 Task: Compose an email with the signature Graham Wilson with the subject Update on a mentorship and the message Can you provide an update on the status of the new software implementation? from softage.8@softage.net to softage.2@softage.net Select the numbered list and change the font typography to strikethroughSelect the numbered list and remove the font typography strikethrough Send the email. Finally, move the email from Sent Items to the label Insurance
Action: Mouse moved to (1063, 64)
Screenshot: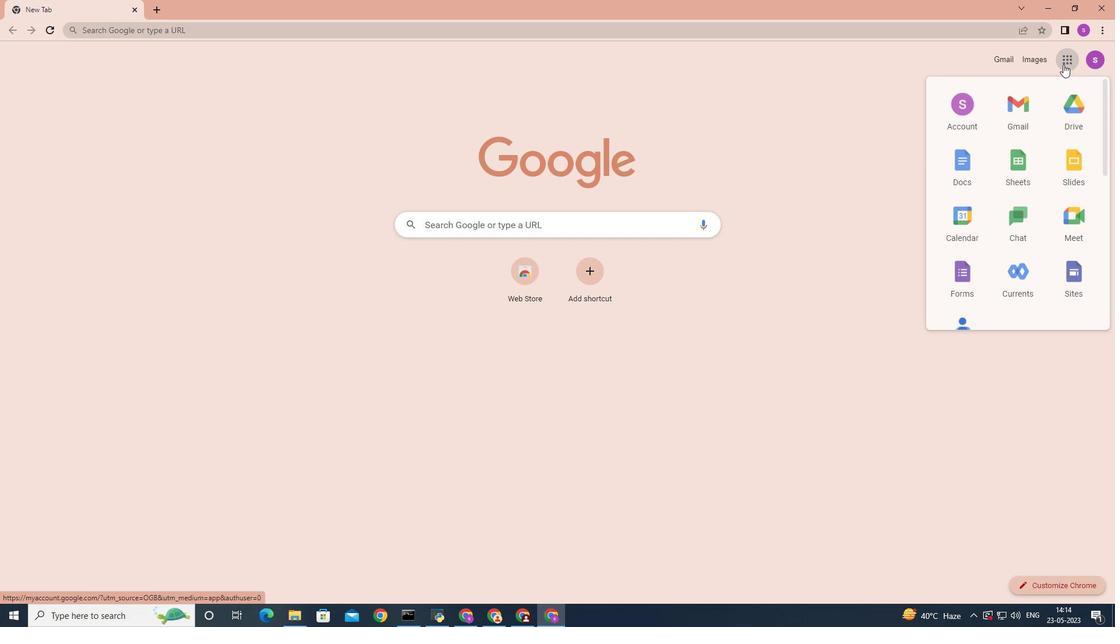
Action: Mouse pressed left at (1063, 64)
Screenshot: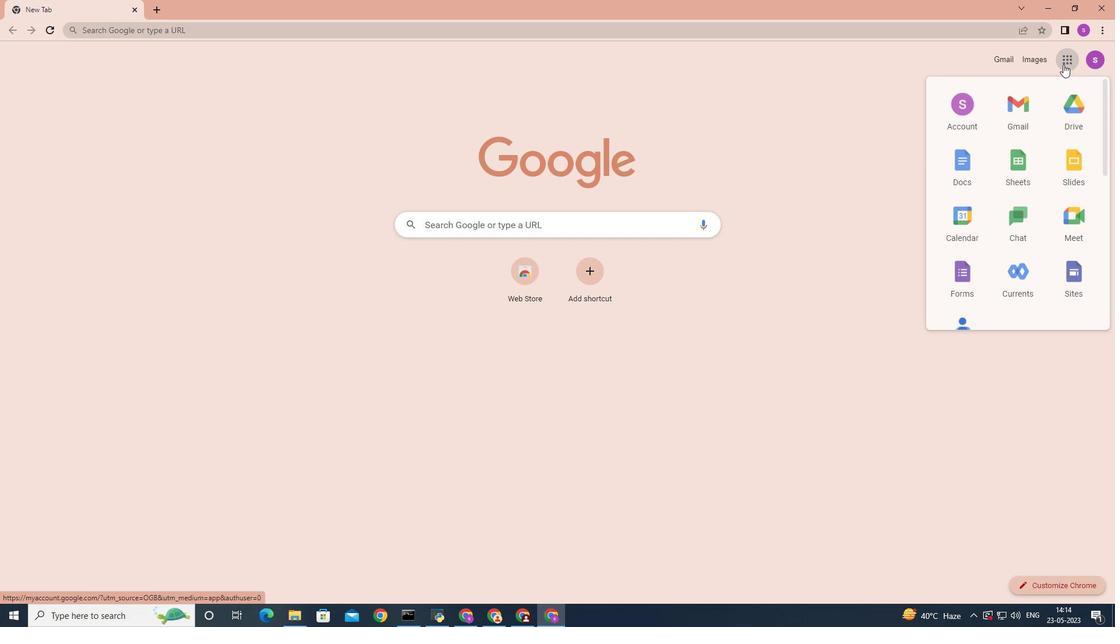 
Action: Mouse moved to (1012, 106)
Screenshot: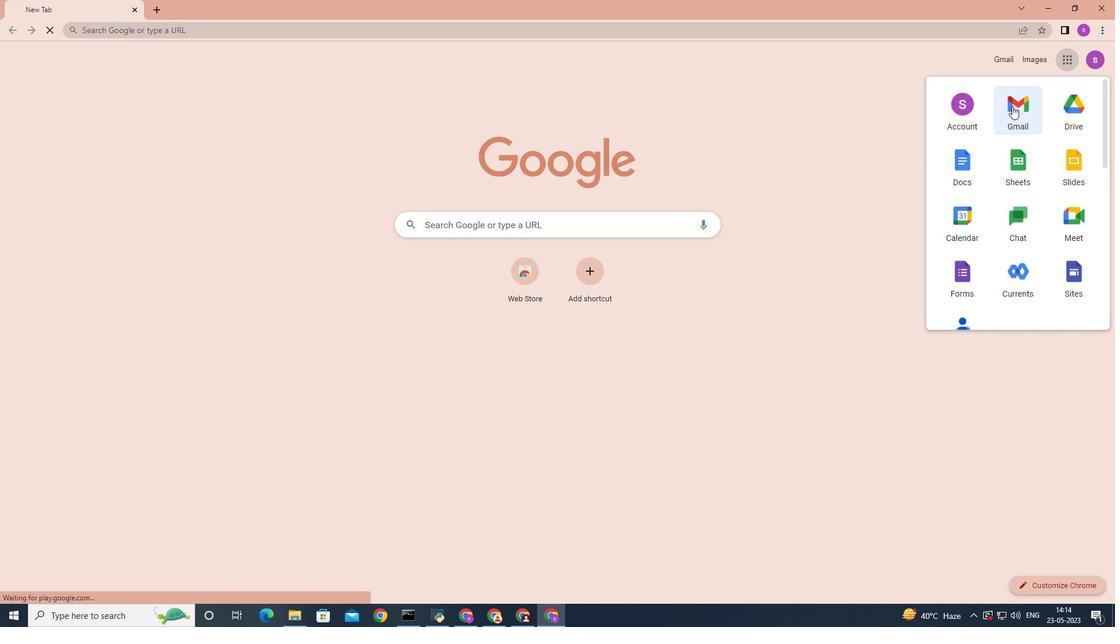 
Action: Mouse pressed left at (1012, 106)
Screenshot: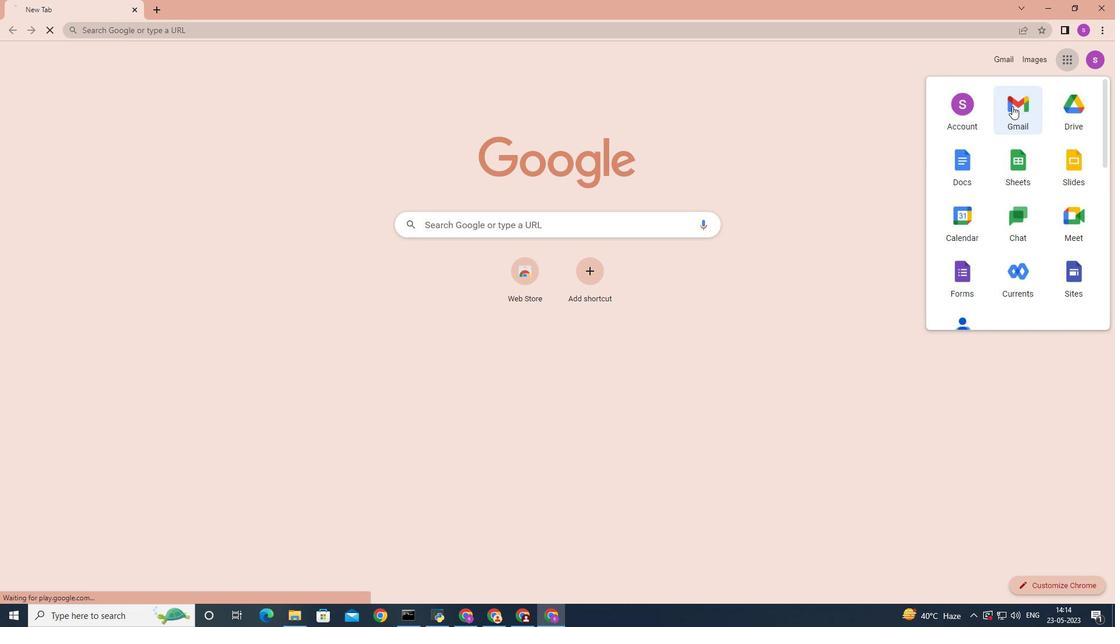 
Action: Mouse moved to (982, 65)
Screenshot: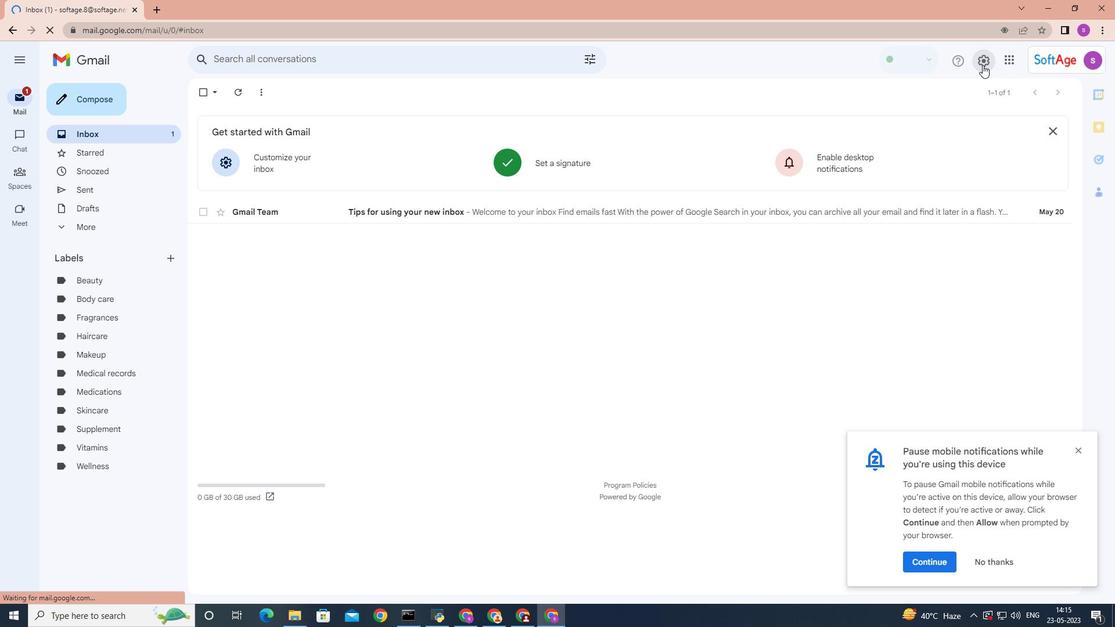 
Action: Mouse pressed left at (982, 65)
Screenshot: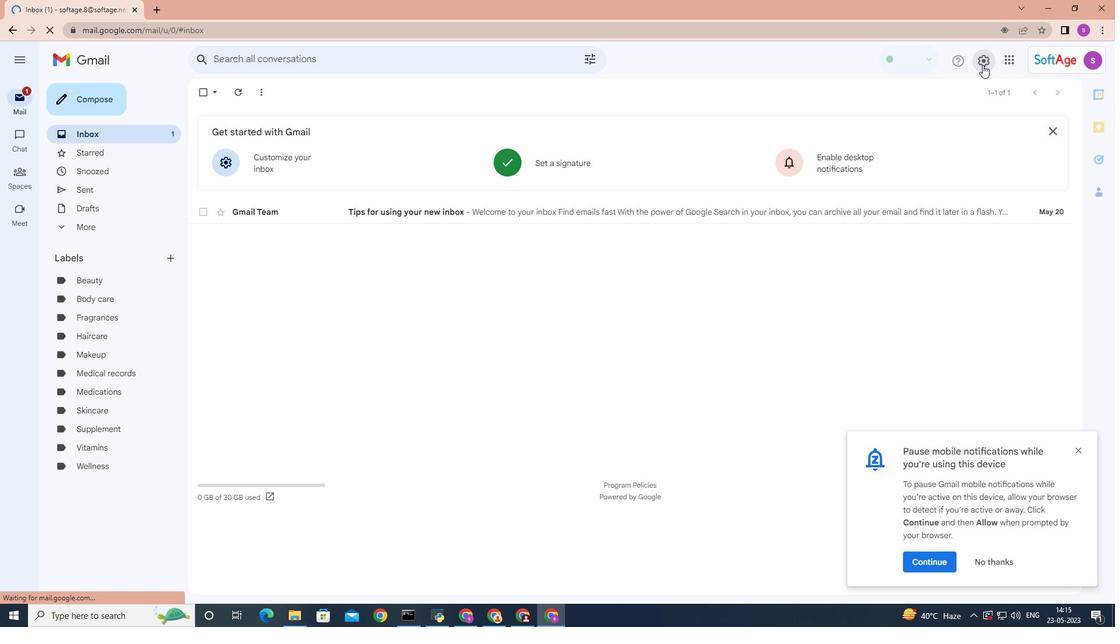 
Action: Mouse moved to (995, 119)
Screenshot: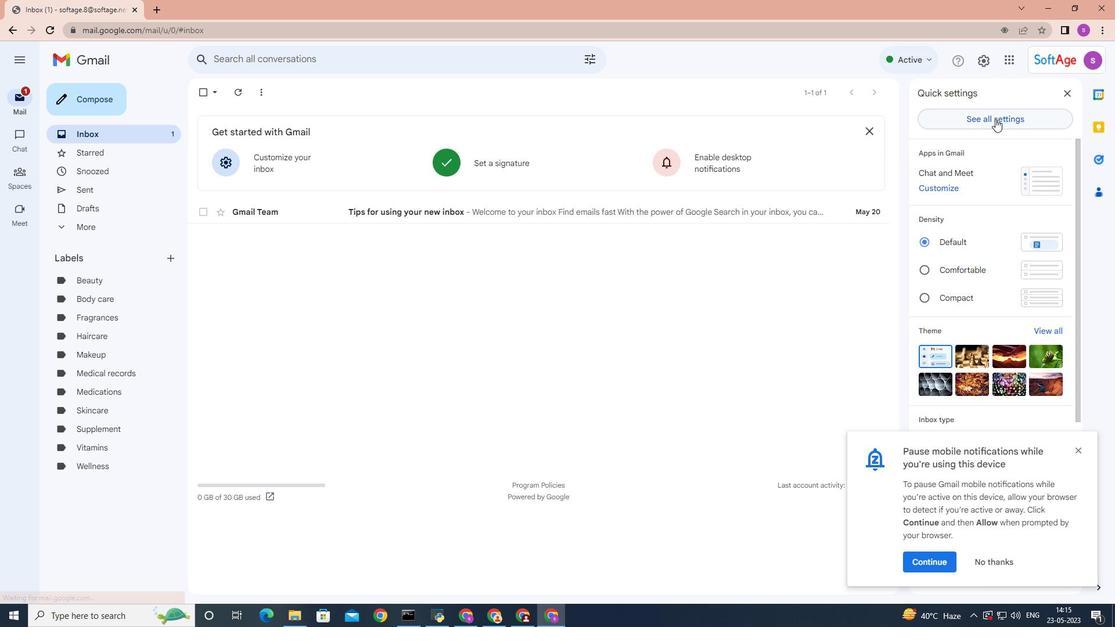 
Action: Mouse pressed left at (995, 119)
Screenshot: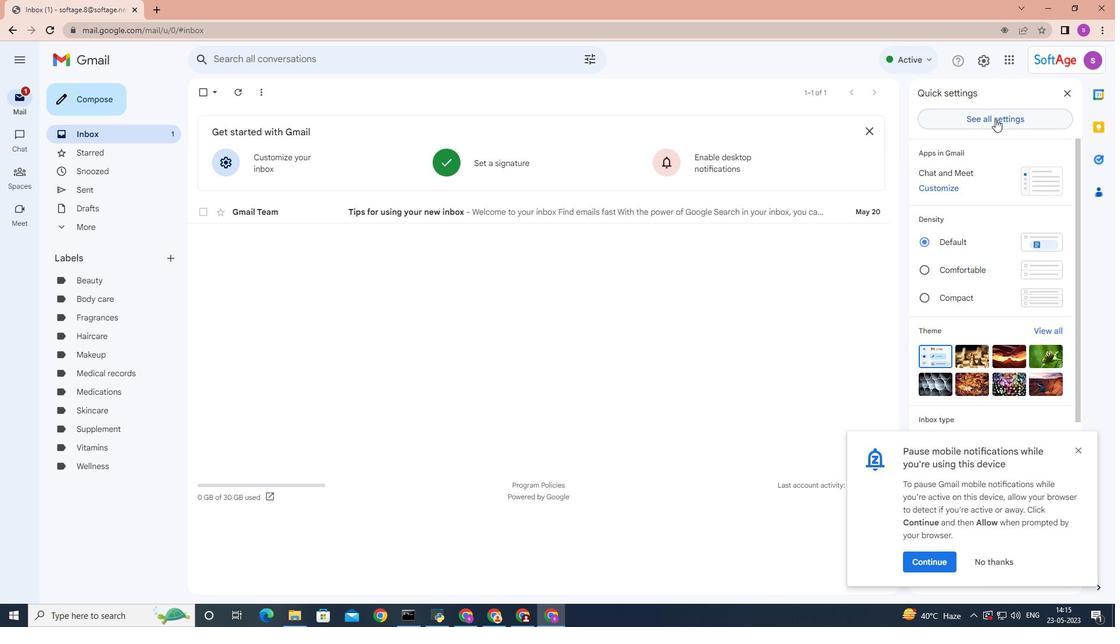 
Action: Mouse moved to (776, 276)
Screenshot: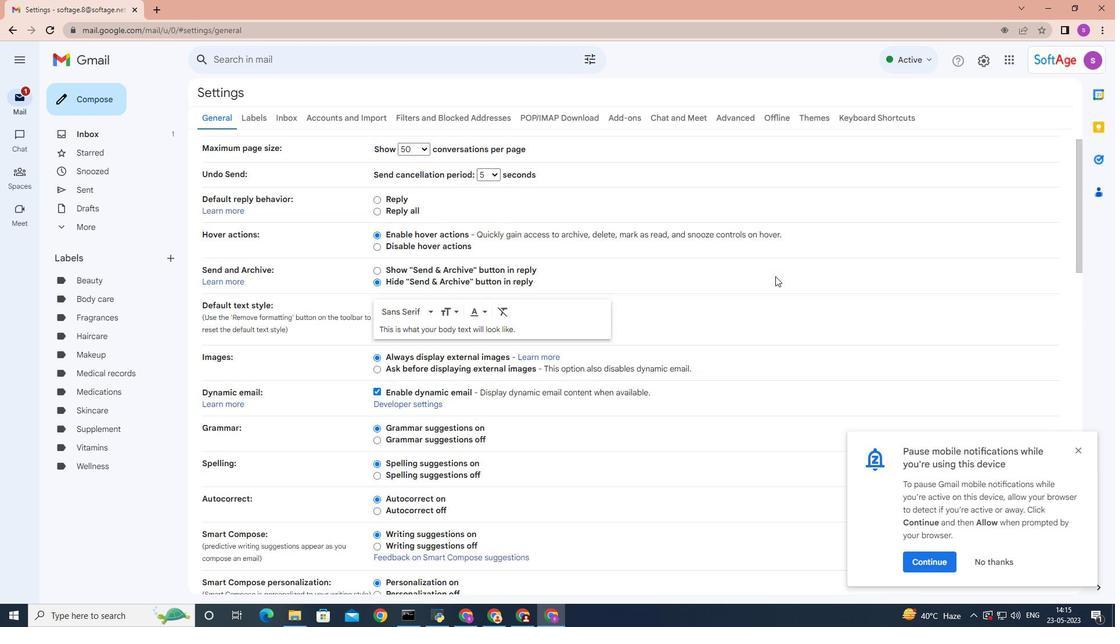 
Action: Mouse scrolled (776, 275) with delta (0, 0)
Screenshot: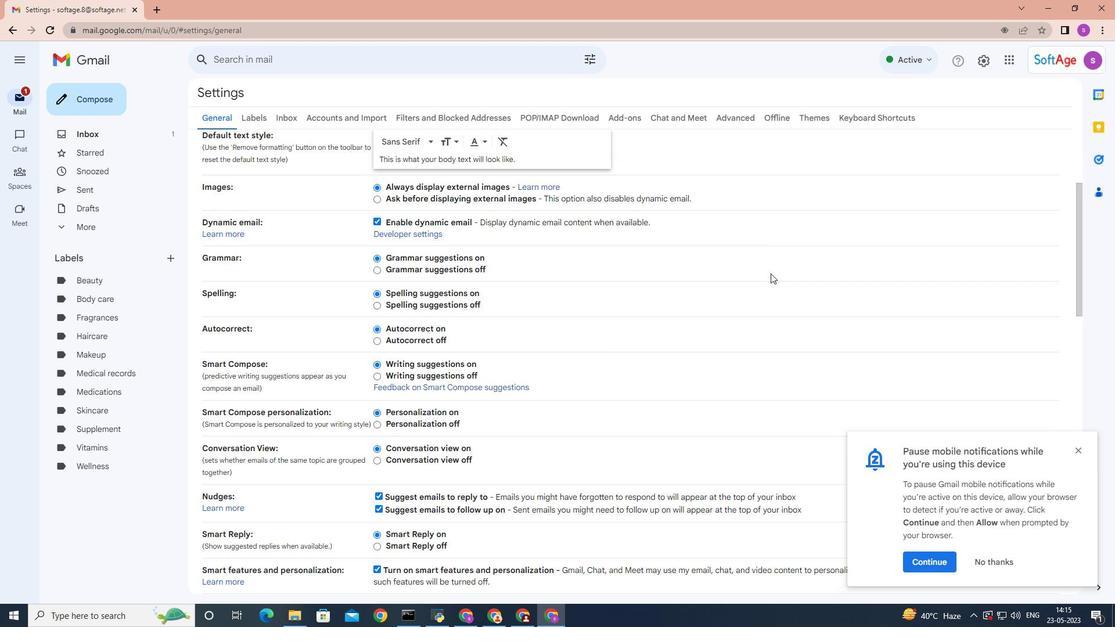 
Action: Mouse scrolled (776, 275) with delta (0, 0)
Screenshot: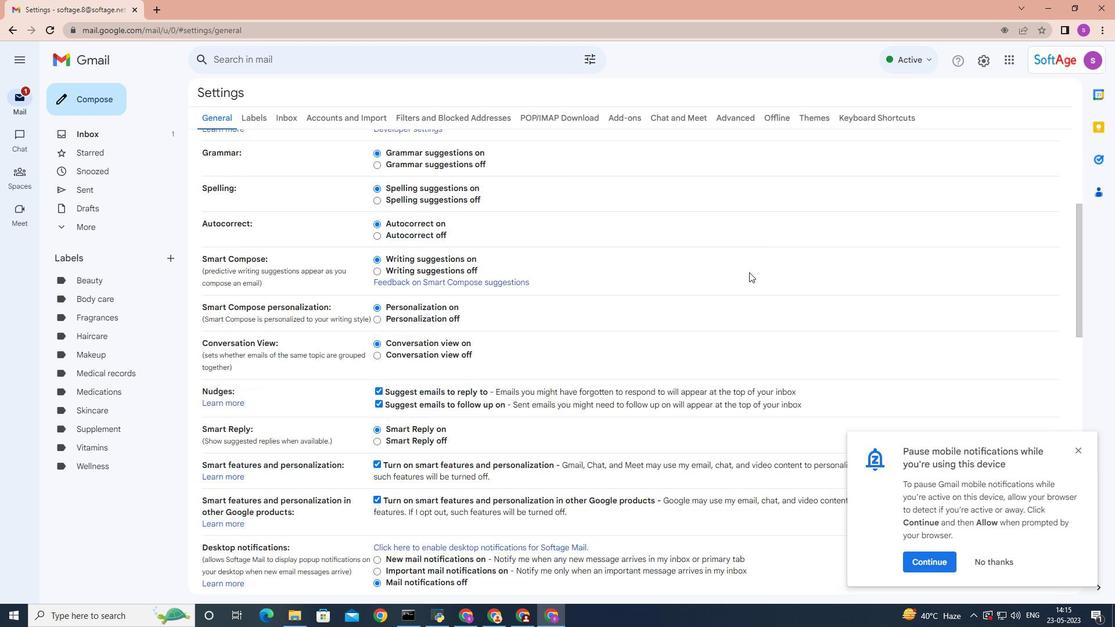 
Action: Mouse scrolled (776, 275) with delta (0, 0)
Screenshot: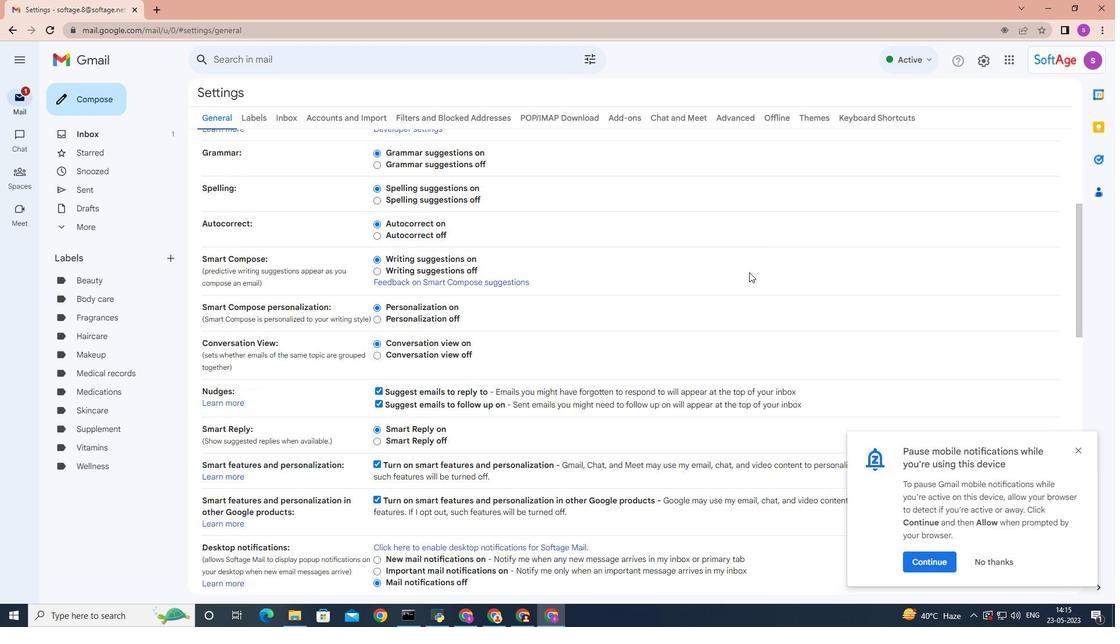 
Action: Mouse scrolled (776, 275) with delta (0, 0)
Screenshot: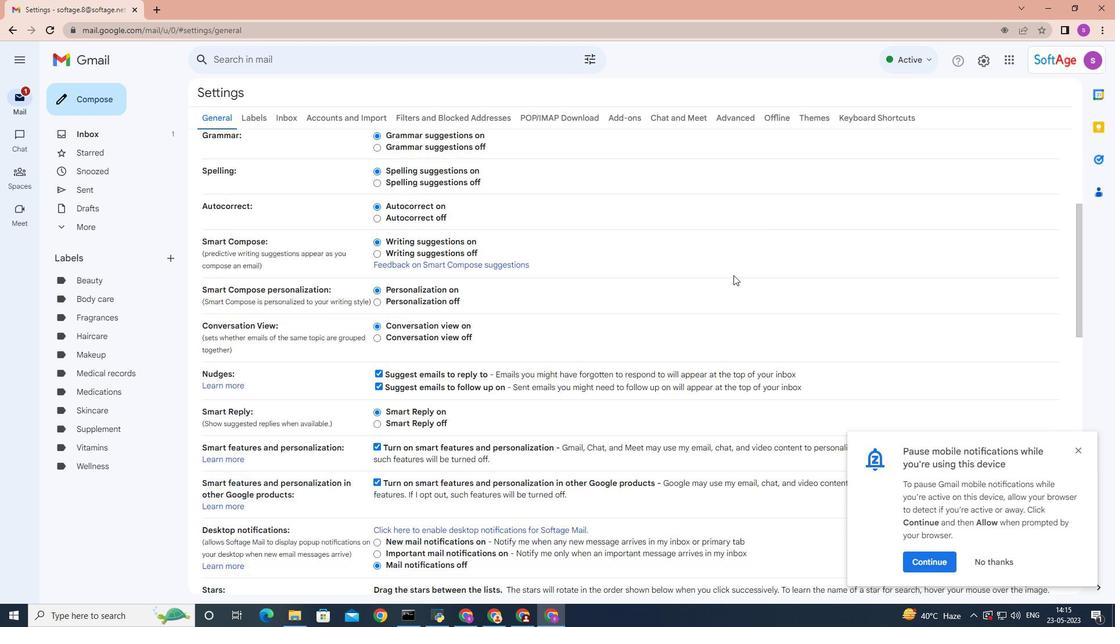 
Action: Mouse scrolled (776, 275) with delta (0, 0)
Screenshot: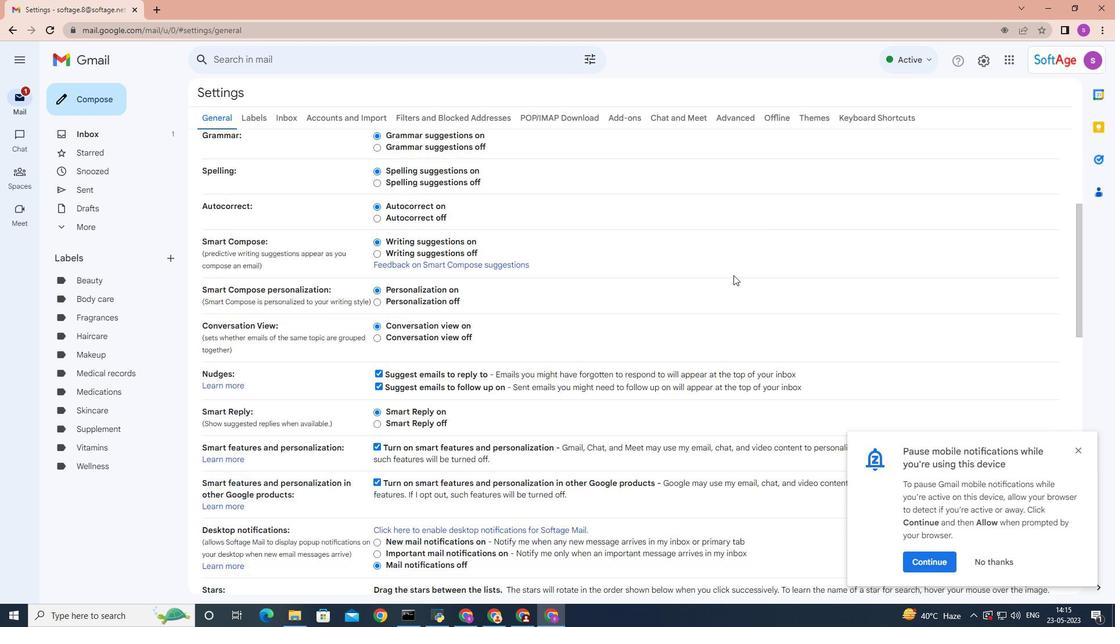 
Action: Mouse moved to (775, 276)
Screenshot: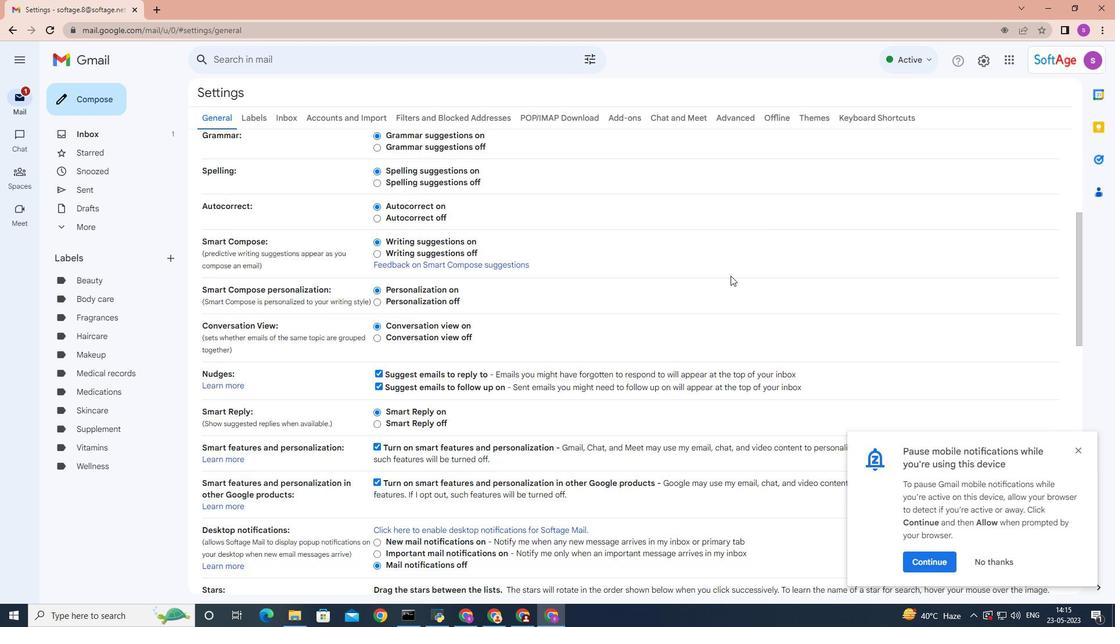 
Action: Mouse scrolled (775, 275) with delta (0, 0)
Screenshot: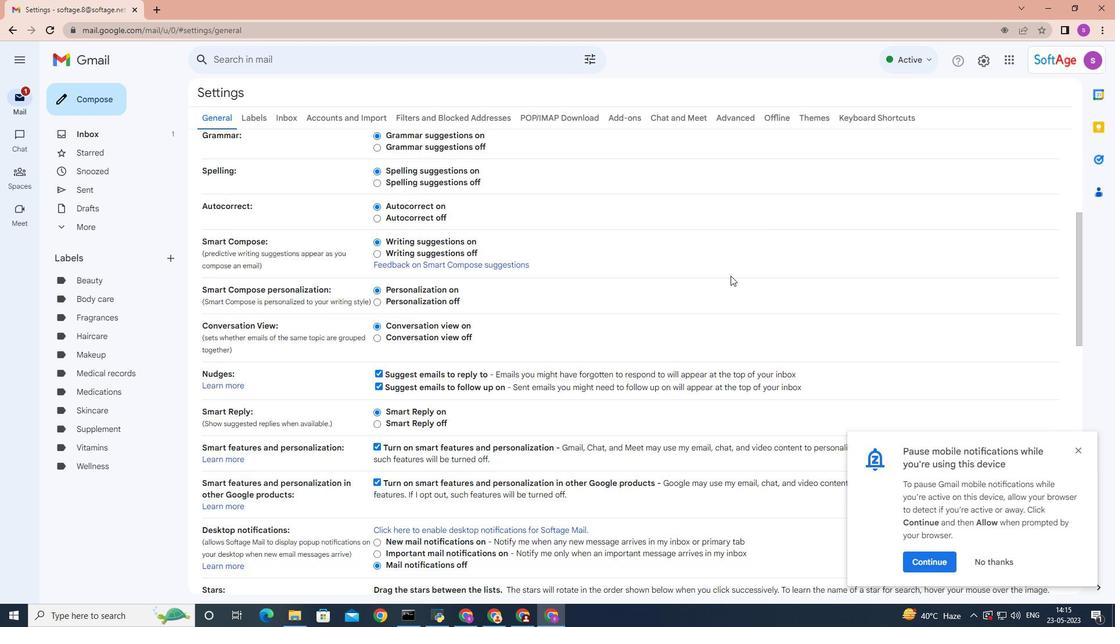 
Action: Mouse moved to (697, 283)
Screenshot: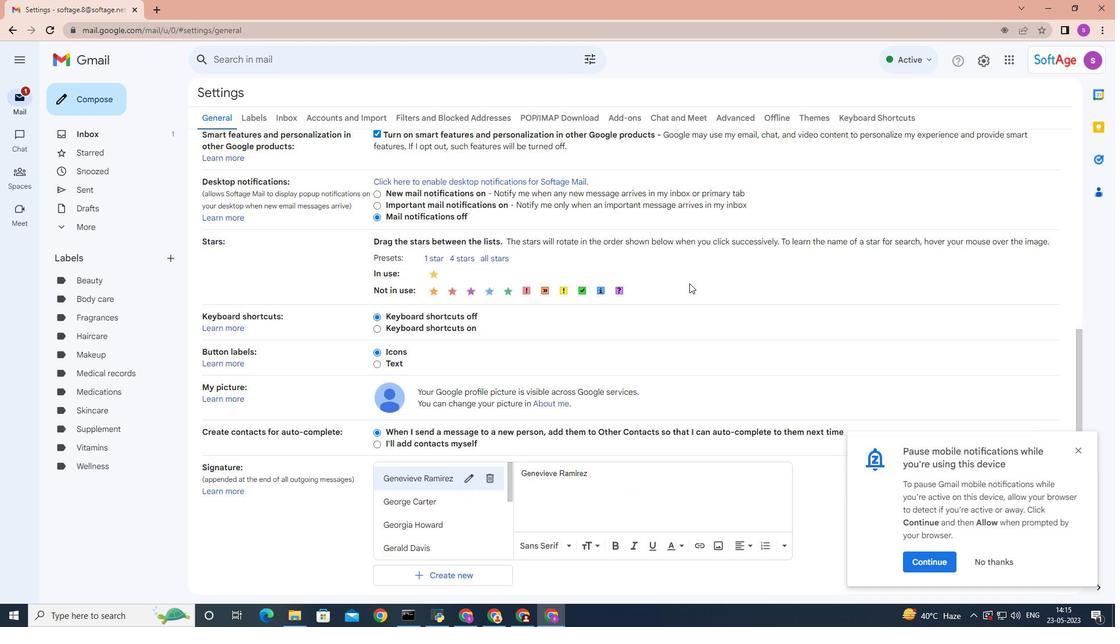 
Action: Mouse scrolled (699, 282) with delta (0, 0)
Screenshot: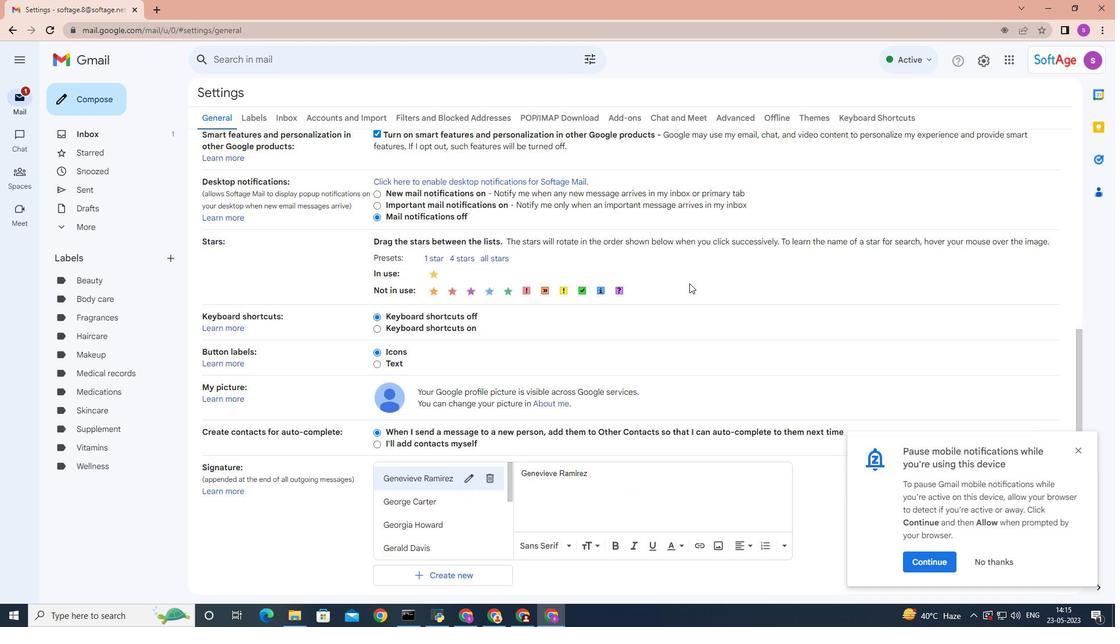
Action: Mouse scrolled (697, 282) with delta (0, 0)
Screenshot: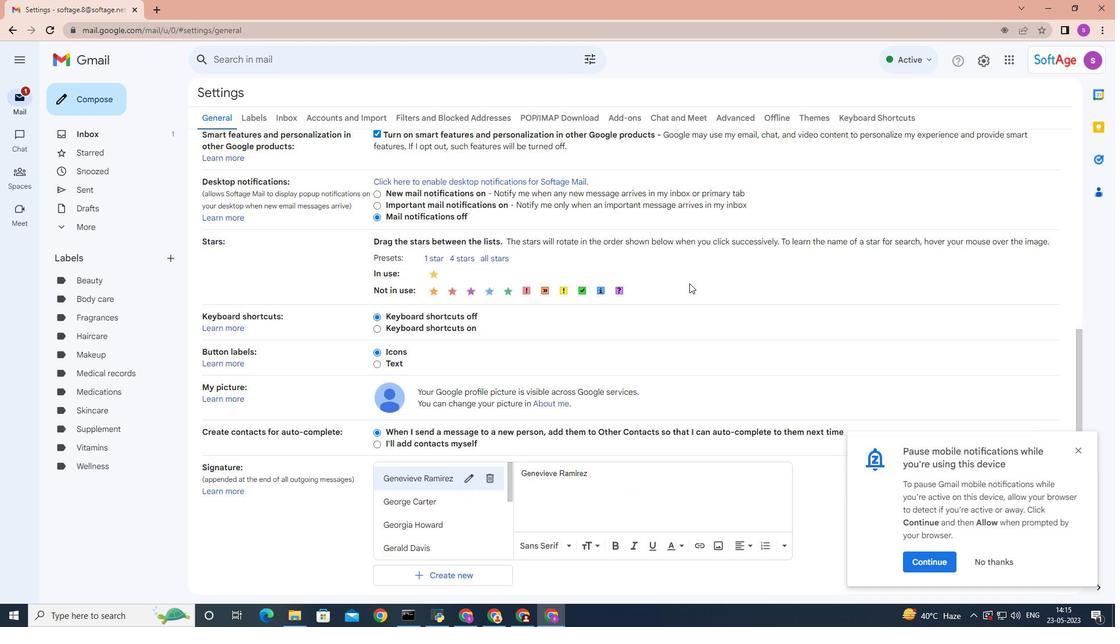 
Action: Mouse moved to (696, 283)
Screenshot: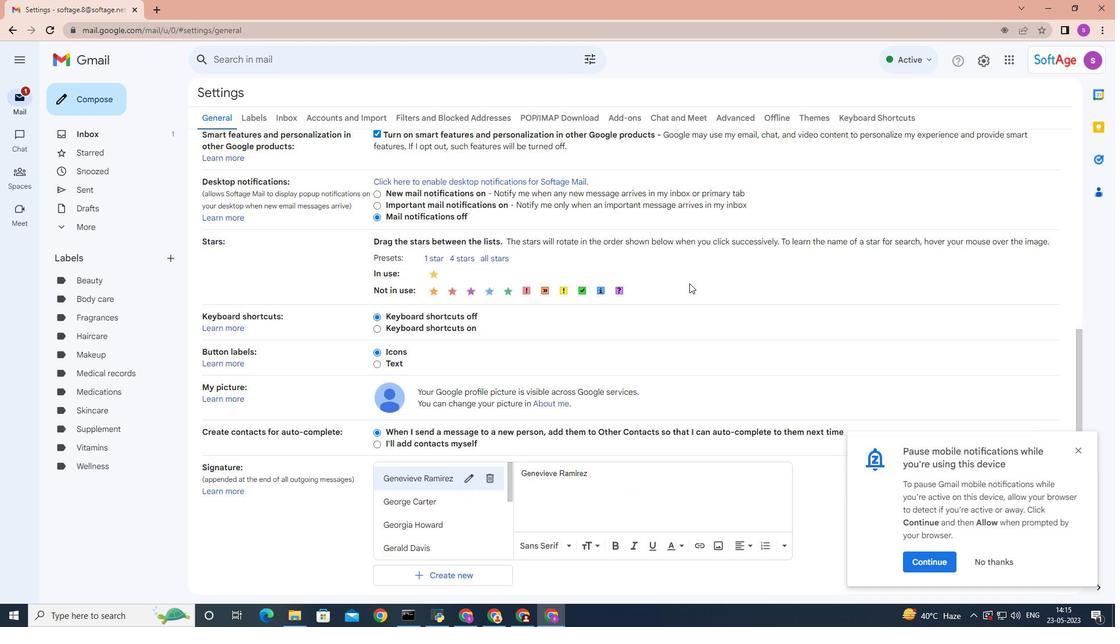 
Action: Mouse scrolled (697, 282) with delta (0, 0)
Screenshot: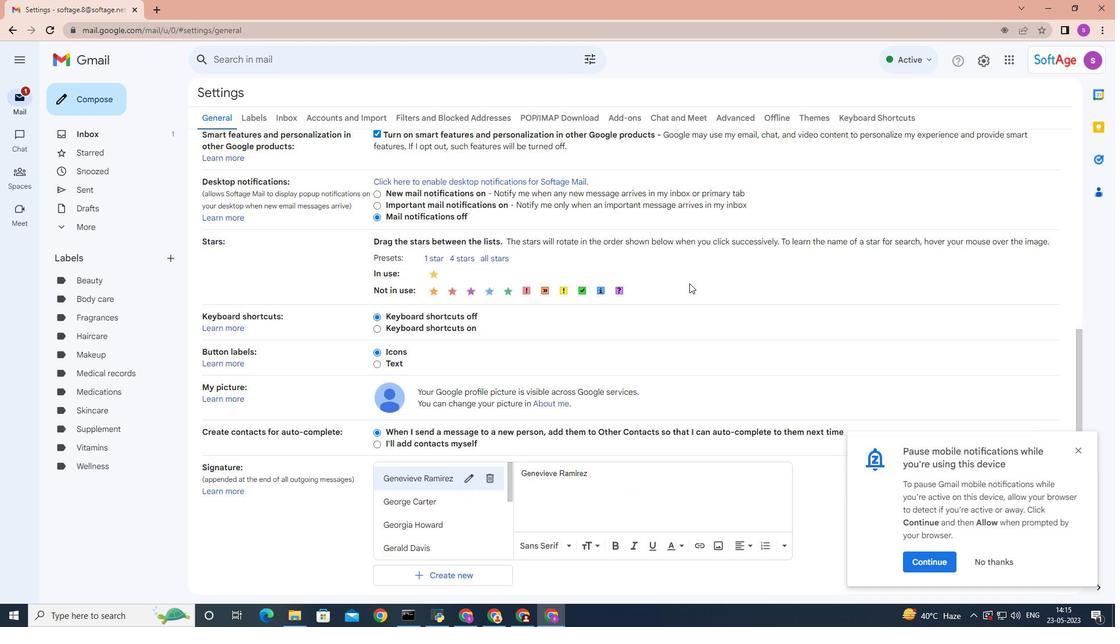 
Action: Mouse scrolled (697, 282) with delta (0, 0)
Screenshot: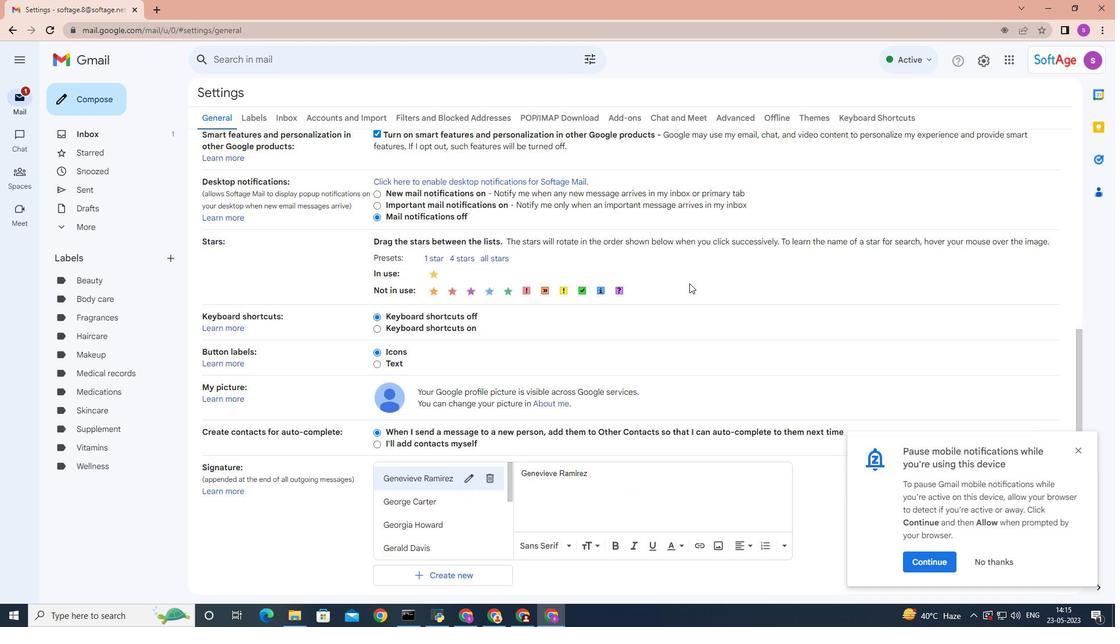 
Action: Mouse moved to (695, 283)
Screenshot: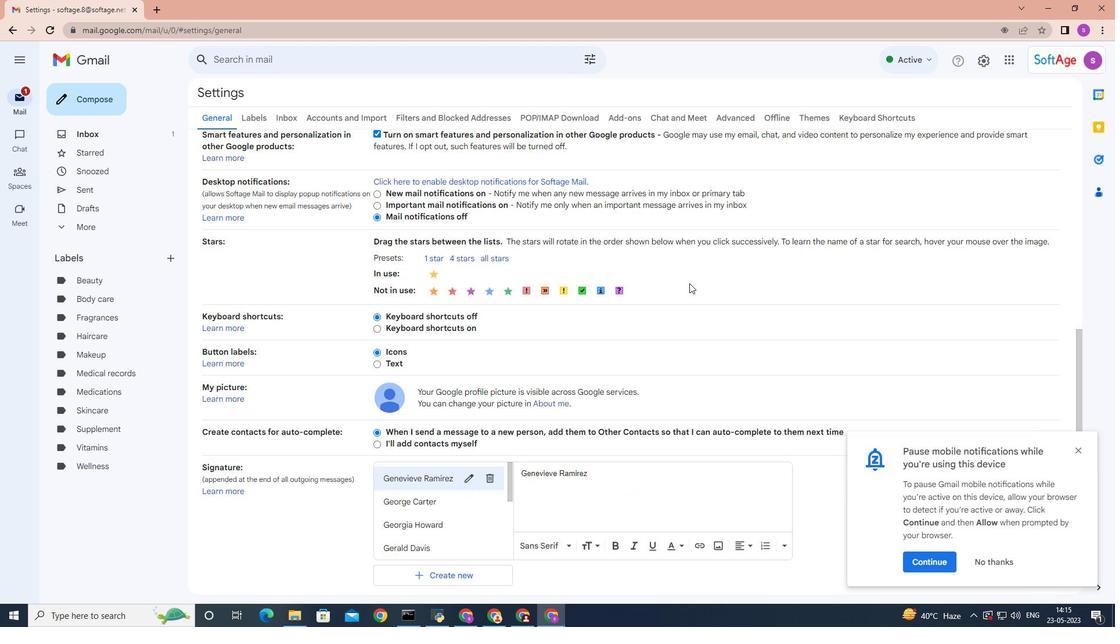 
Action: Mouse scrolled (697, 282) with delta (0, 0)
Screenshot: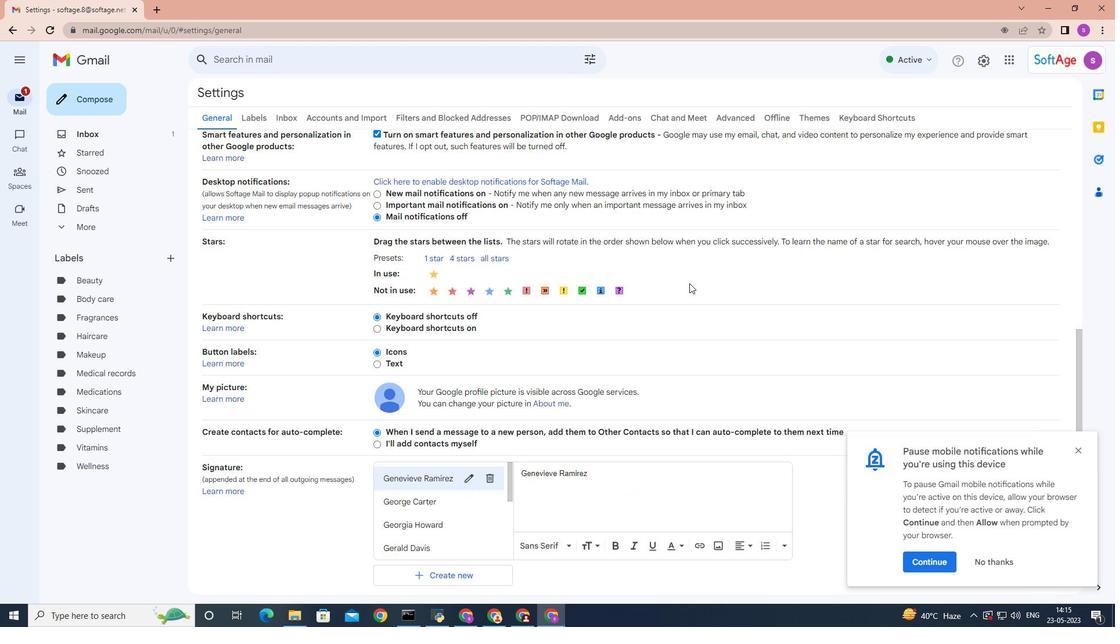 
Action: Mouse moved to (694, 283)
Screenshot: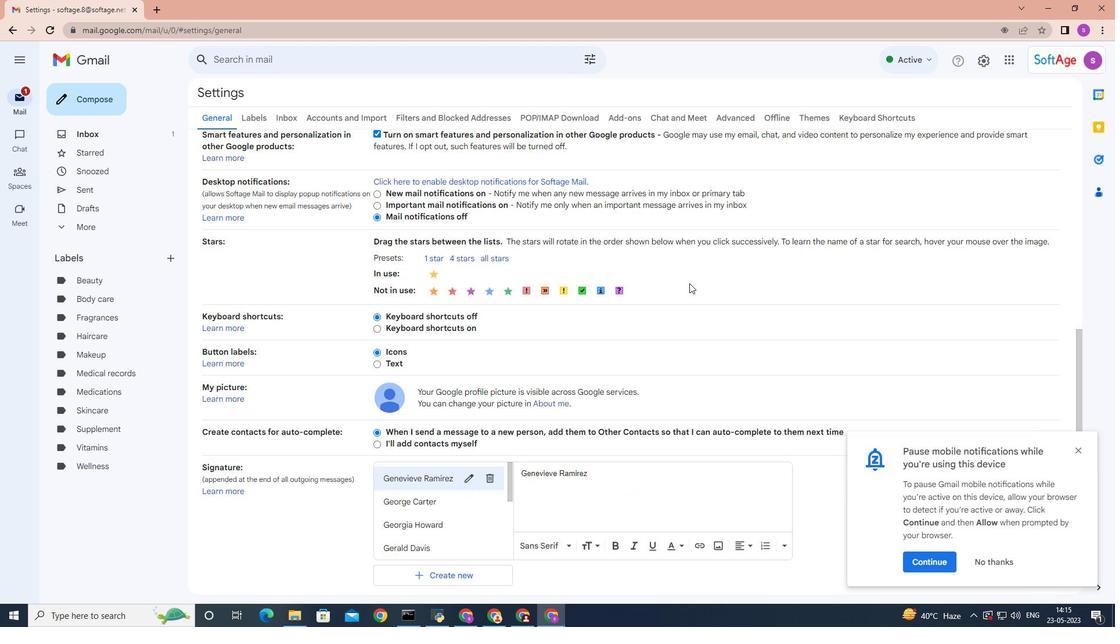 
Action: Mouse scrolled (695, 282) with delta (0, 0)
Screenshot: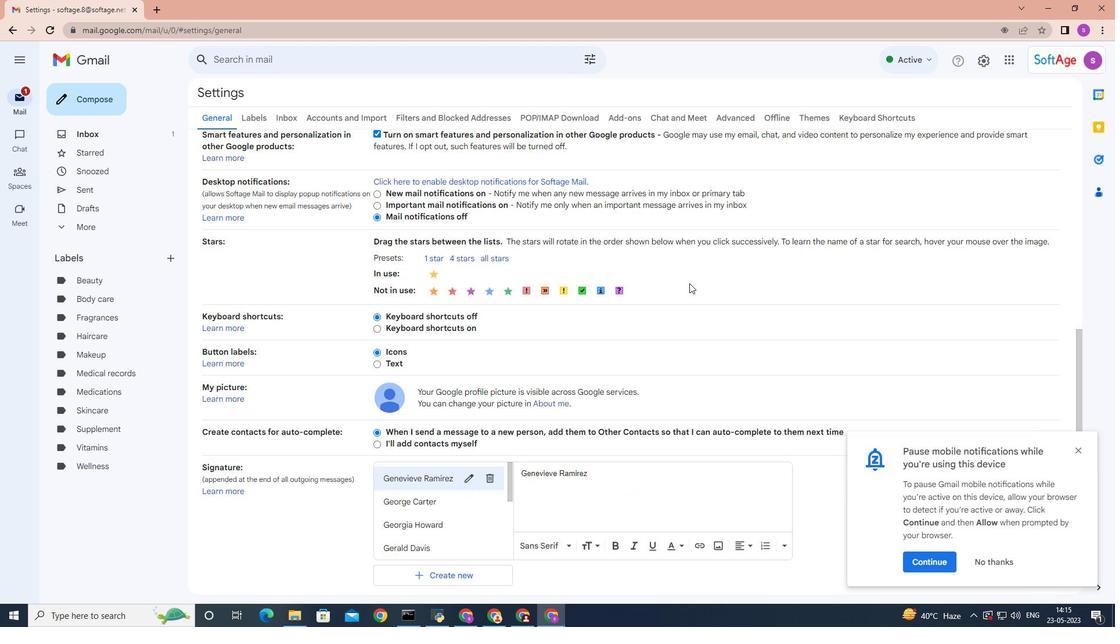 
Action: Mouse moved to (689, 283)
Screenshot: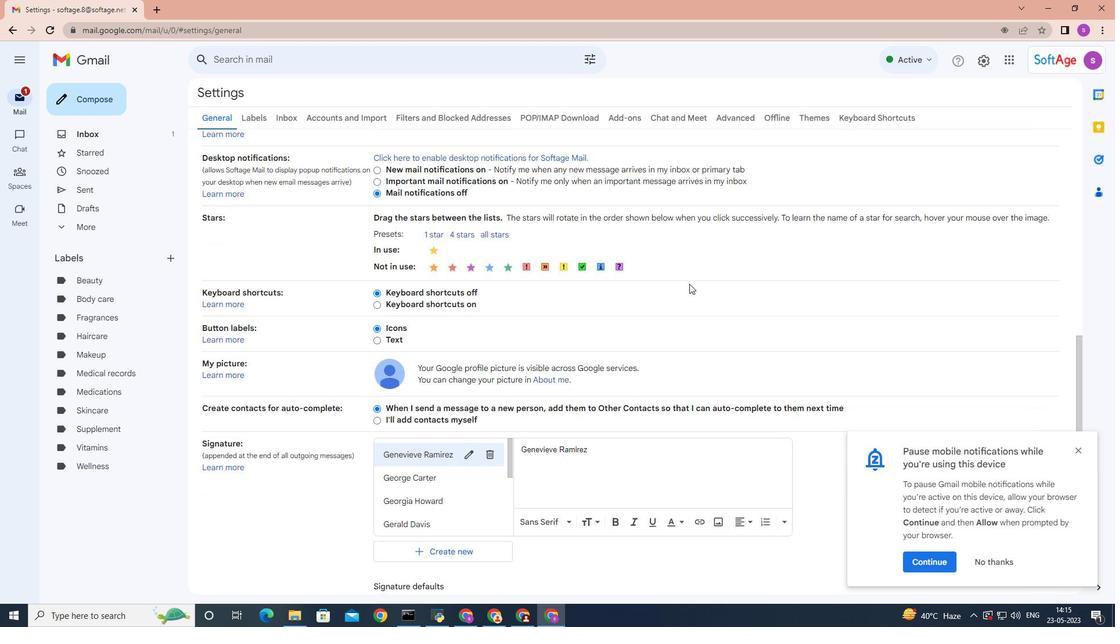 
Action: Mouse scrolled (689, 282) with delta (0, 0)
Screenshot: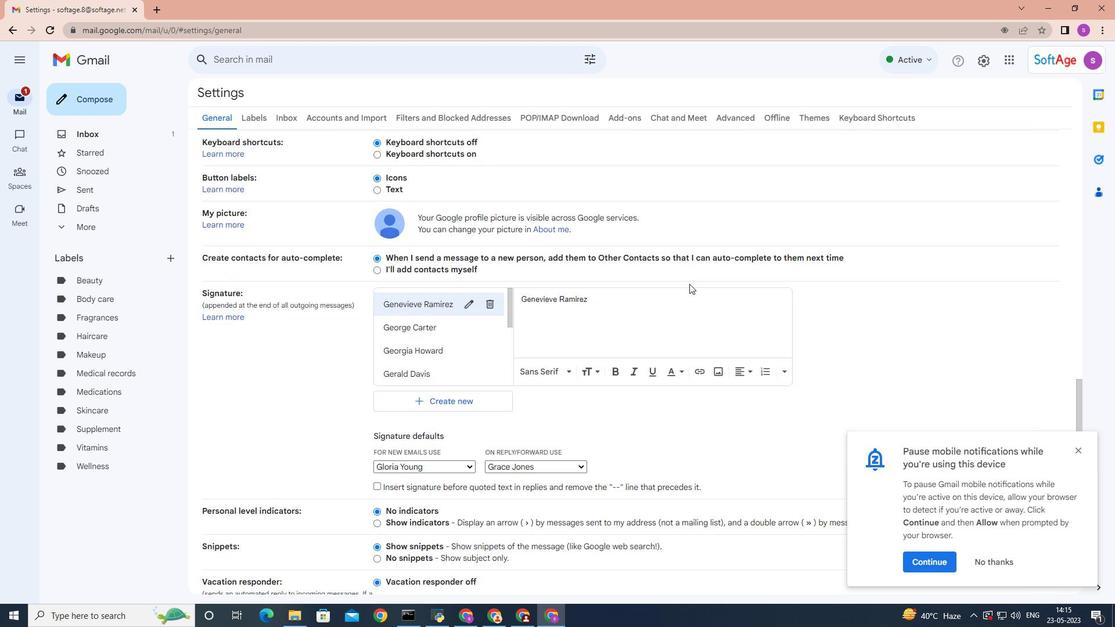
Action: Mouse scrolled (689, 282) with delta (0, 0)
Screenshot: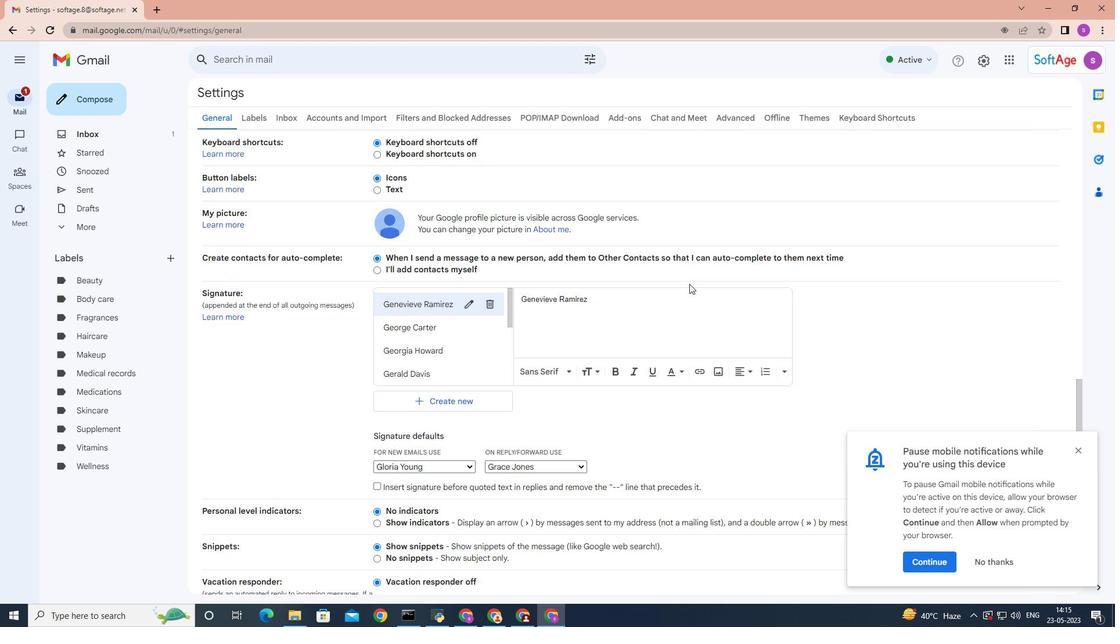 
Action: Mouse moved to (689, 284)
Screenshot: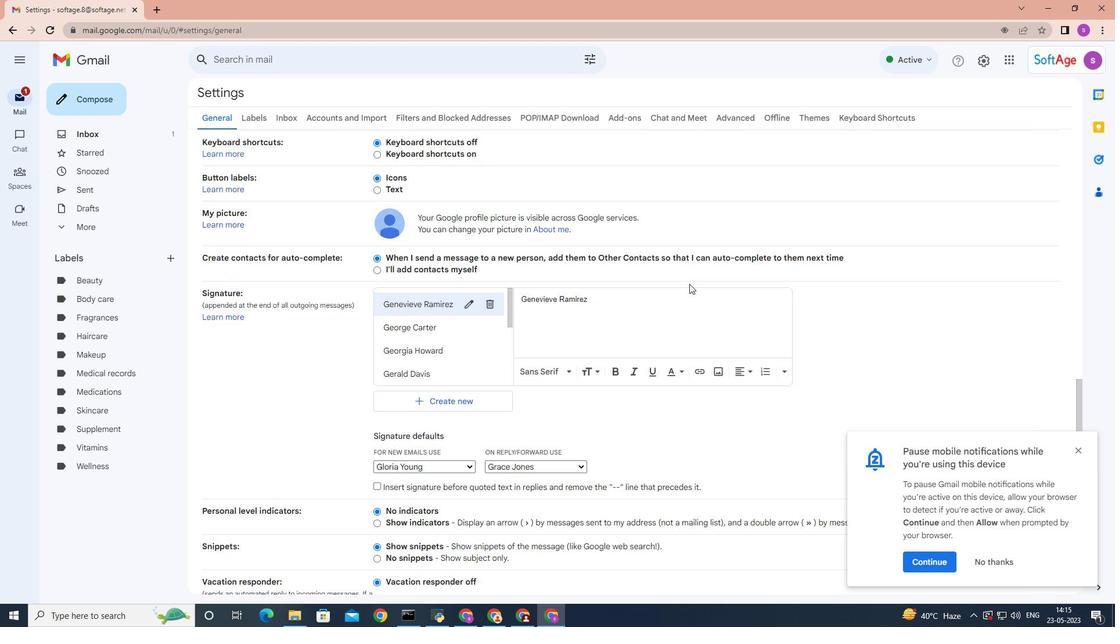 
Action: Mouse scrolled (689, 283) with delta (0, 0)
Screenshot: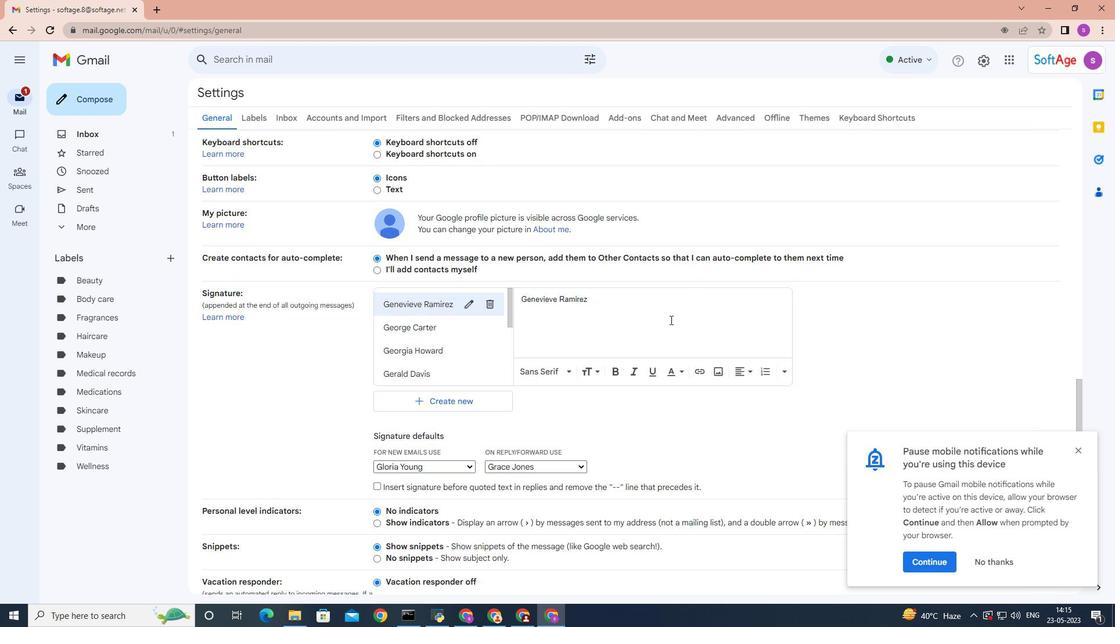 
Action: Mouse moved to (467, 402)
Screenshot: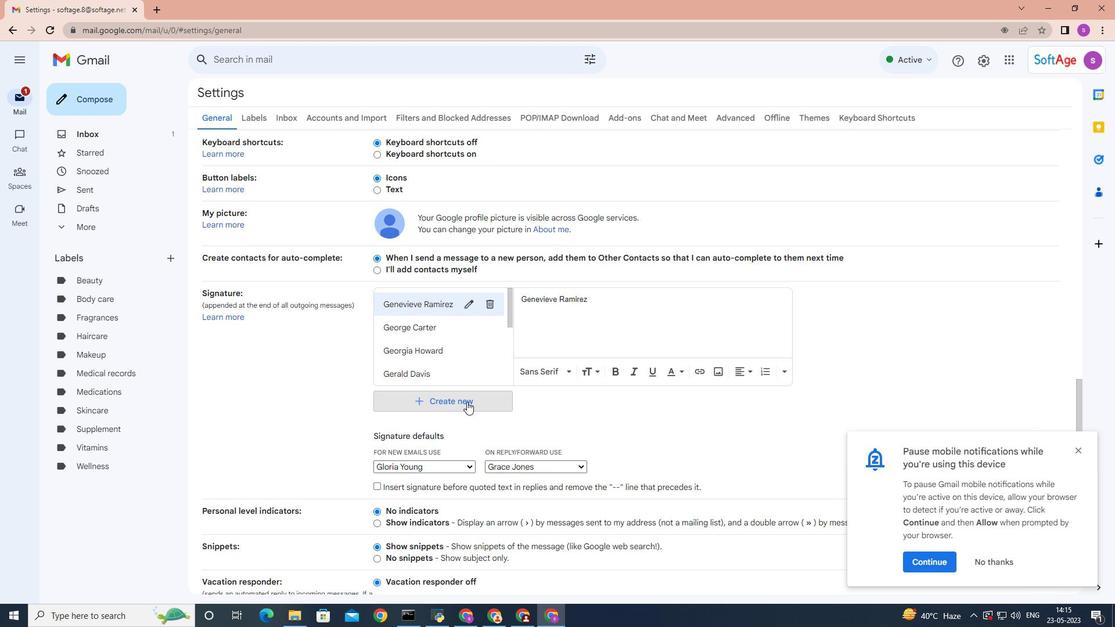 
Action: Mouse pressed left at (467, 402)
Screenshot: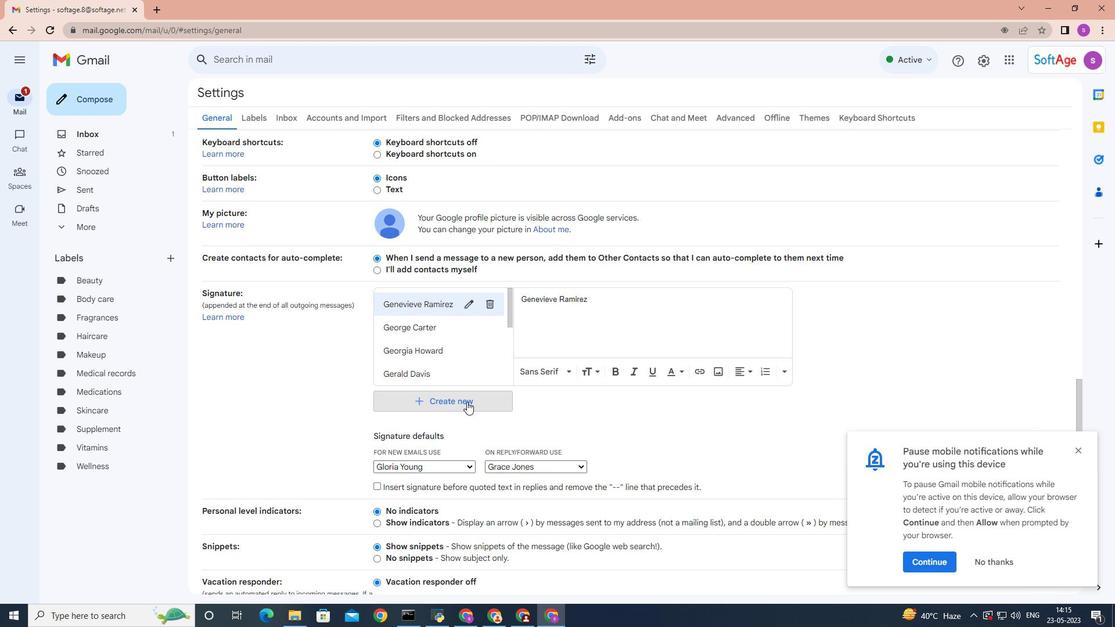 
Action: Mouse moved to (522, 316)
Screenshot: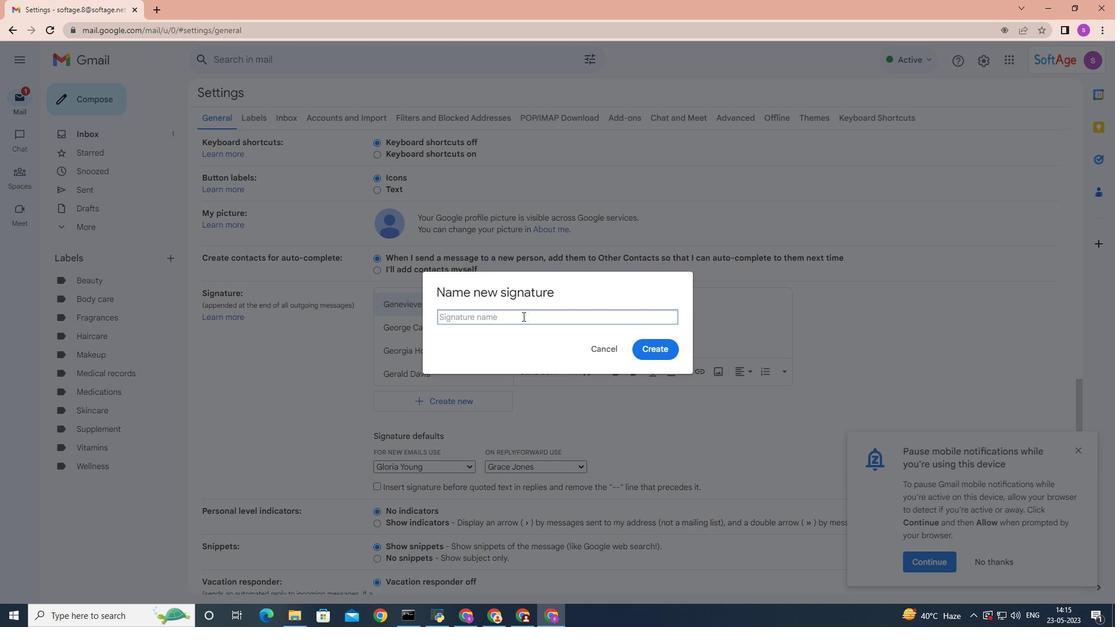 
Action: Key pressed <Key.shift>Gra,<Key.backspace>mham<Key.space><Key.backspace><Key.backspace><Key.backspace><Key.backspace><Key.backspace>ham<Key.space><Key.shift><Key.shift><Key.shift>Wilson<Key.space>
Screenshot: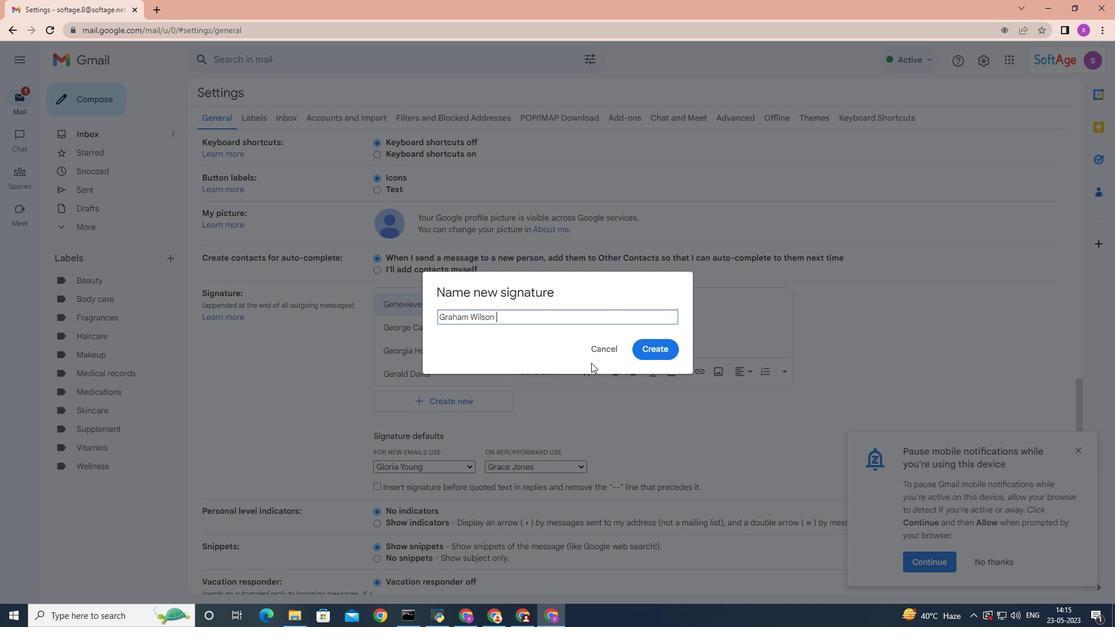 
Action: Mouse moved to (668, 347)
Screenshot: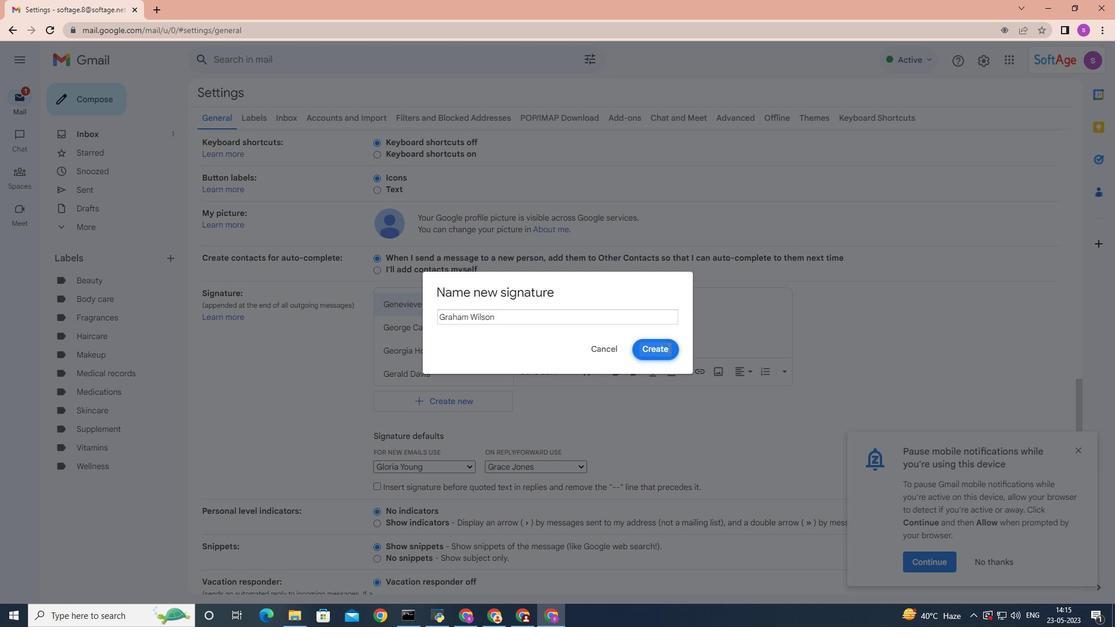 
Action: Mouse pressed left at (668, 347)
Screenshot: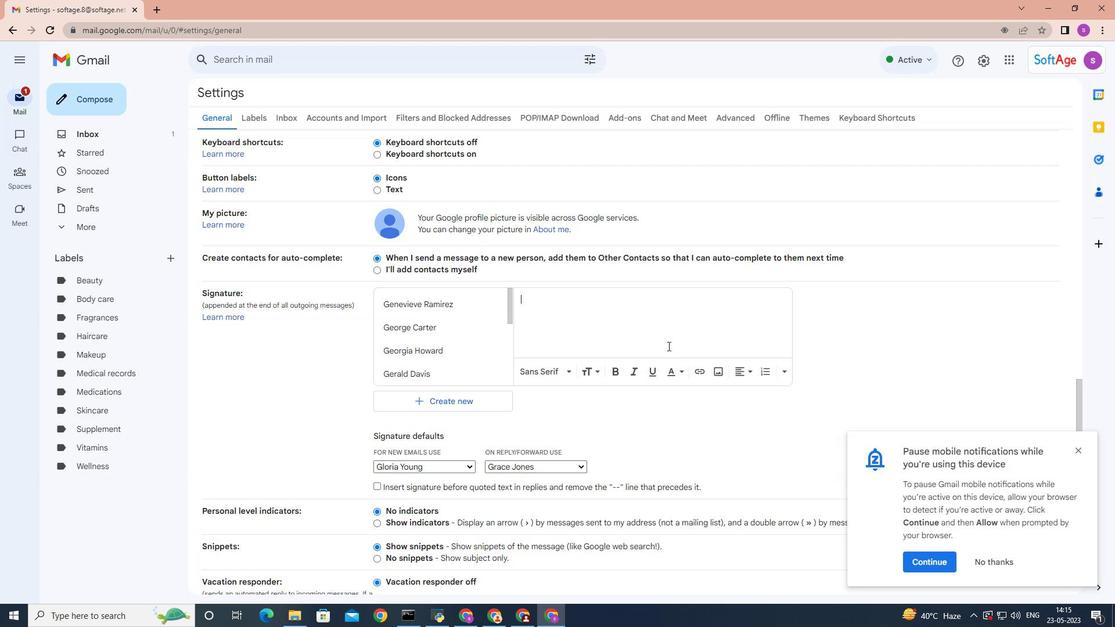 
Action: Mouse moved to (628, 311)
Screenshot: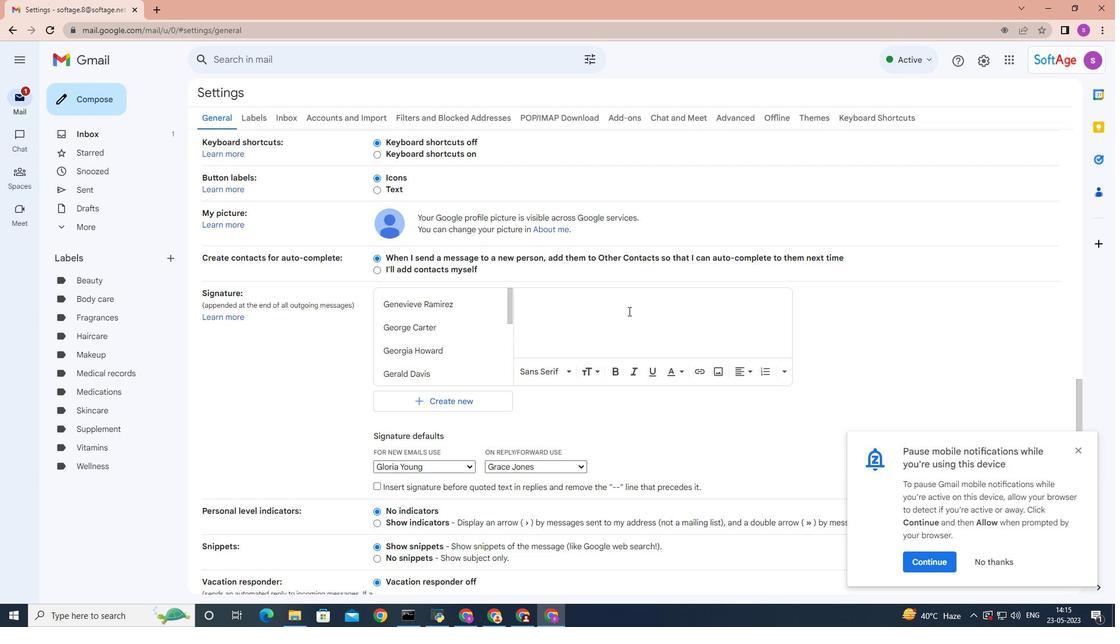 
Action: Key pressed <Key.shift><Key.shift><Key.shift><Key.shift><Key.shift><Key.shift><Key.shift><Key.shift><Key.shift><Key.shift><Key.shift><Key.shift><Key.shift><Key.shift><Key.shift><Key.shift><Key.shift><Key.shift><Key.shift><Key.shift><Key.shift><Key.shift><Key.shift><Key.shift><Key.shift><Key.shift><Key.shift><Key.shift><Key.shift><Key.shift><Key.shift><Key.shift><Key.shift><Key.shift><Key.shift><Key.shift><Key.shift><Key.shift><Key.shift><Key.shift><Key.shift><Key.shift><Key.shift><Key.shift><Key.shift><Key.shift><Key.shift><Key.shift><Key.shift><Key.shift><Key.shift><Key.shift><Key.shift><Key.shift><Key.shift><Key.shift><Key.shift><Key.shift><Key.shift><Key.shift><Key.shift><Key.shift>g<Key.backspace><Key.shift>Gr
Screenshot: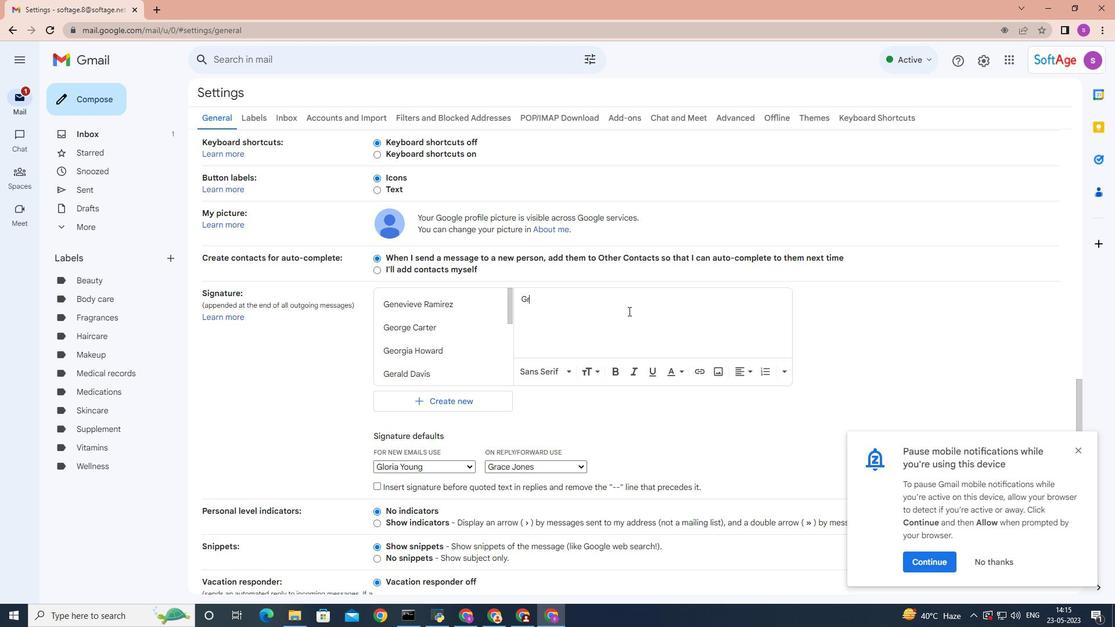 
Action: Mouse moved to (633, 313)
Screenshot: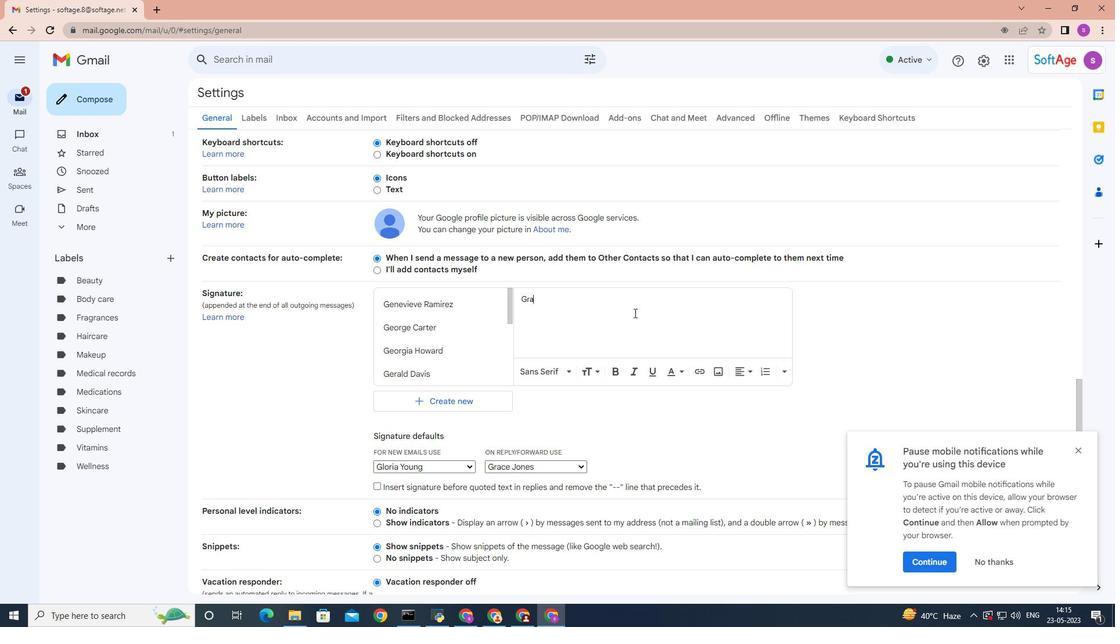 
Action: Key pressed a
Screenshot: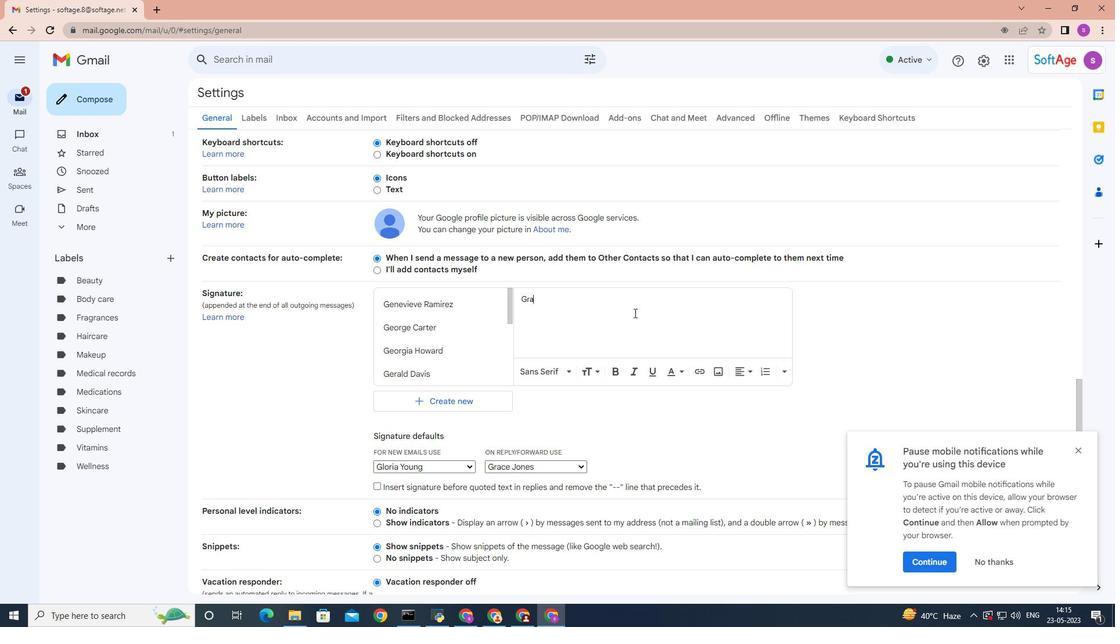 
Action: Mouse moved to (634, 313)
Screenshot: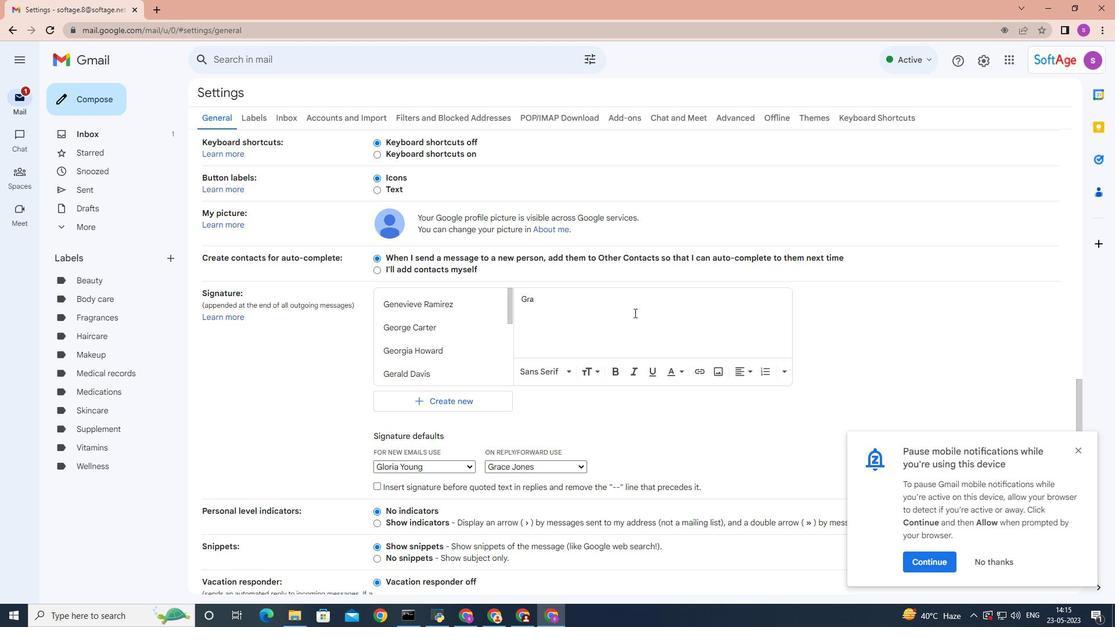 
Action: Key pressed ham<Key.space><Key.shift>w<Key.backspace><Key.shift>Wilson
Screenshot: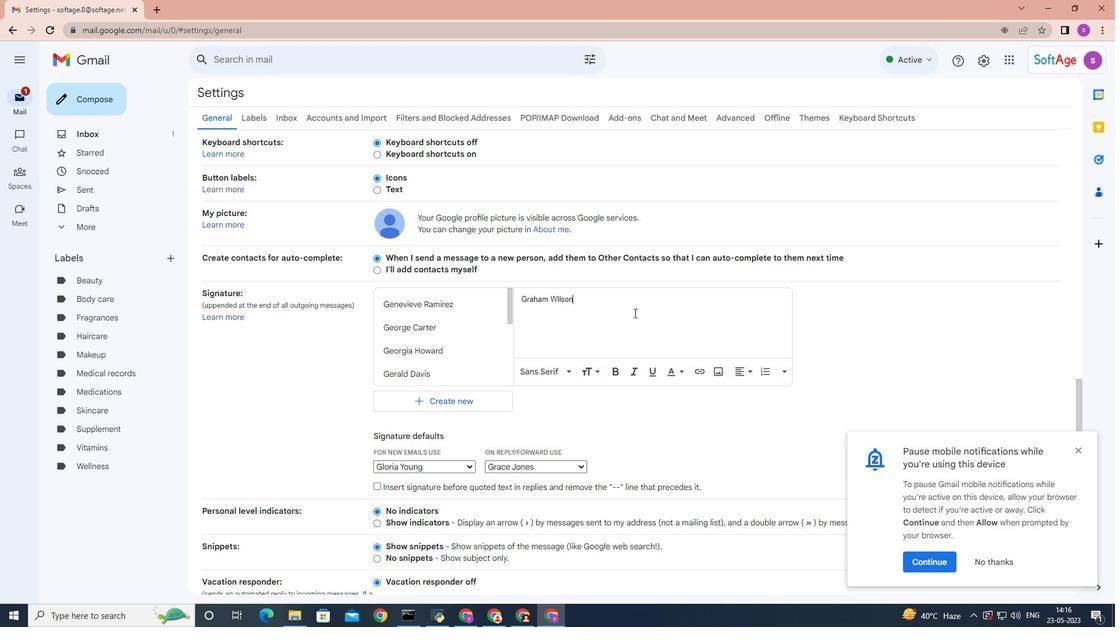
Action: Mouse moved to (634, 313)
Screenshot: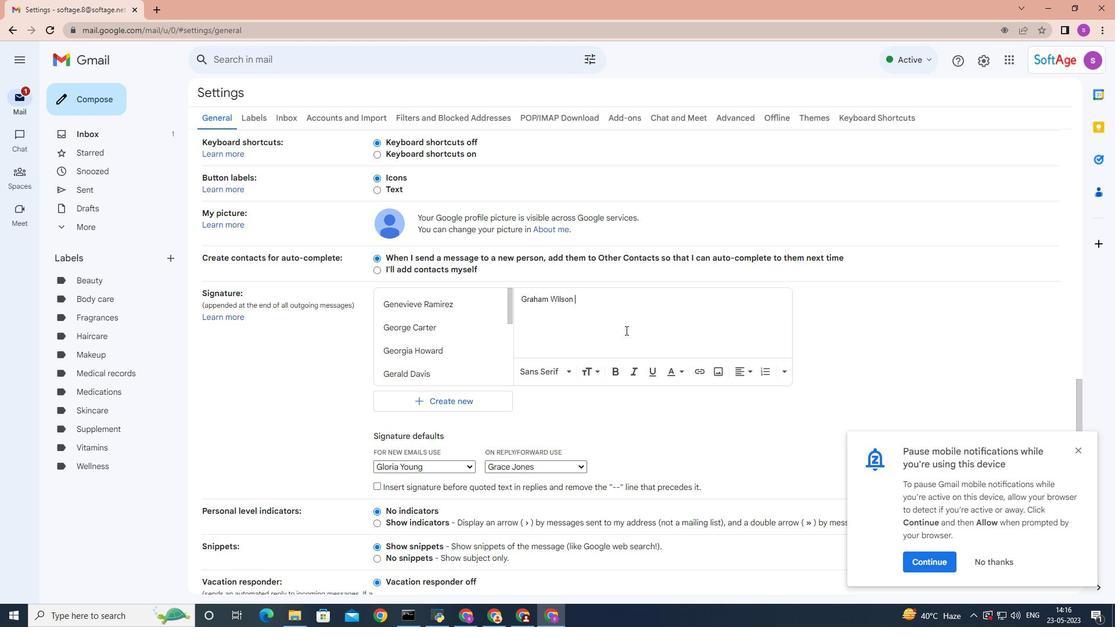 
Action: Key pressed <Key.space>
Screenshot: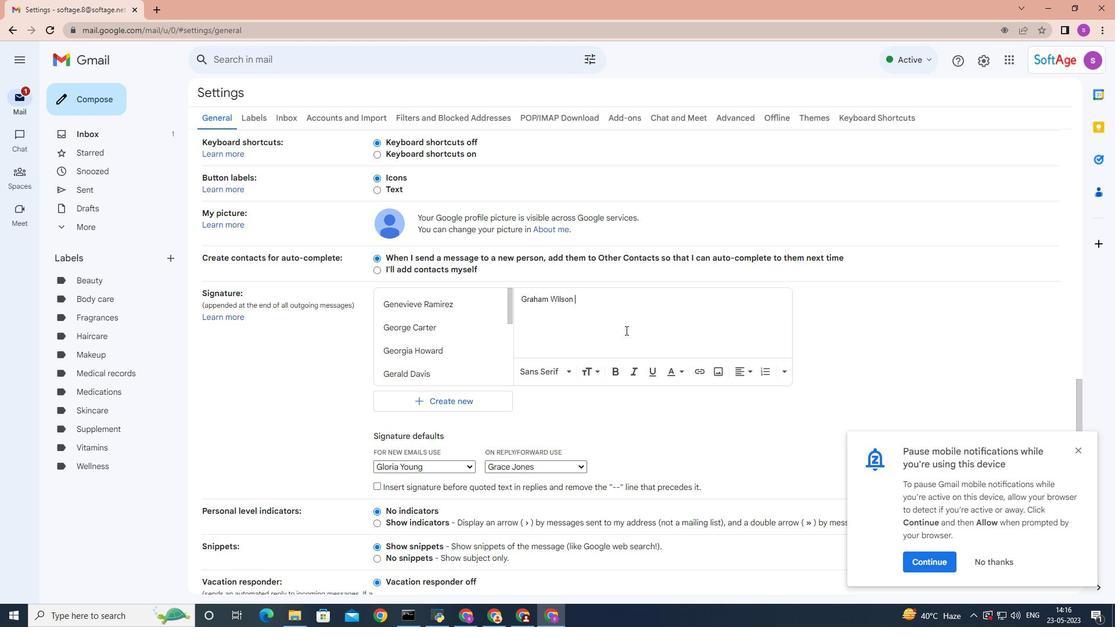 
Action: Mouse moved to (469, 465)
Screenshot: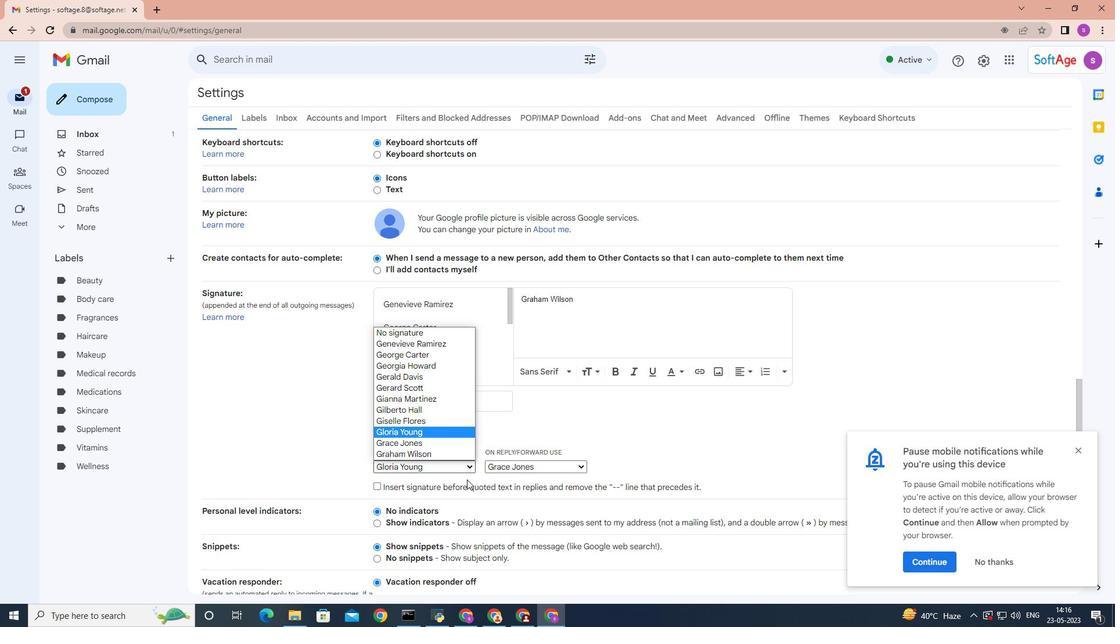 
Action: Mouse pressed left at (469, 465)
Screenshot: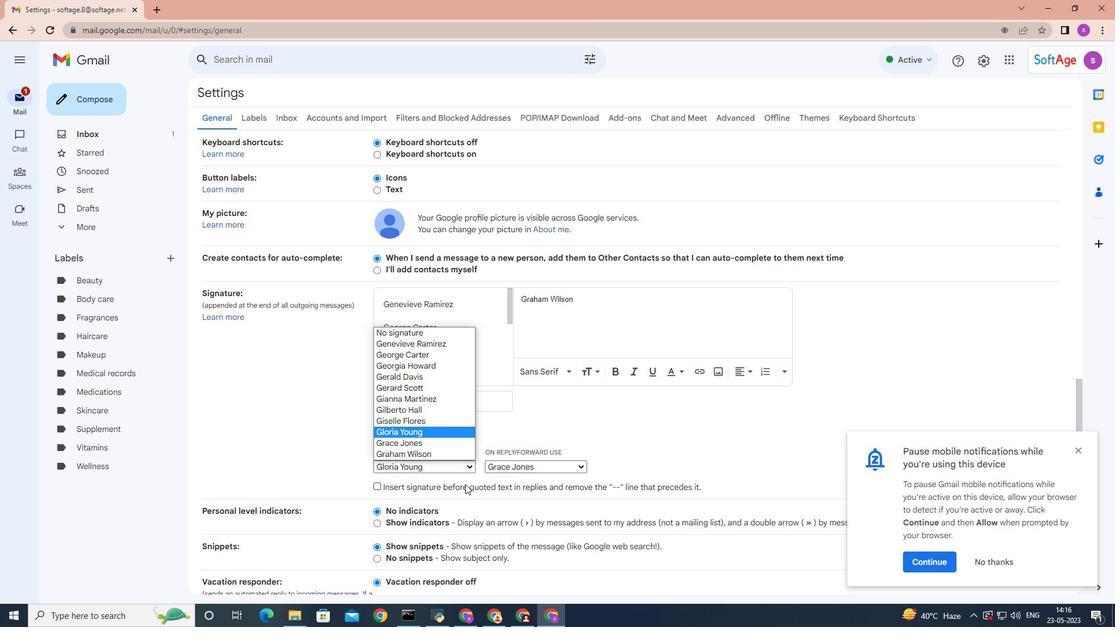 
Action: Mouse moved to (447, 453)
Screenshot: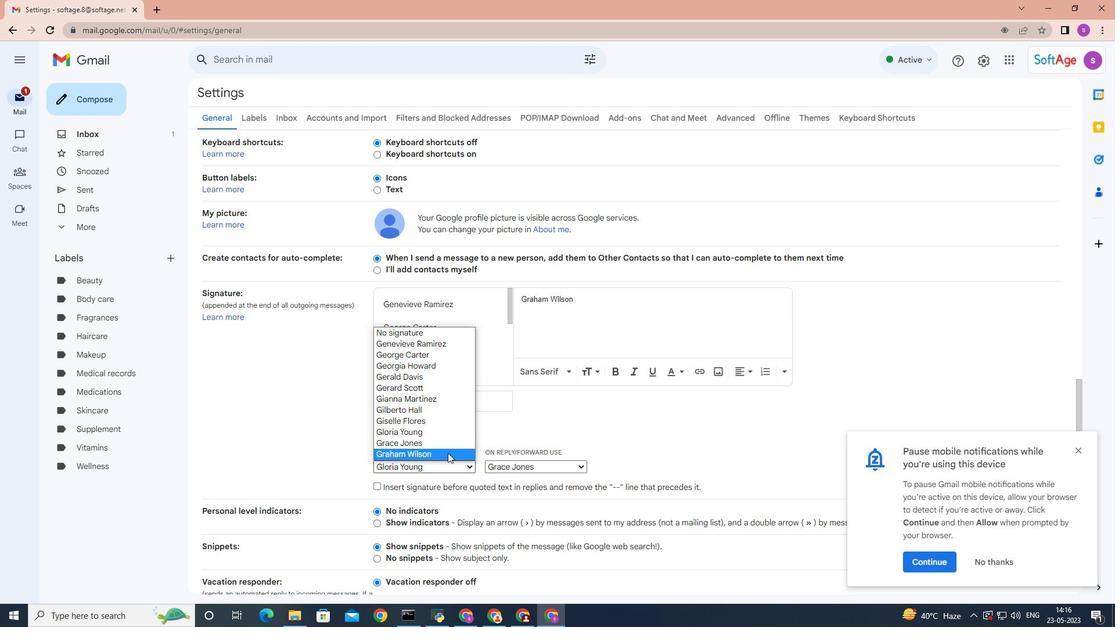 
Action: Mouse pressed left at (447, 453)
Screenshot: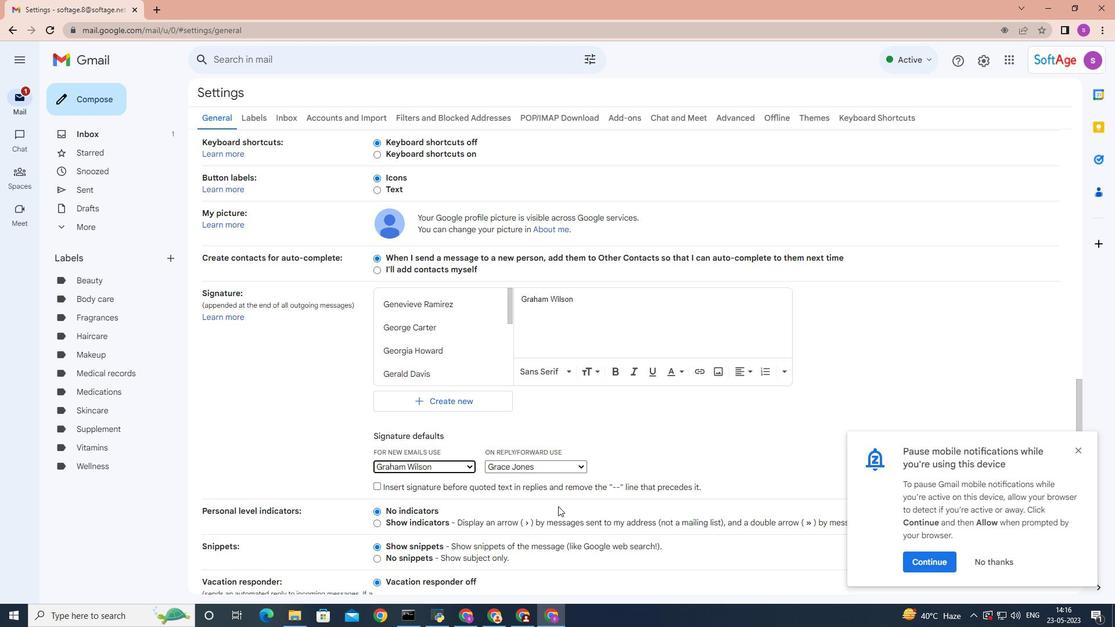 
Action: Mouse moved to (576, 465)
Screenshot: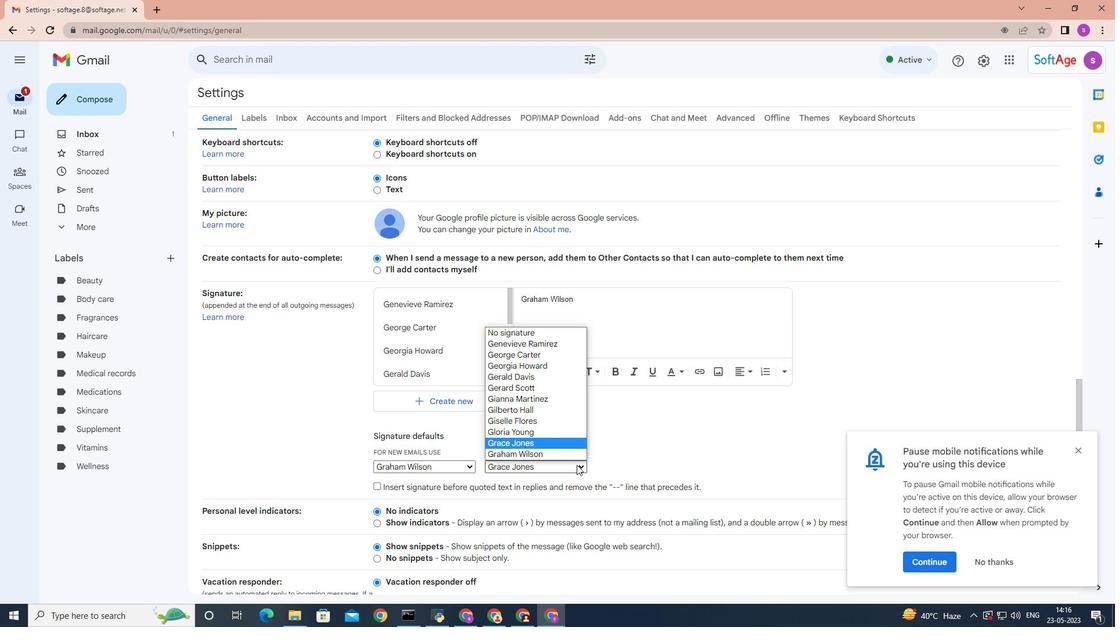 
Action: Mouse pressed left at (576, 465)
Screenshot: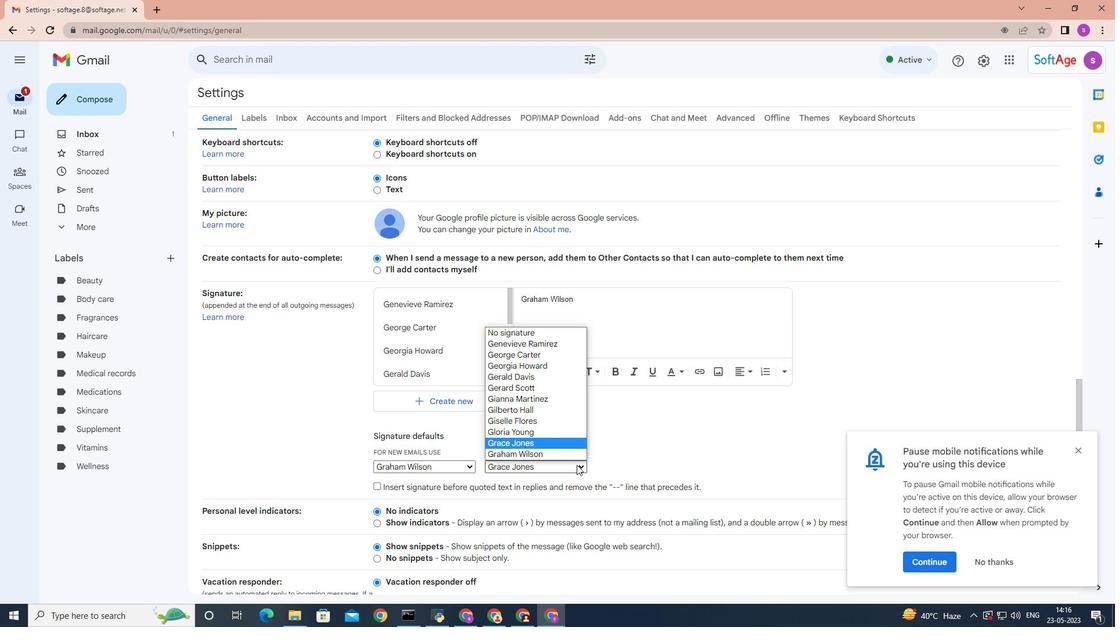
Action: Mouse moved to (556, 457)
Screenshot: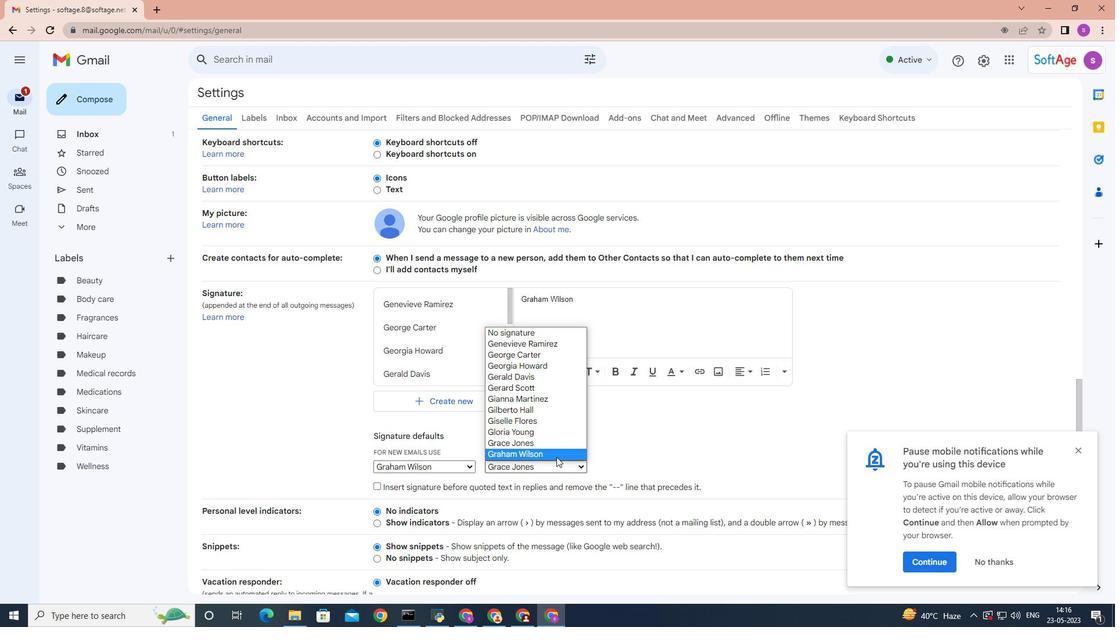 
Action: Mouse pressed left at (556, 457)
Screenshot: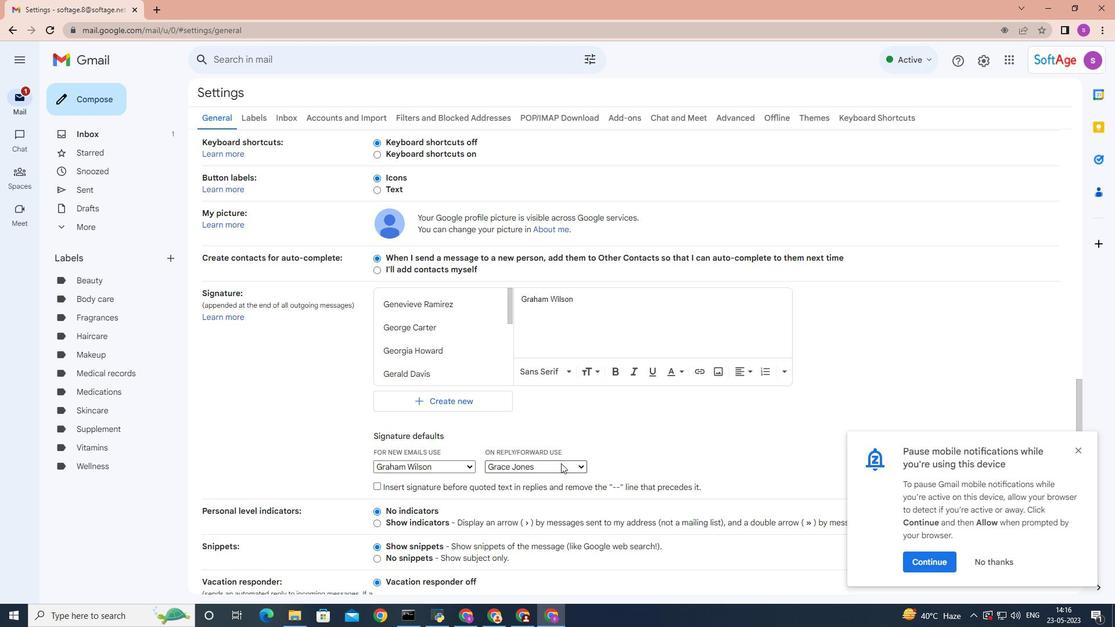 
Action: Mouse moved to (686, 461)
Screenshot: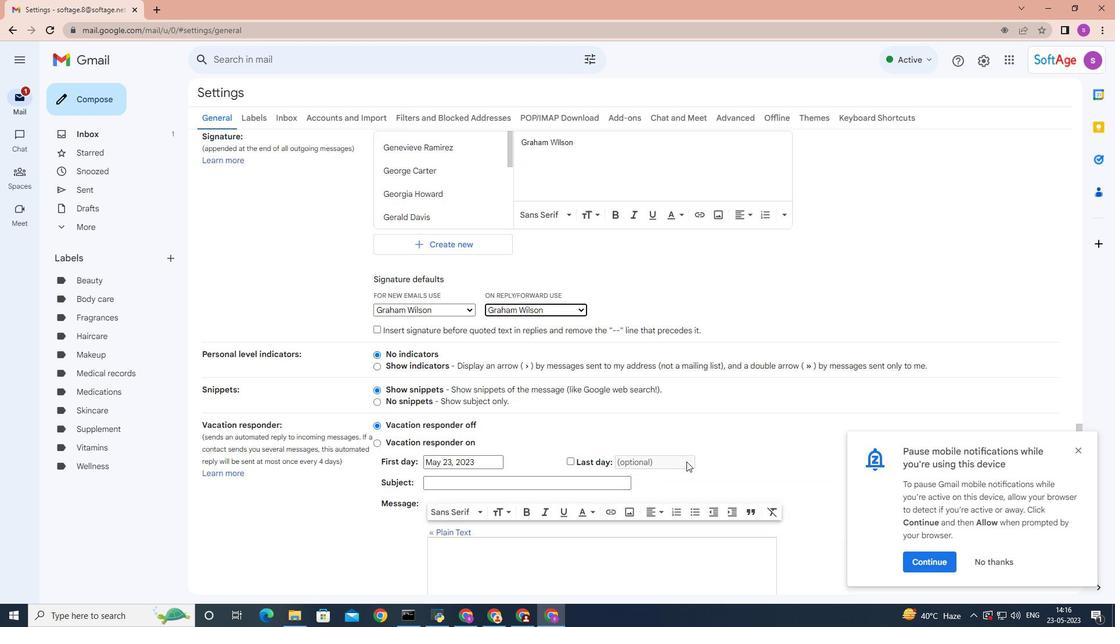 
Action: Mouse scrolled (686, 461) with delta (0, 0)
Screenshot: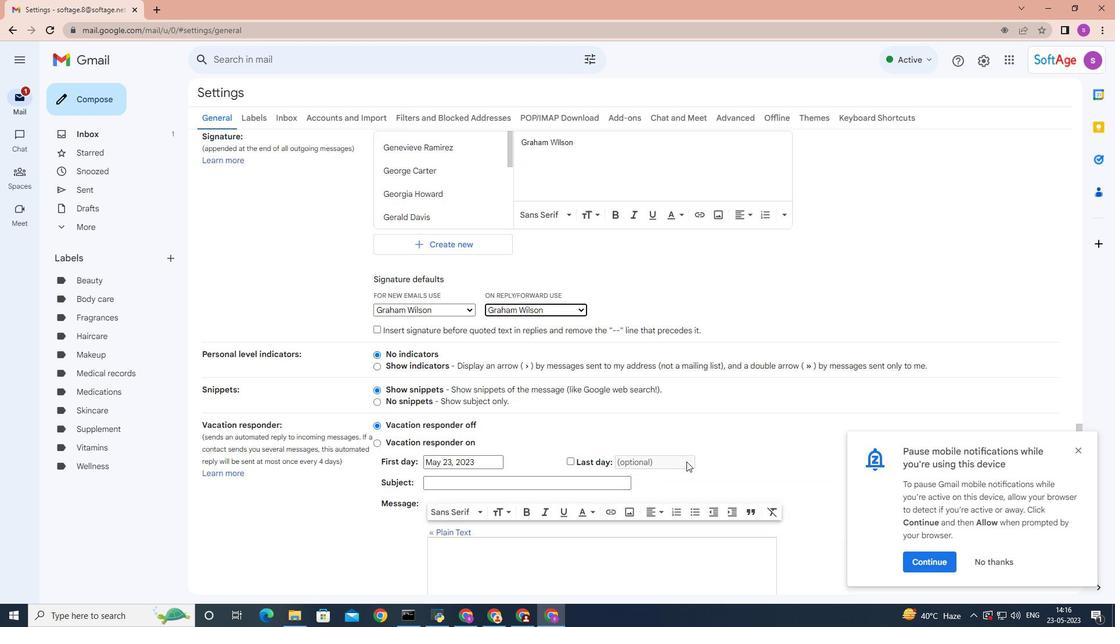 
Action: Mouse scrolled (686, 461) with delta (0, 0)
Screenshot: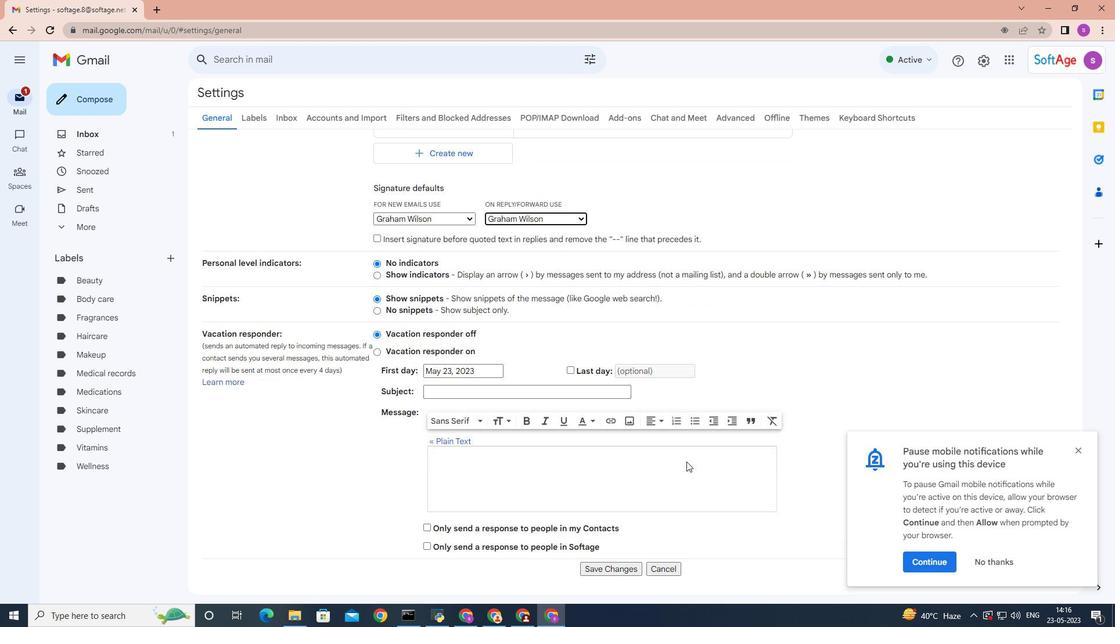 
Action: Mouse moved to (686, 461)
Screenshot: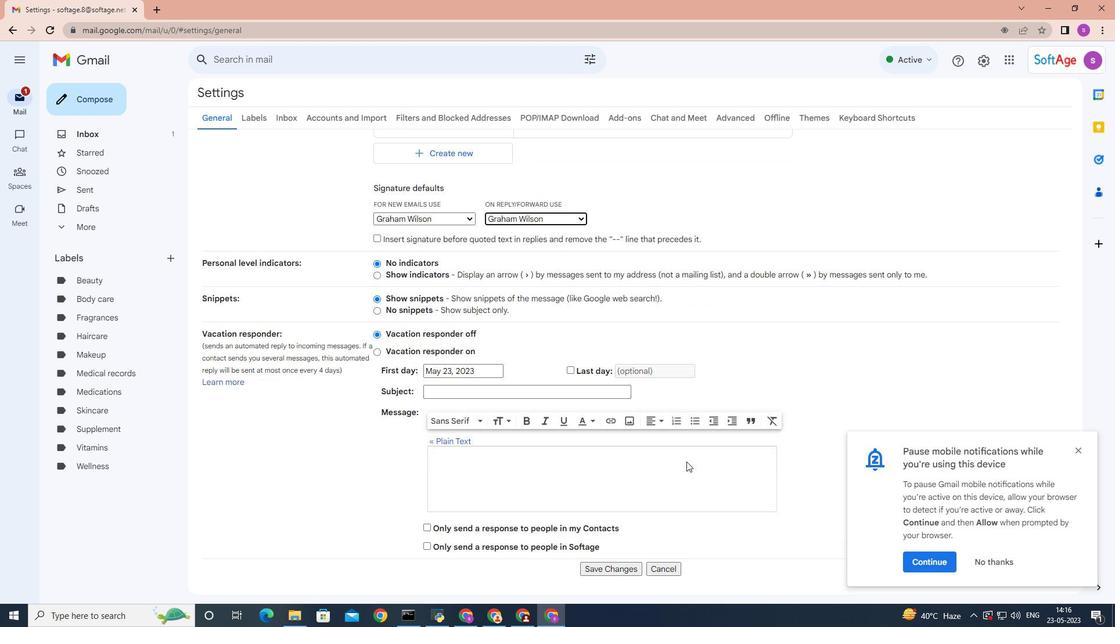 
Action: Mouse scrolled (686, 461) with delta (0, 0)
Screenshot: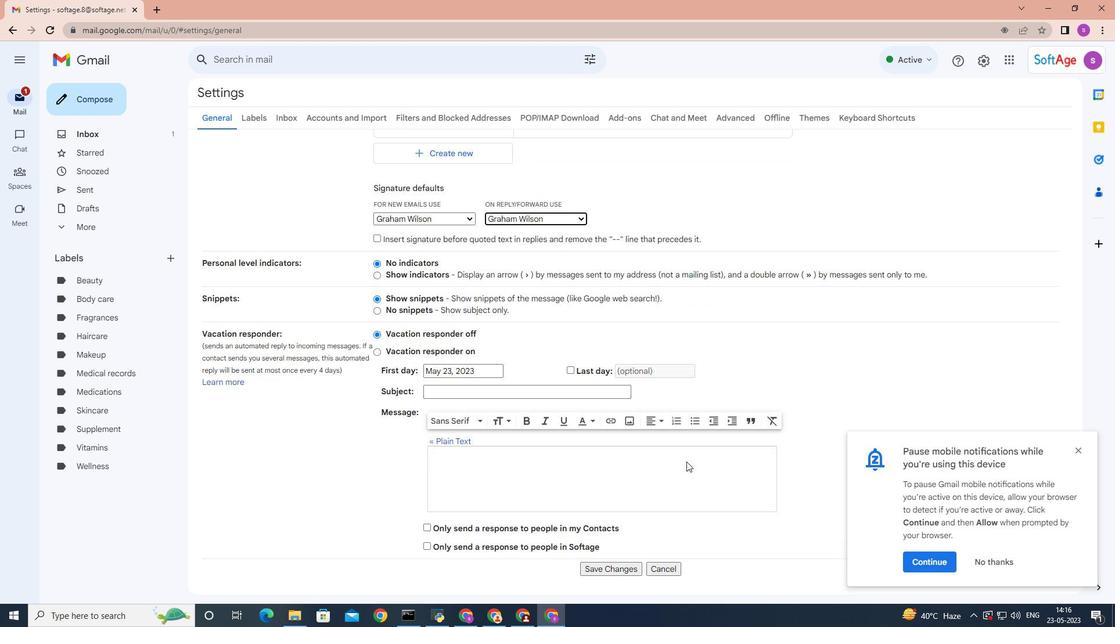 
Action: Mouse scrolled (686, 461) with delta (0, 0)
Screenshot: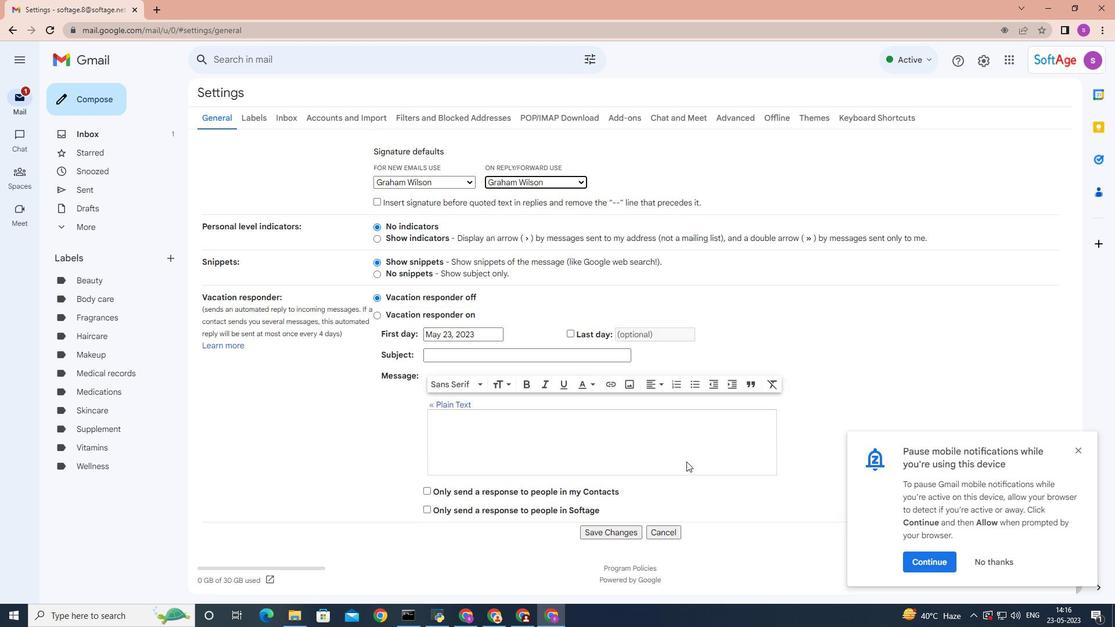 
Action: Mouse scrolled (686, 461) with delta (0, 0)
Screenshot: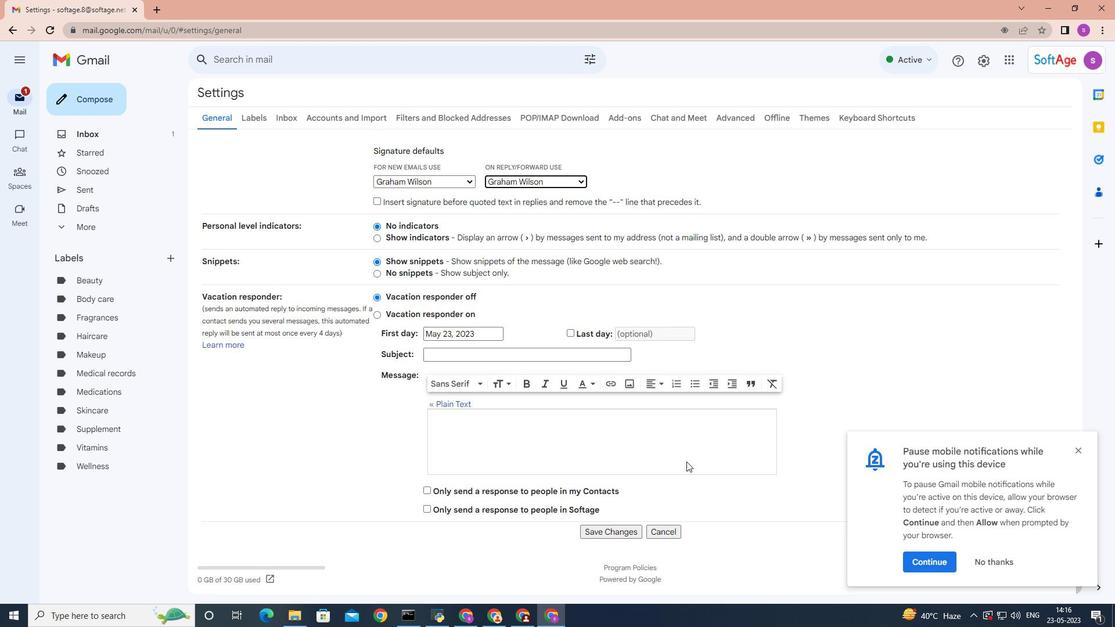 
Action: Mouse scrolled (686, 461) with delta (0, 0)
Screenshot: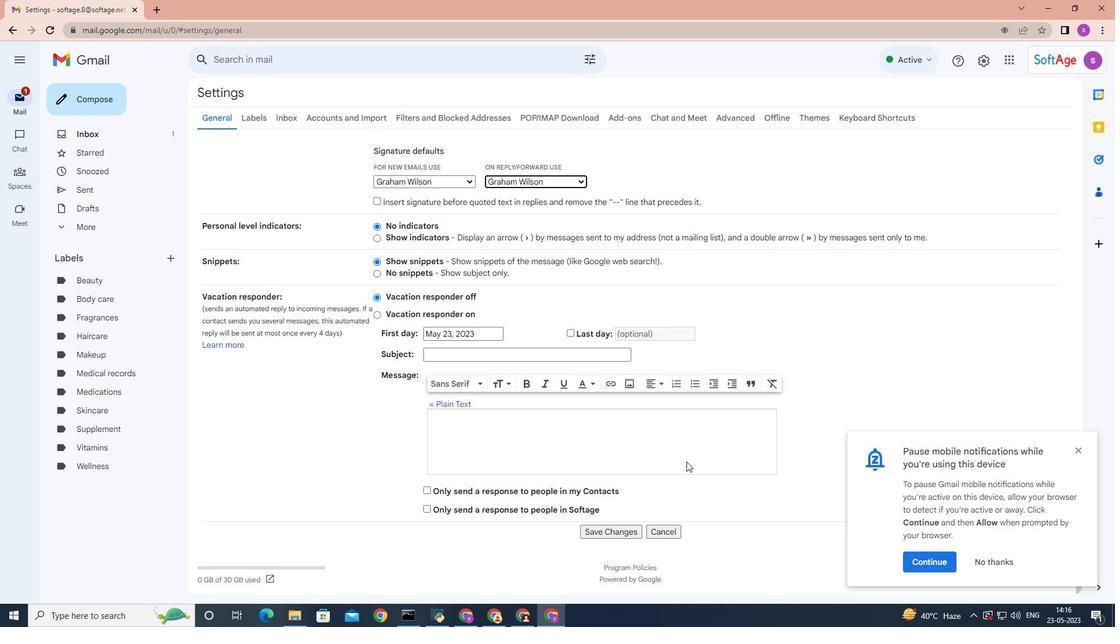 
Action: Mouse moved to (686, 461)
Screenshot: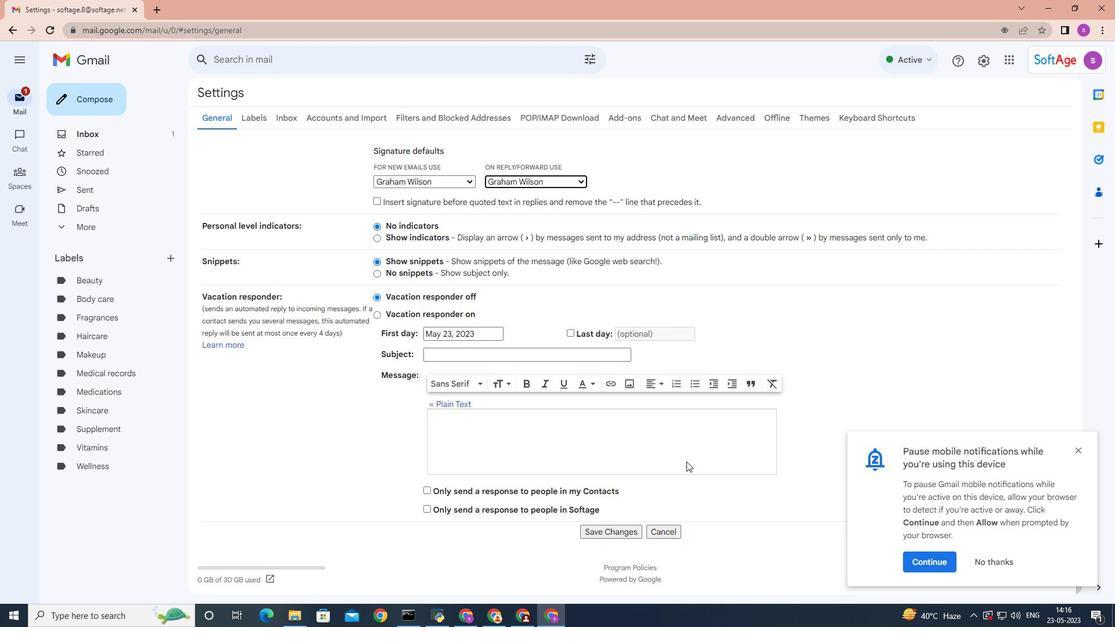 
Action: Mouse scrolled (686, 461) with delta (0, 0)
Screenshot: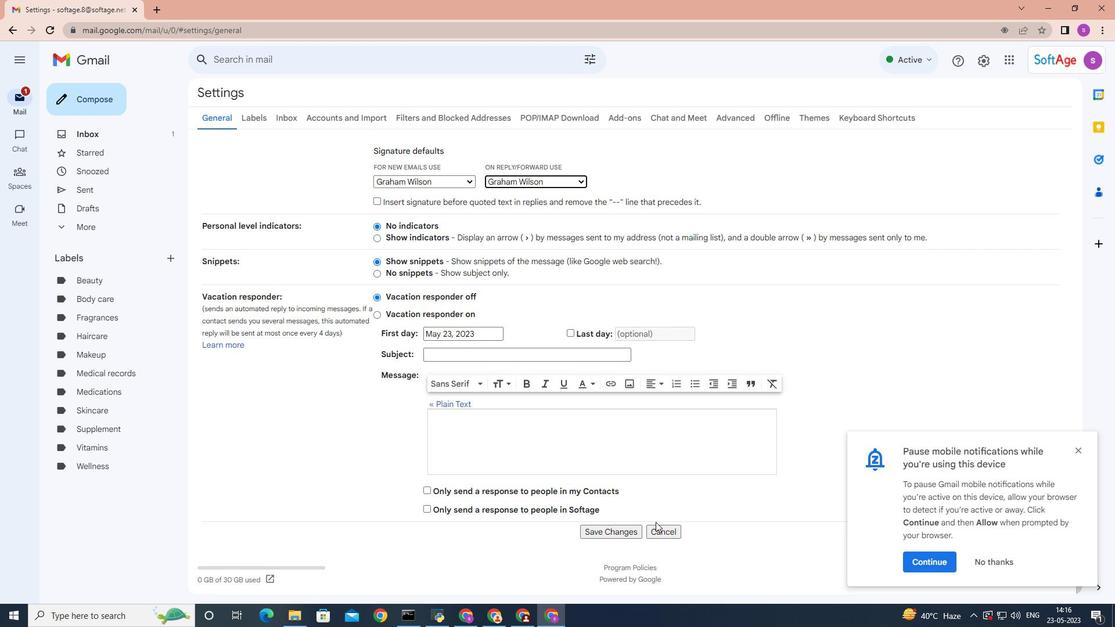 
Action: Mouse scrolled (686, 461) with delta (0, 0)
Screenshot: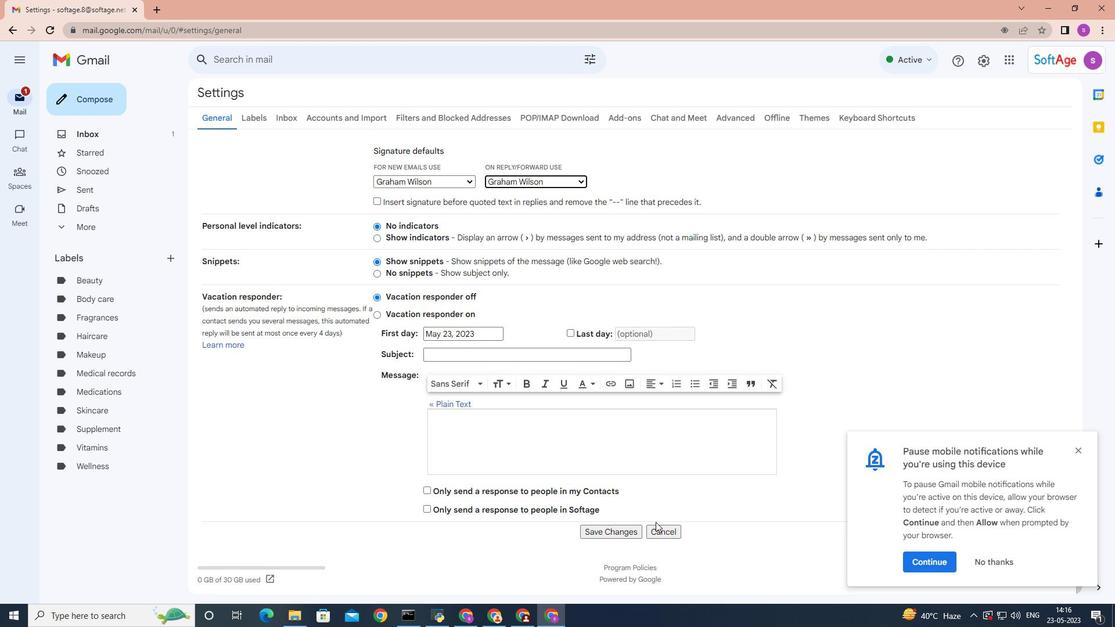 
Action: Mouse moved to (622, 531)
Screenshot: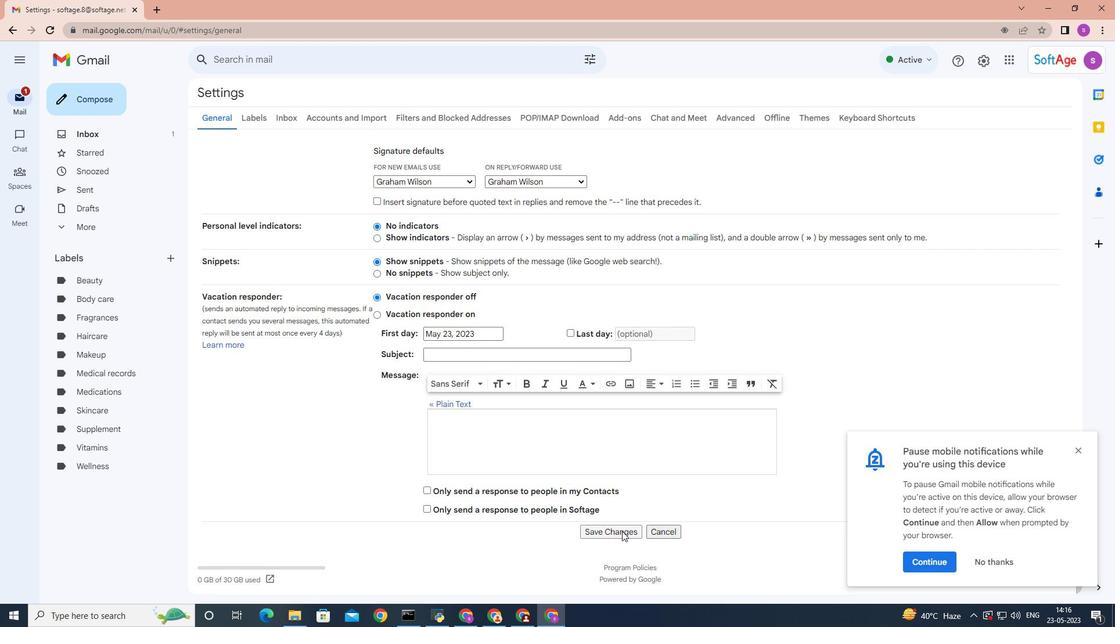 
Action: Mouse pressed left at (622, 531)
Screenshot: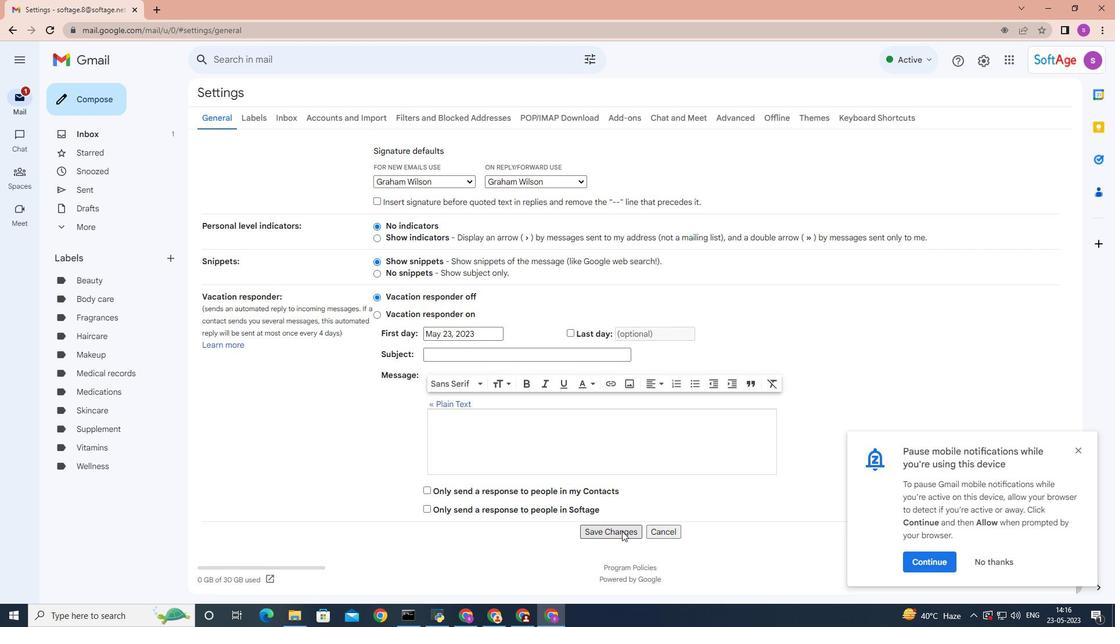 
Action: Mouse moved to (1075, 451)
Screenshot: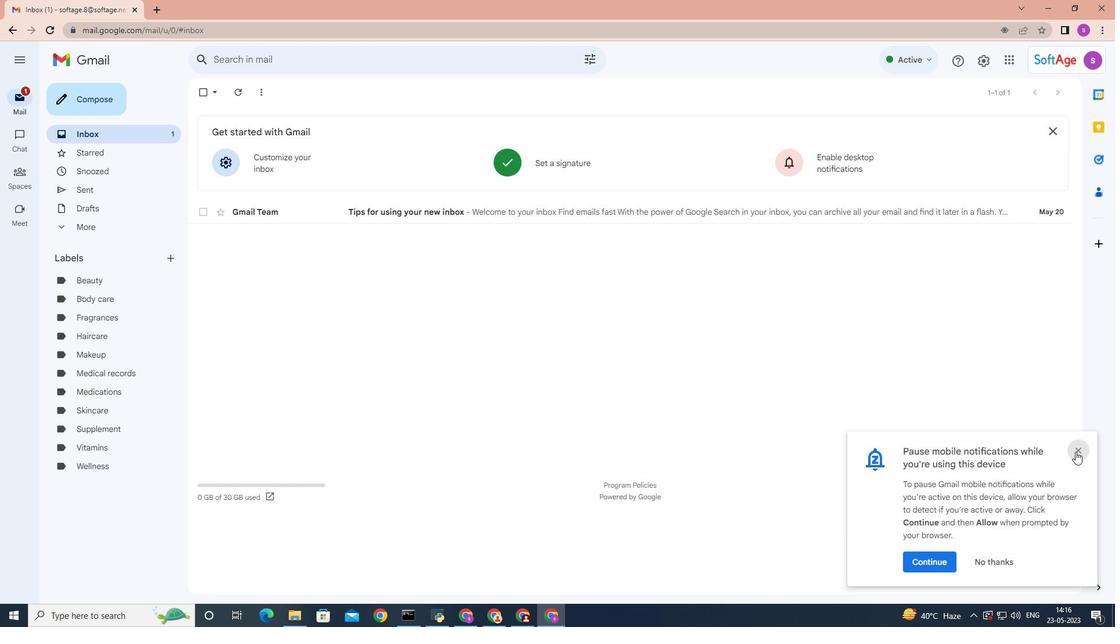 
Action: Mouse pressed left at (1075, 451)
Screenshot: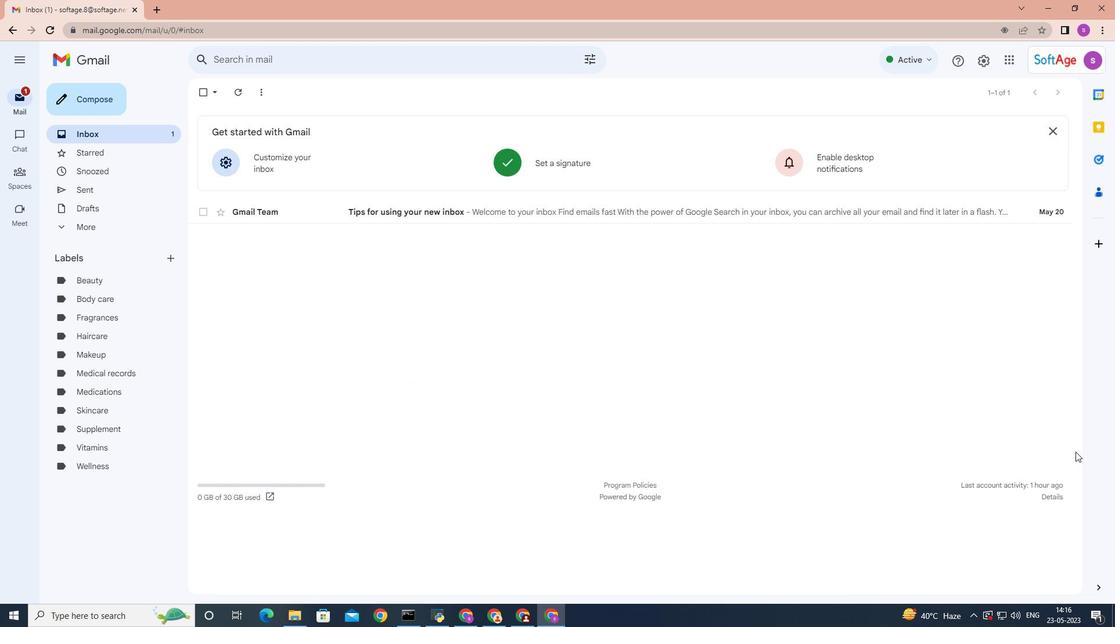 
Action: Mouse moved to (101, 99)
Screenshot: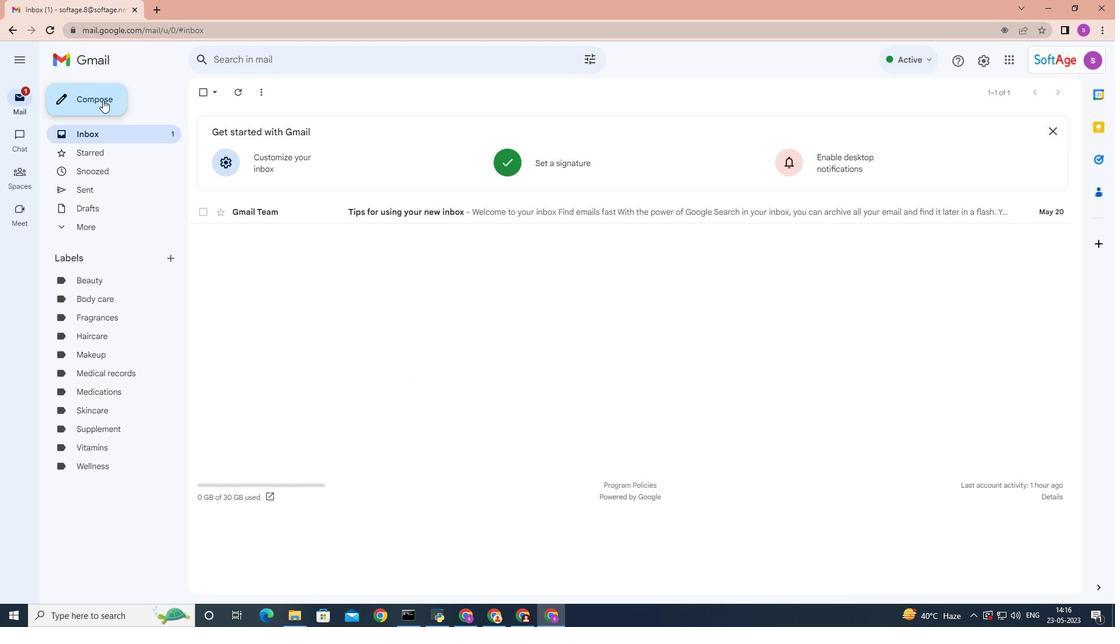 
Action: Mouse pressed left at (101, 99)
Screenshot: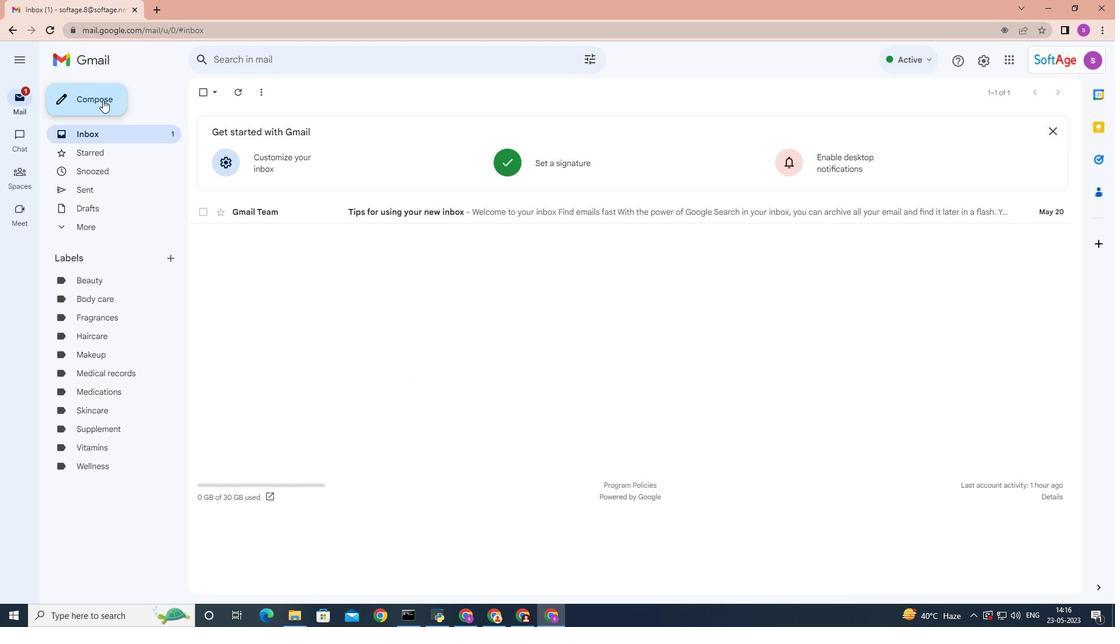 
Action: Mouse moved to (780, 303)
Screenshot: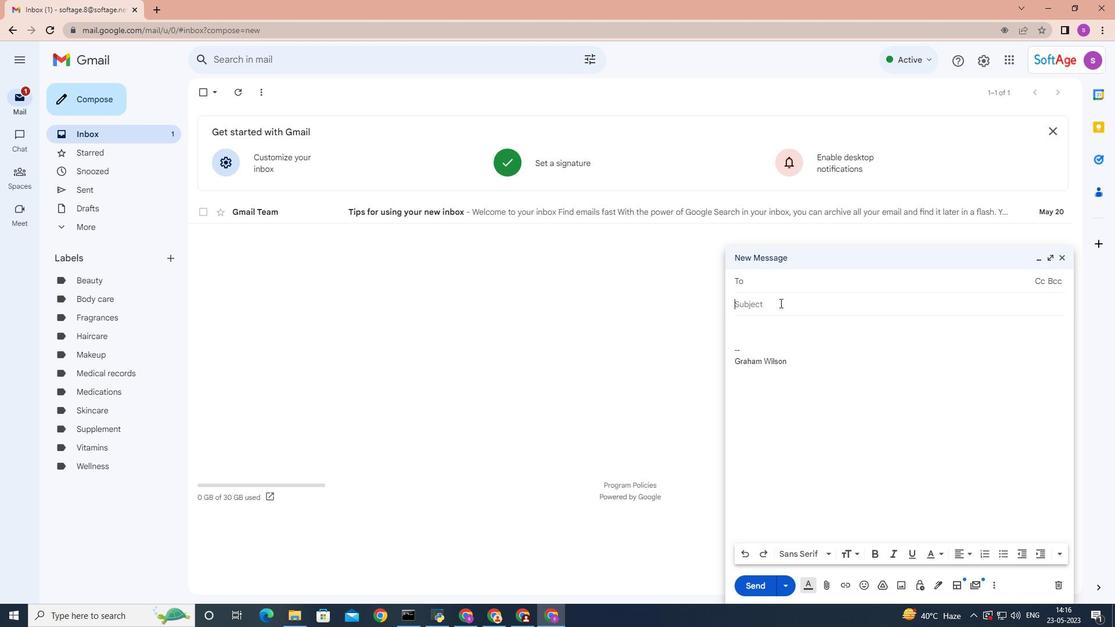 
Action: Mouse pressed left at (780, 303)
Screenshot: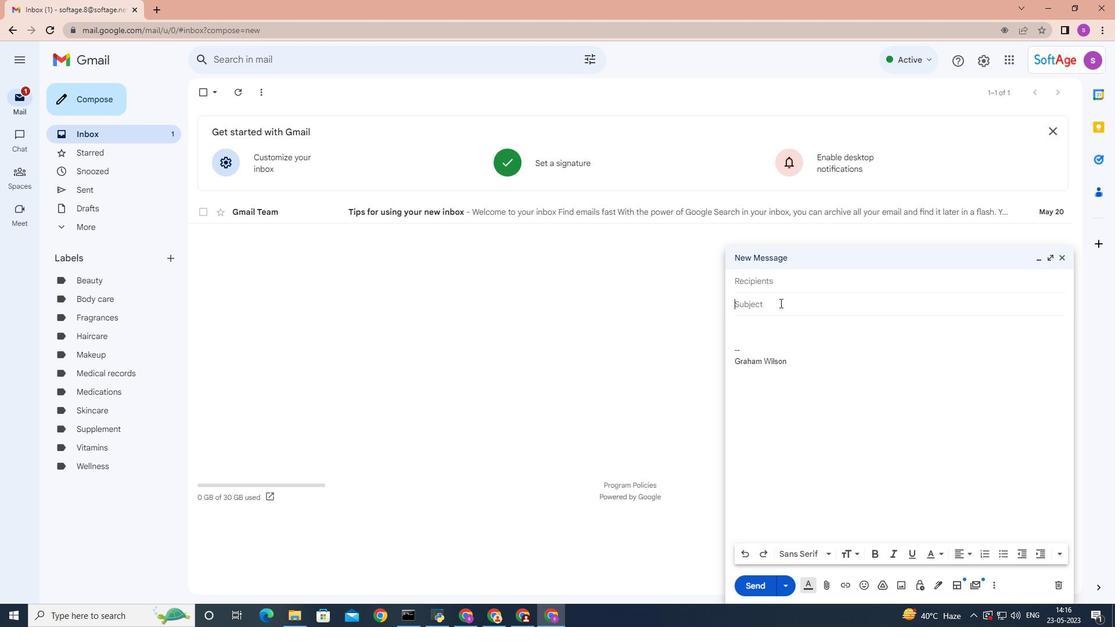 
Action: Key pressed <Key.shift><Key.shift><Key.shift><Key.shift>Update<Key.space>i<Key.backspace>on<Key.space>a<Key.space>men
Screenshot: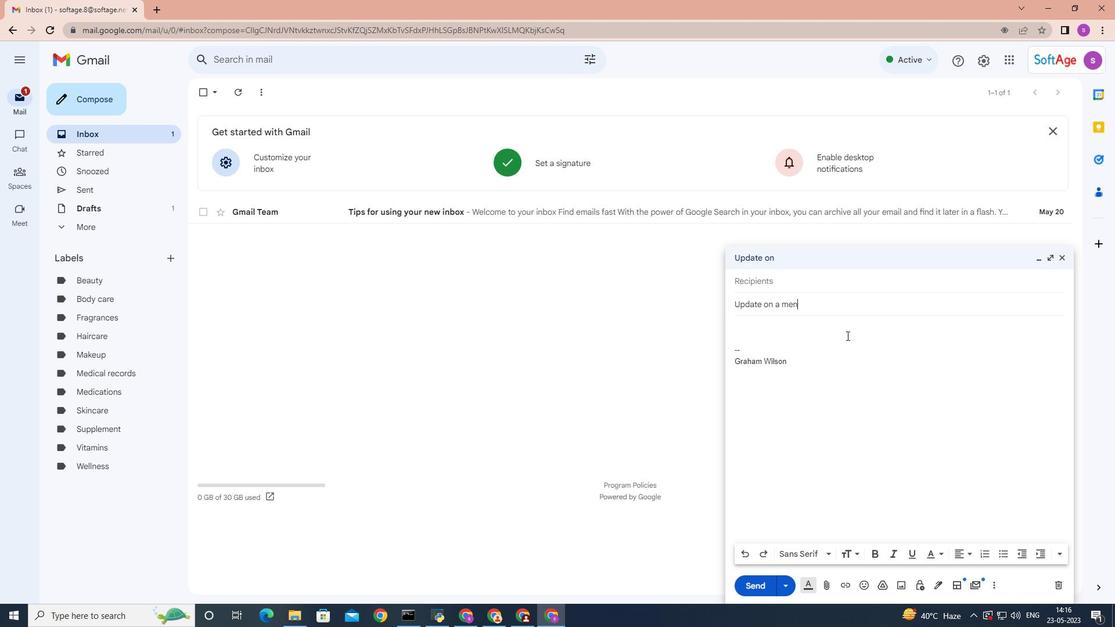 
Action: Mouse moved to (847, 336)
Screenshot: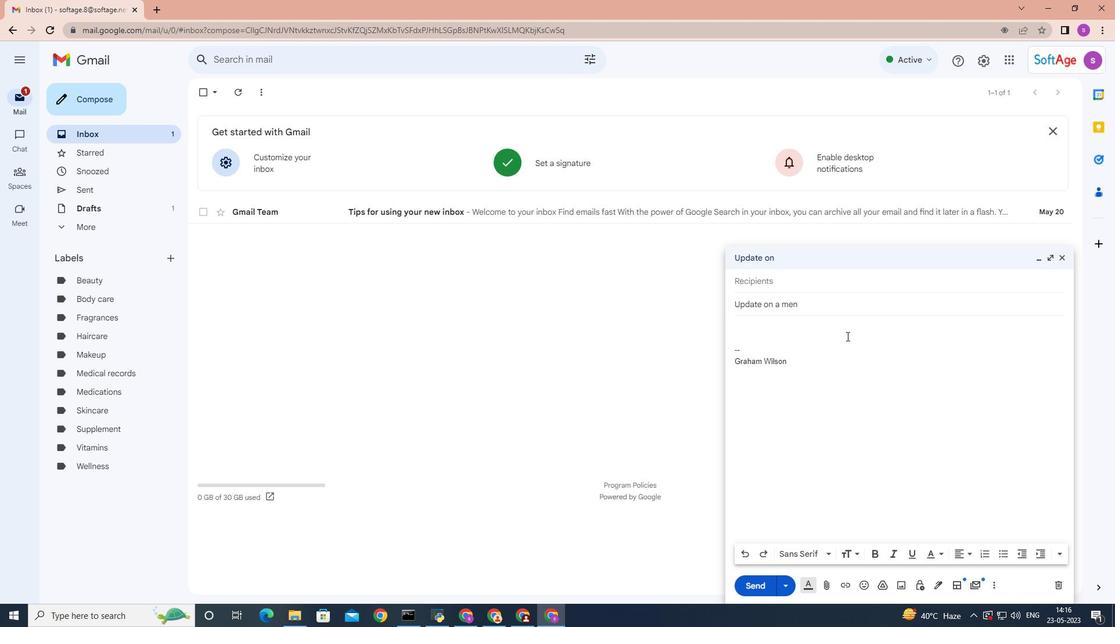 
Action: Key pressed torship<Key.space>n
Screenshot: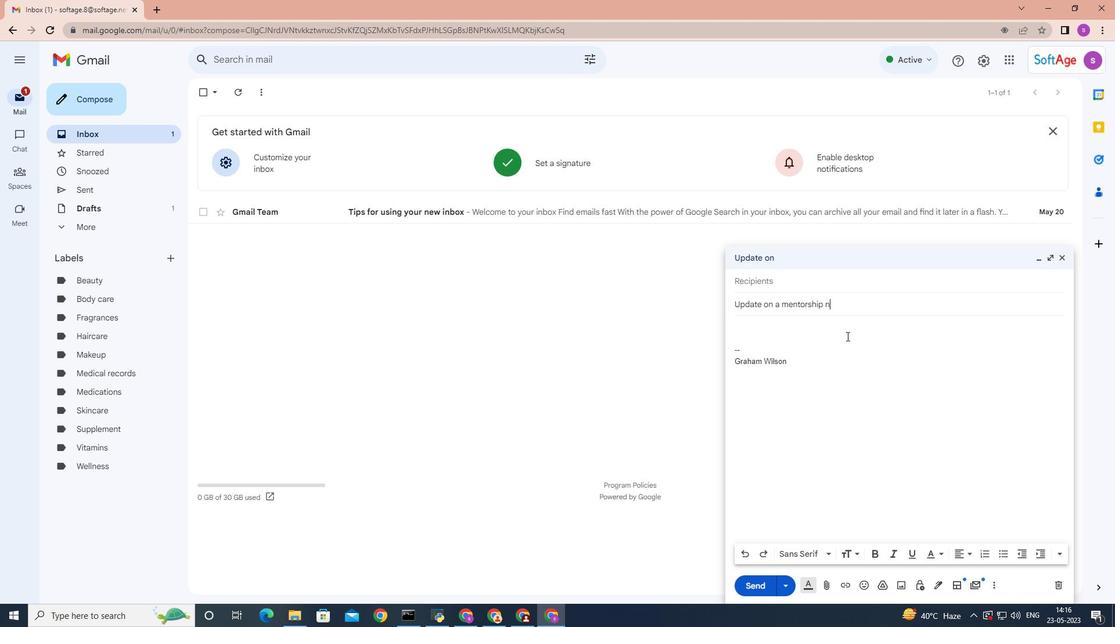 
Action: Mouse moved to (826, 343)
Screenshot: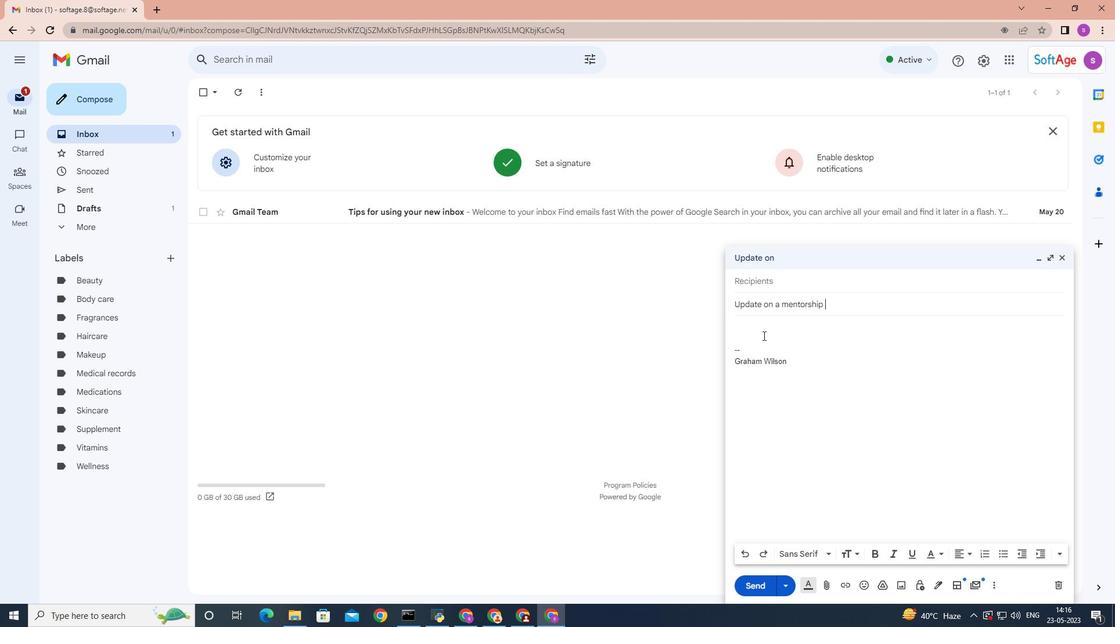 
Action: Key pressed <Key.backspace>
Screenshot: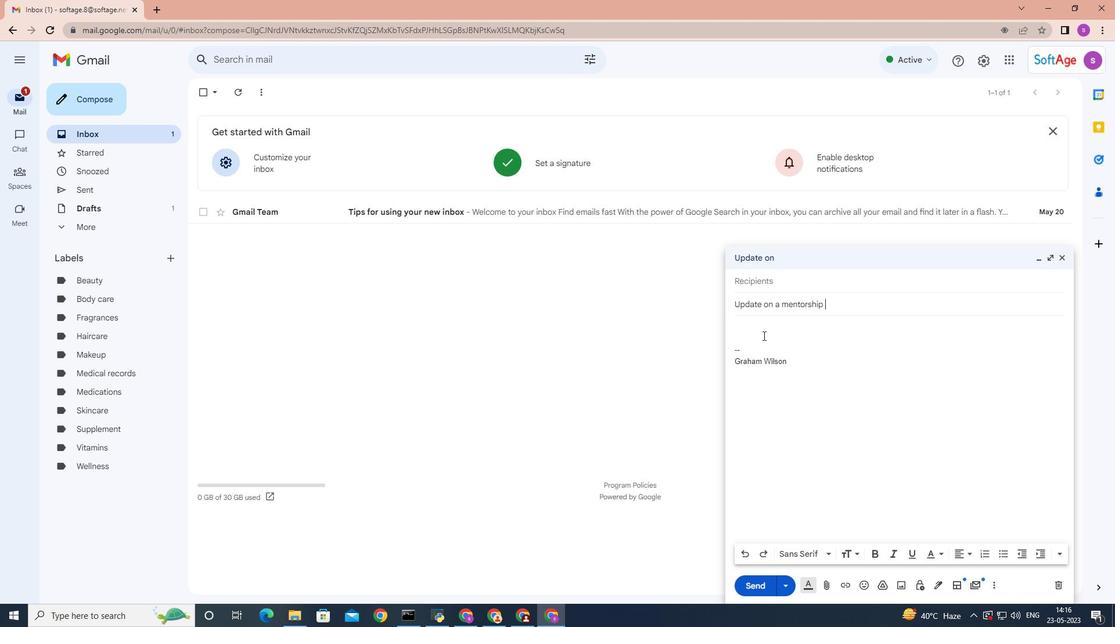
Action: Mouse moved to (752, 323)
Screenshot: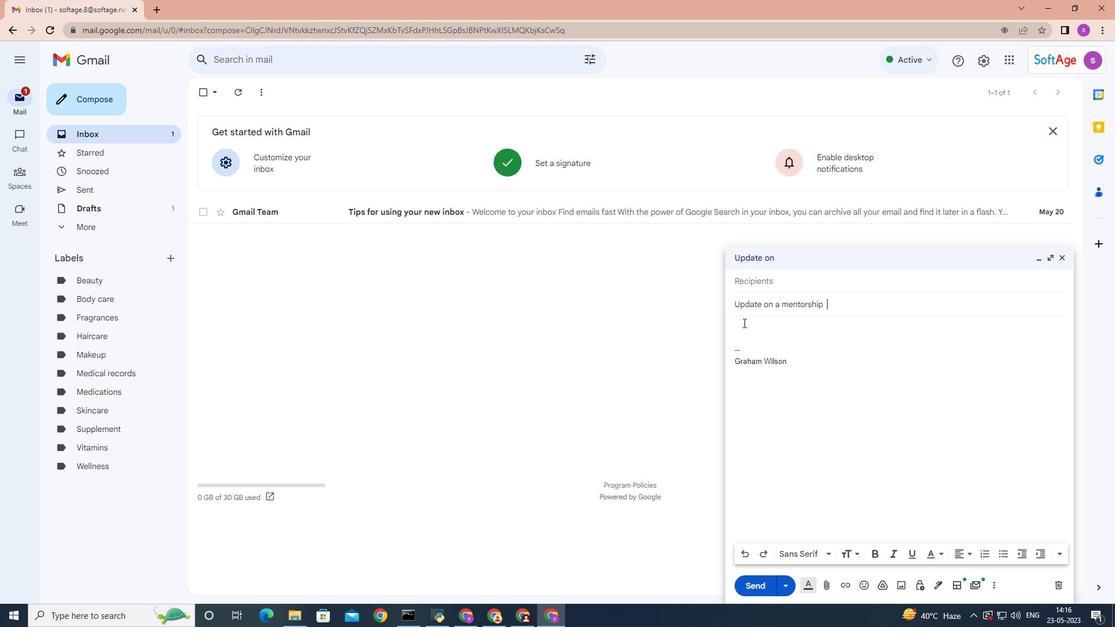 
Action: Key pressed <Key.space>
Screenshot: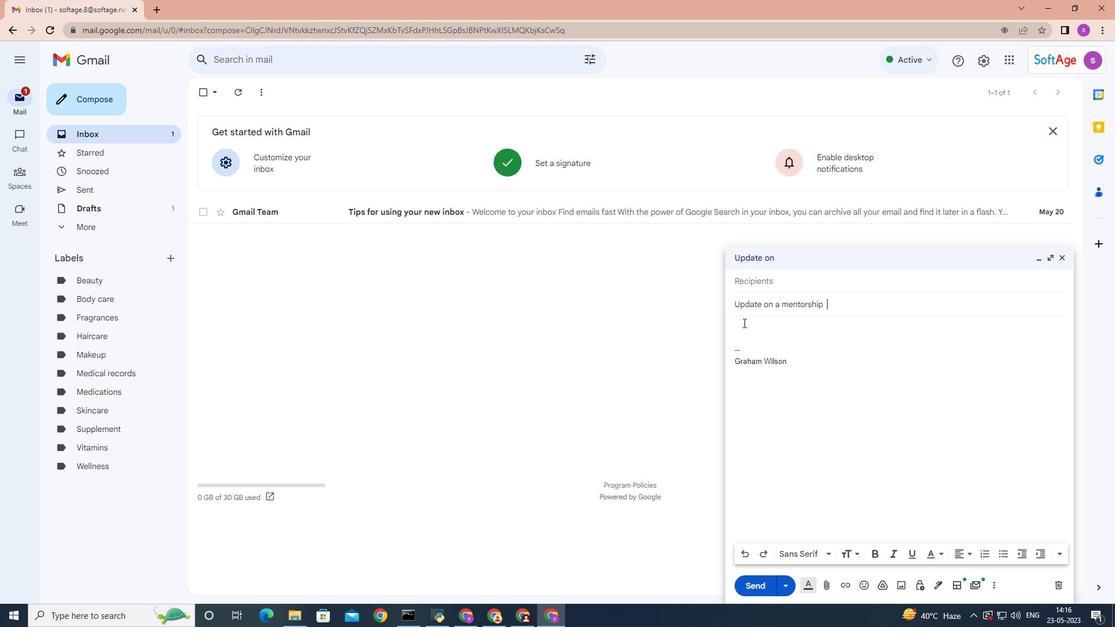 
Action: Mouse moved to (742, 322)
Screenshot: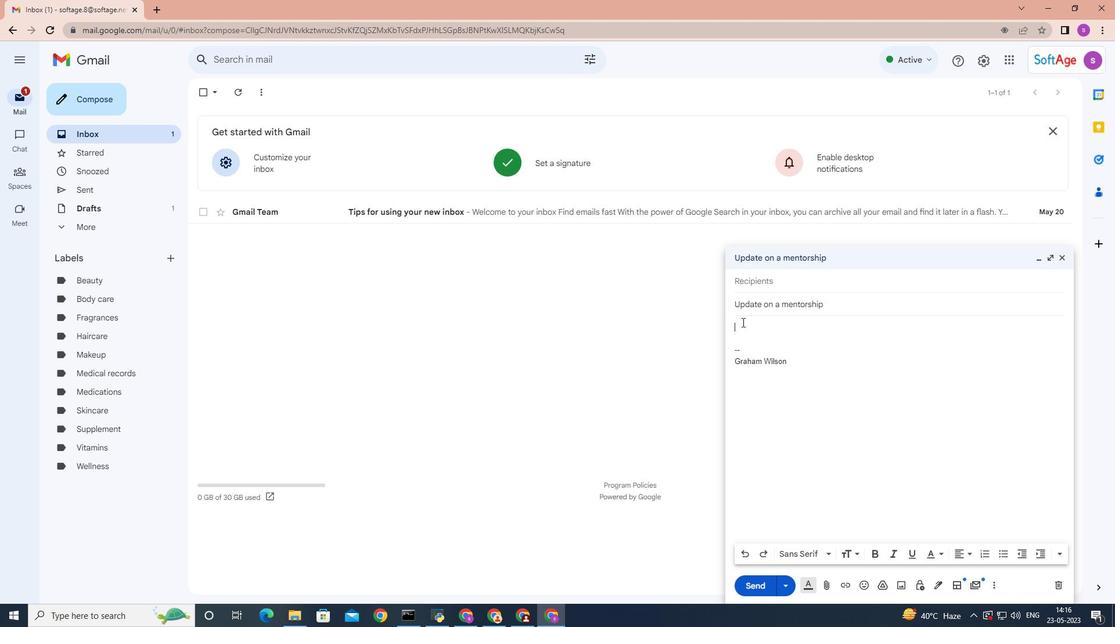 
Action: Mouse pressed left at (742, 322)
Screenshot: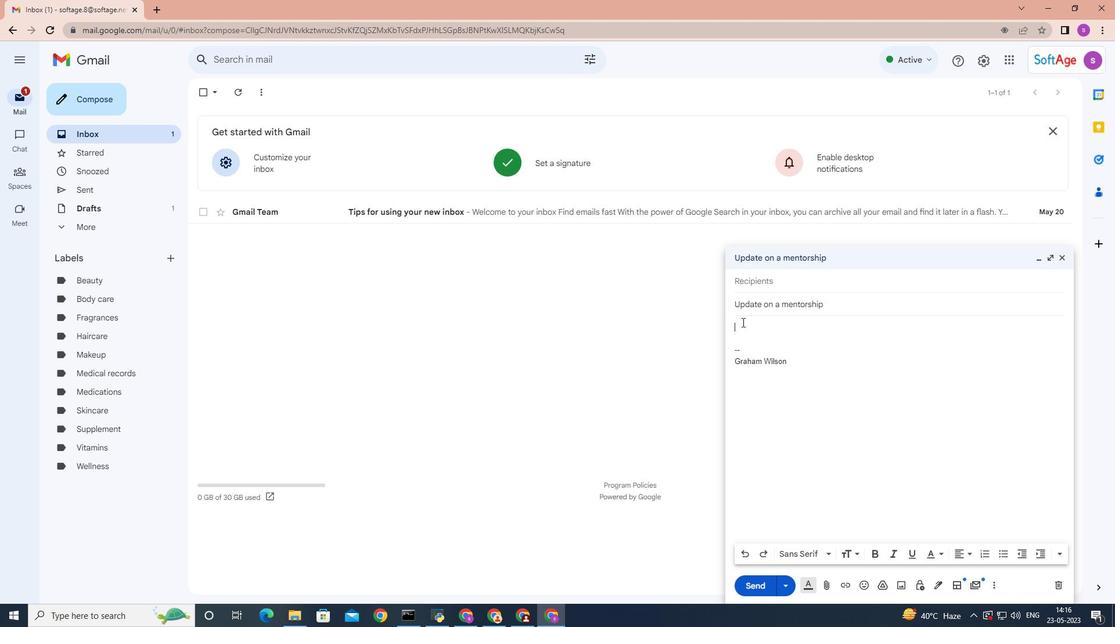 
Action: Mouse moved to (742, 322)
Screenshot: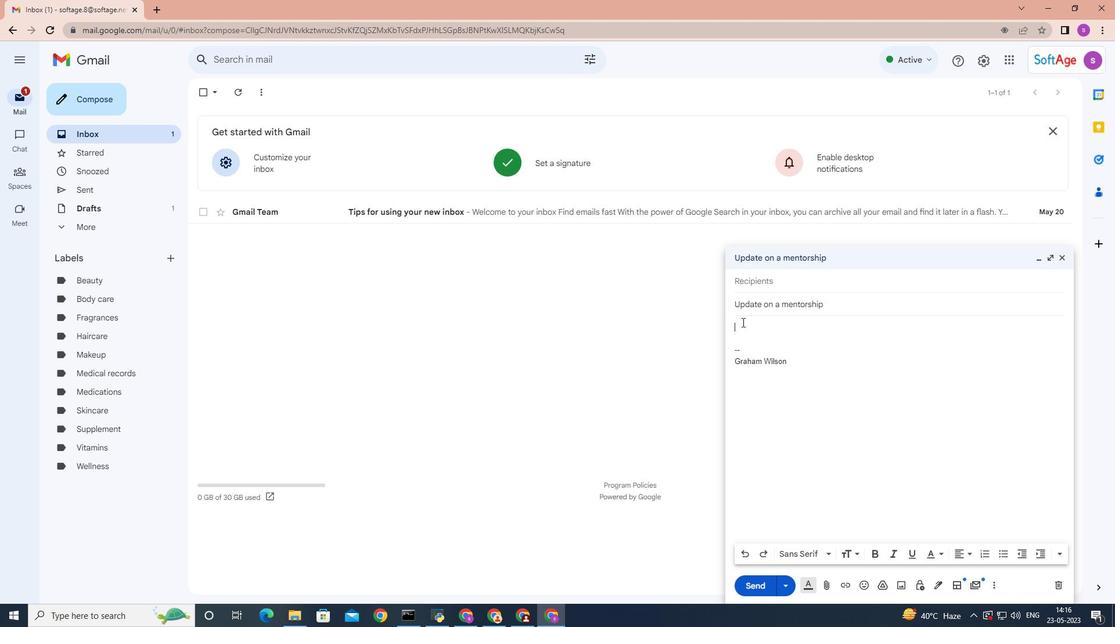 
Action: Key pressed <Key.shift>Can<Key.space>you<Key.space>provide<Key.space>an<Key.space>update<Key.space>on<Key.space>the<Key.space>status<Key.space>of<Key.space>the<Key.space>new<Key.space>software<Key.space>implementatipon<Key.space>
Screenshot: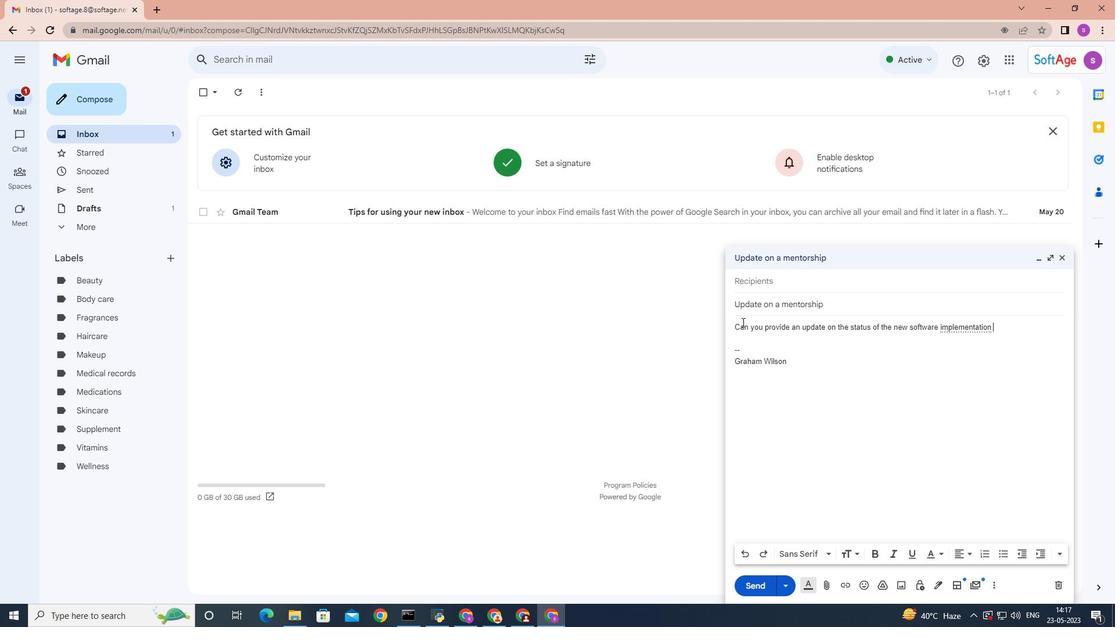 
Action: Mouse moved to (782, 280)
Screenshot: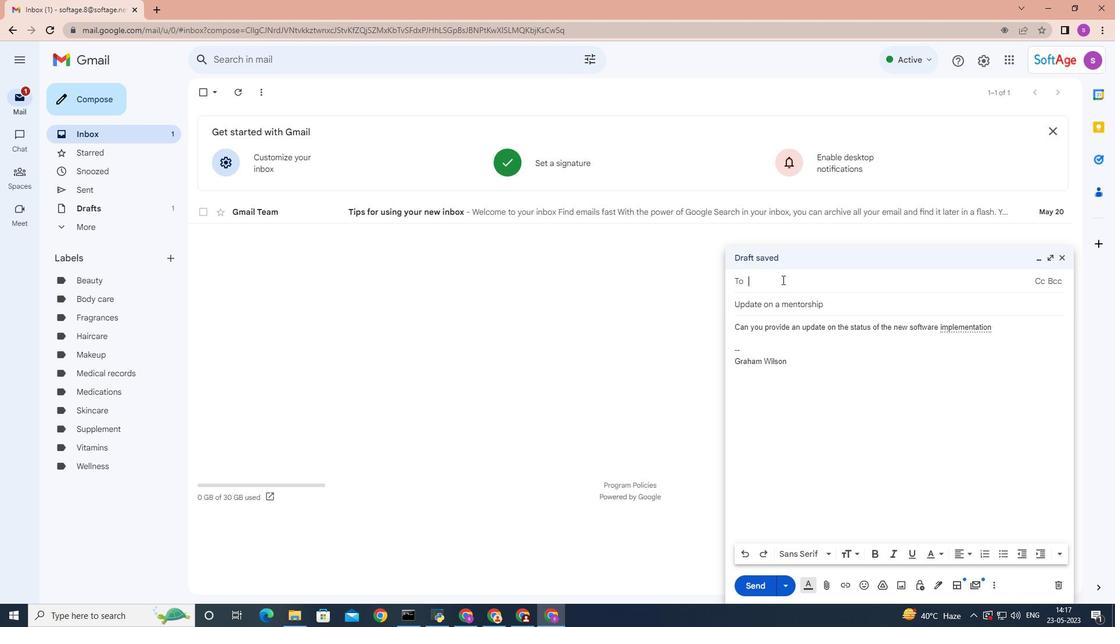
Action: Mouse pressed left at (782, 280)
Screenshot: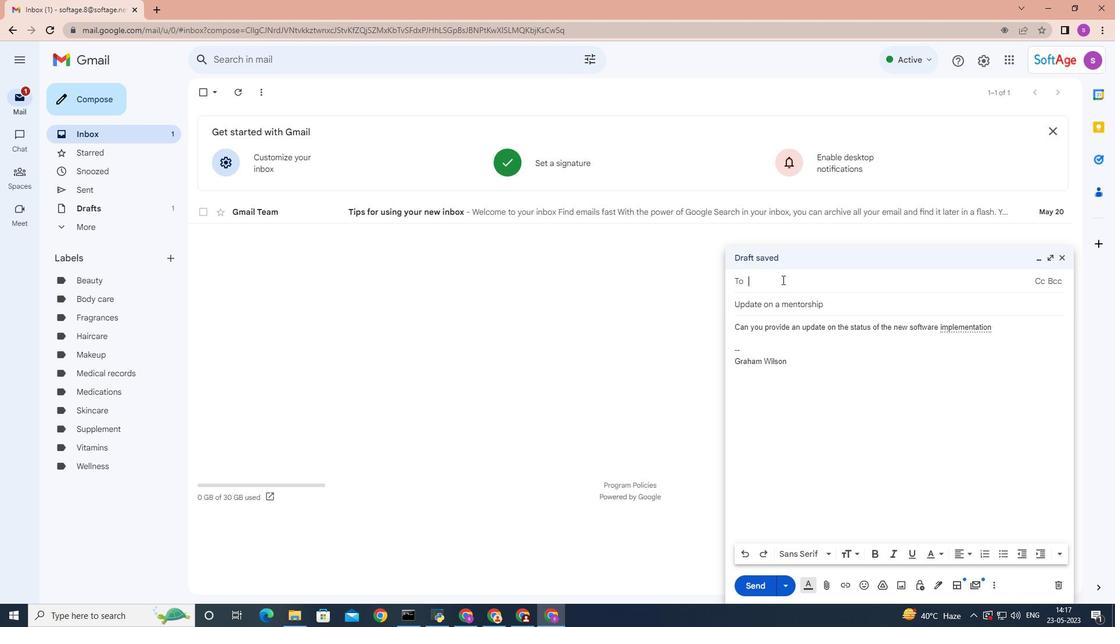 
Action: Key pressed <Key.shift_r>
Screenshot: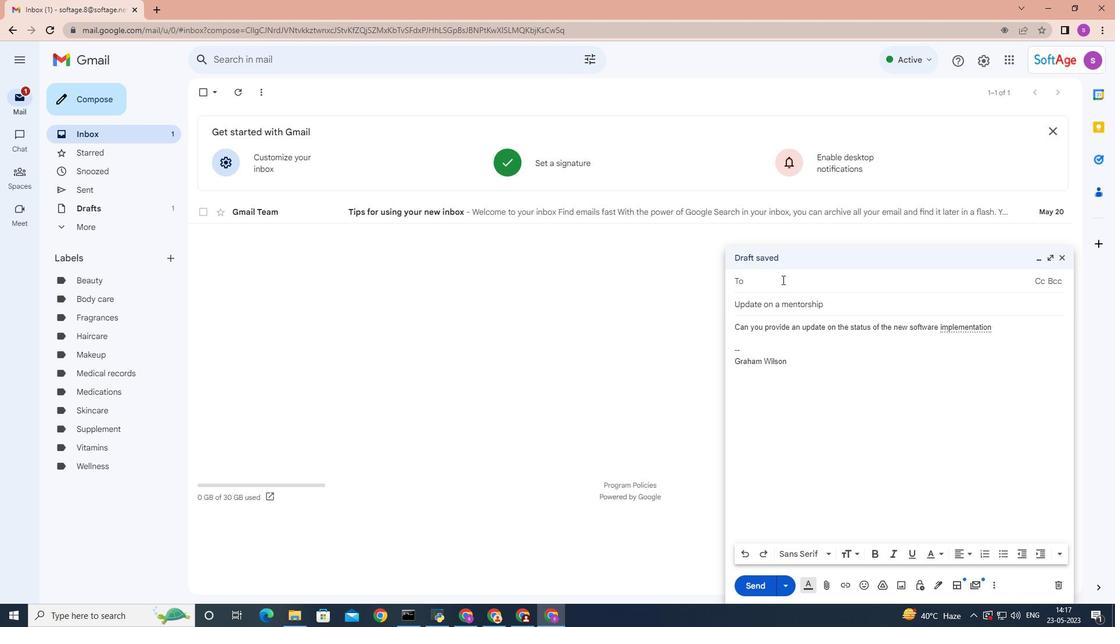 
Action: Mouse moved to (878, 327)
Screenshot: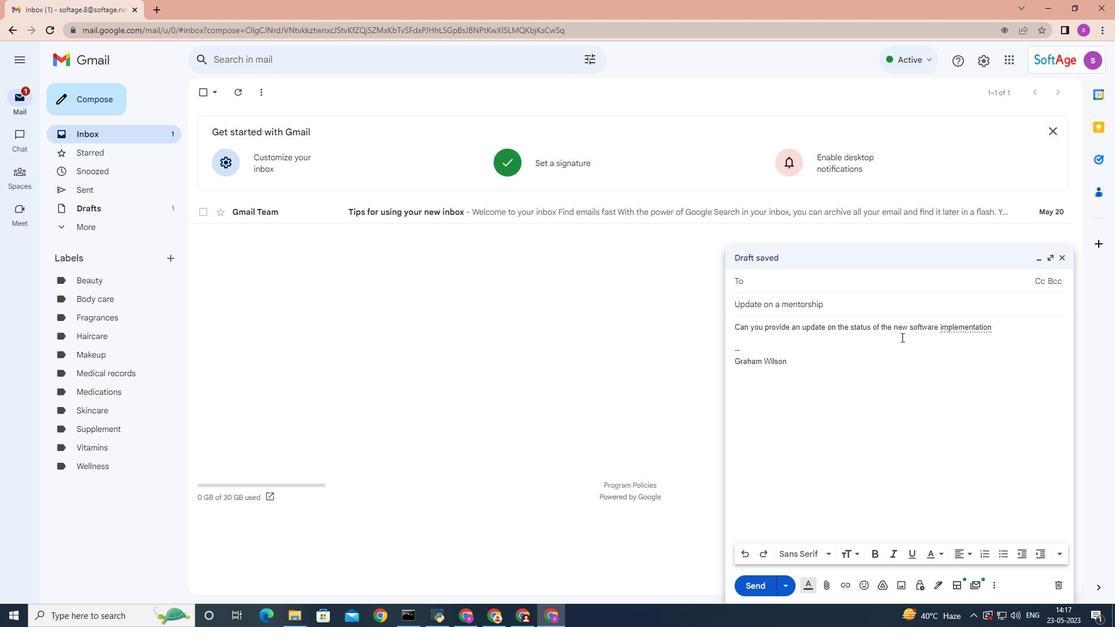 
Action: Key pressed <Key.shift_r>
Screenshot: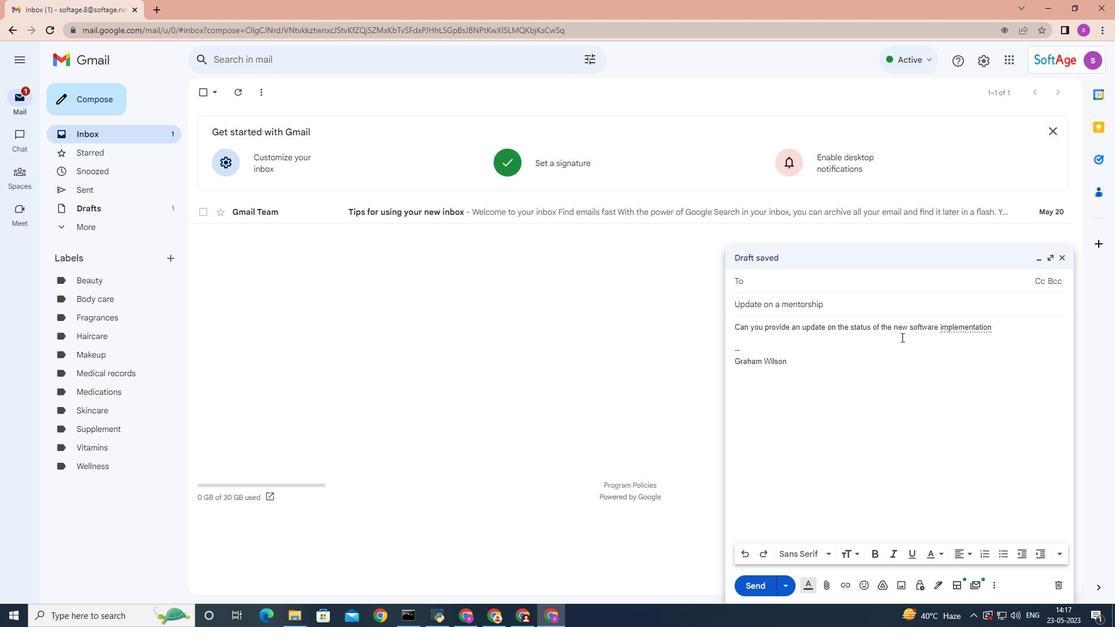 
Action: Mouse moved to (814, 293)
Screenshot: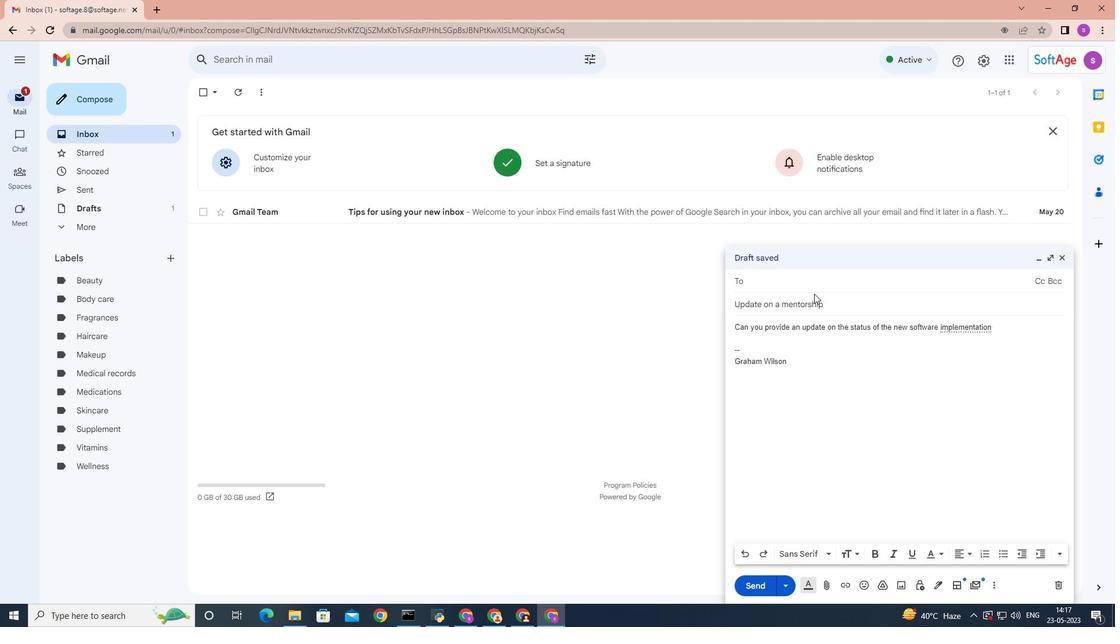 
Action: Mouse scrolled (814, 293) with delta (0, 0)
Screenshot: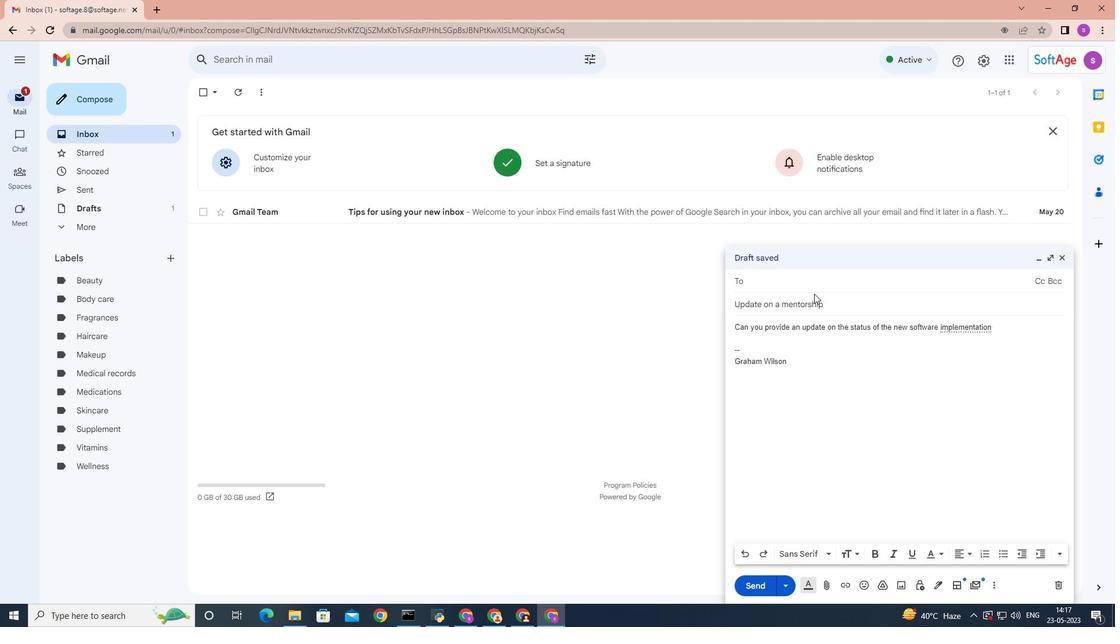 
Action: Mouse scrolled (814, 293) with delta (0, 0)
Screenshot: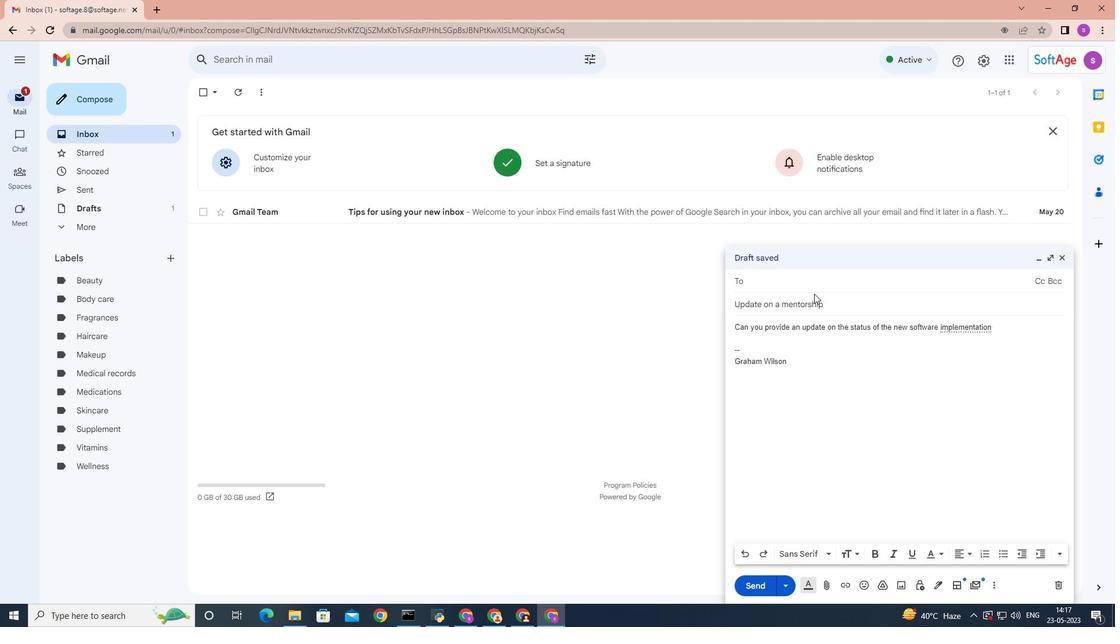 
Action: Mouse moved to (814, 293)
Screenshot: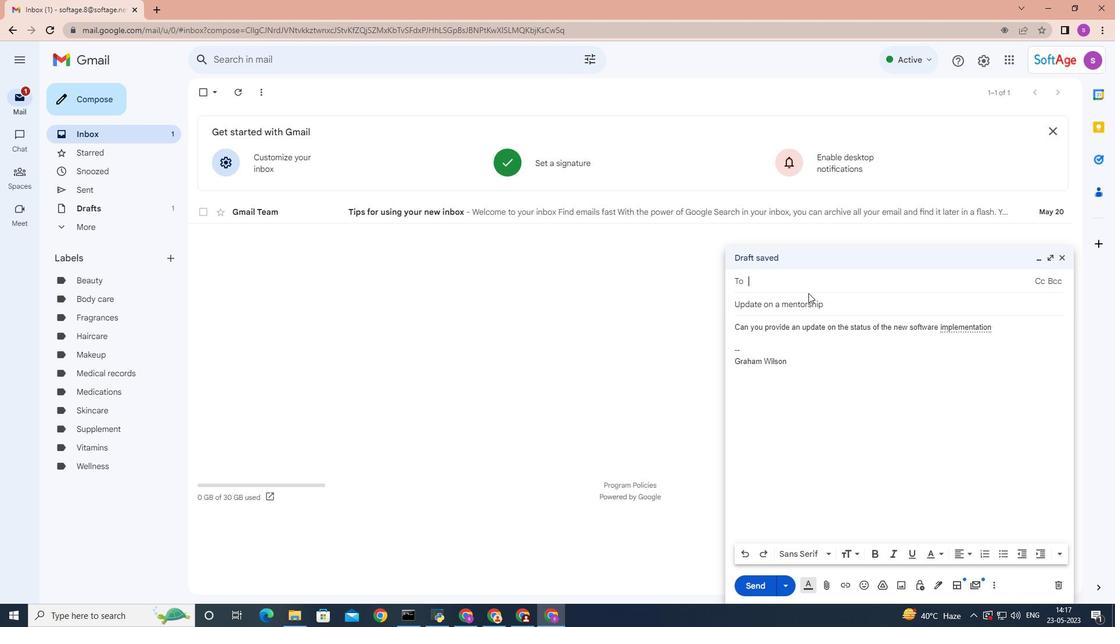 
Action: Mouse scrolled (814, 293) with delta (0, 0)
Screenshot: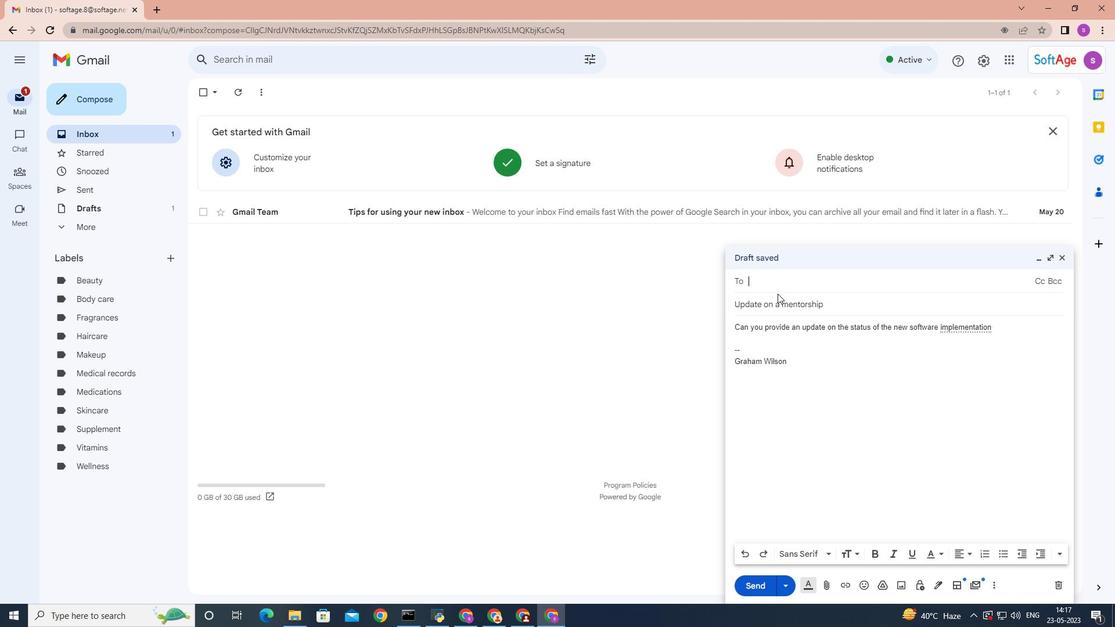 
Action: Mouse scrolled (814, 293) with delta (0, 0)
Screenshot: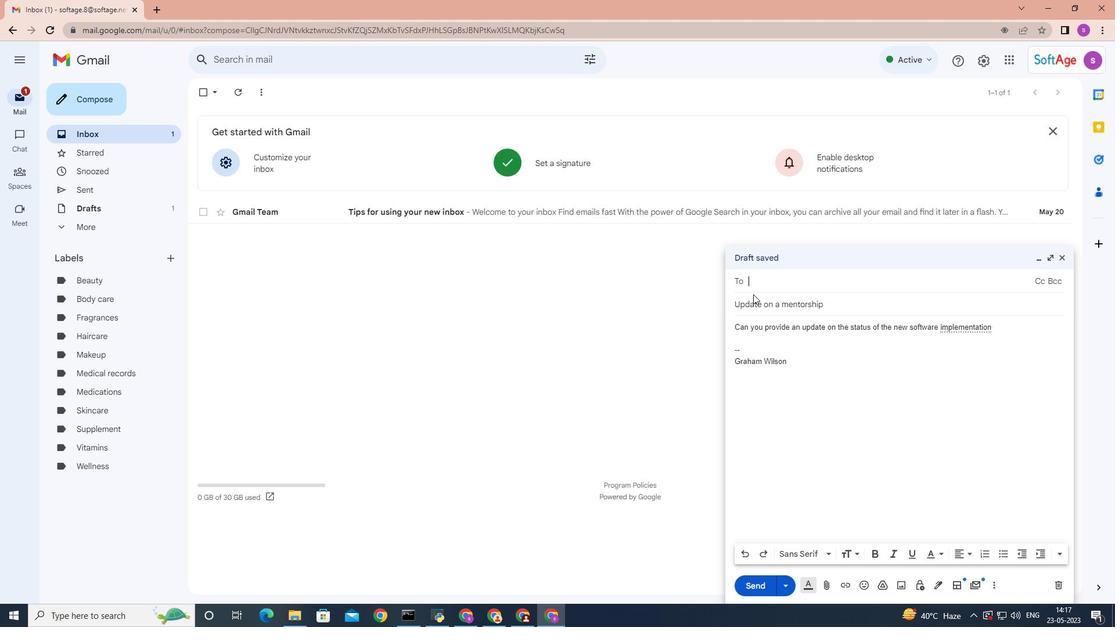 
Action: Mouse scrolled (814, 293) with delta (0, 0)
Screenshot: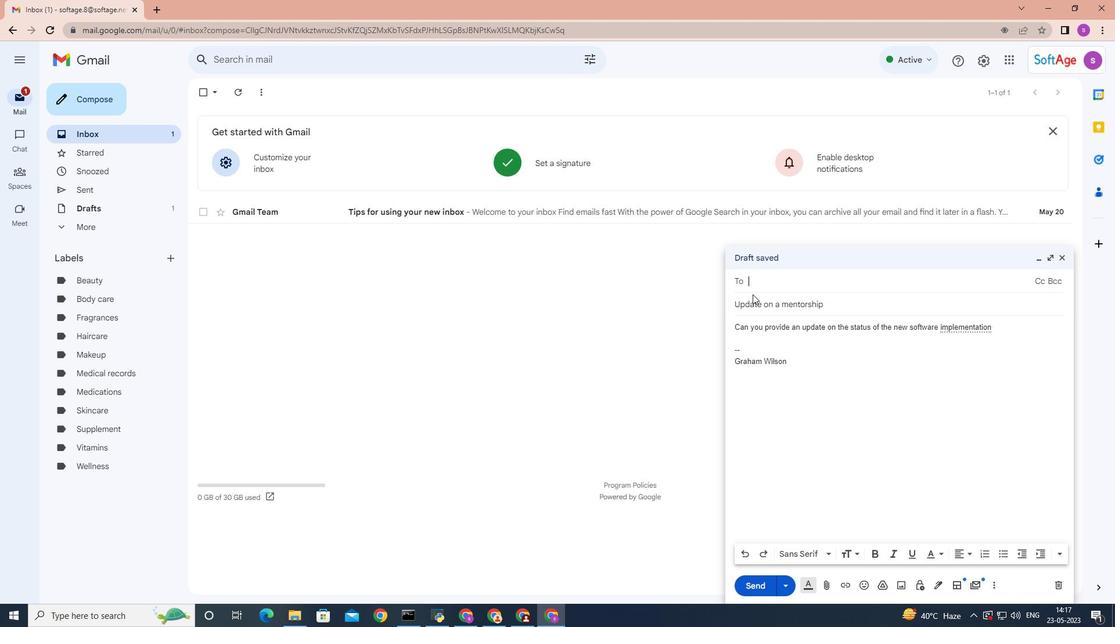 
Action: Mouse moved to (996, 327)
Screenshot: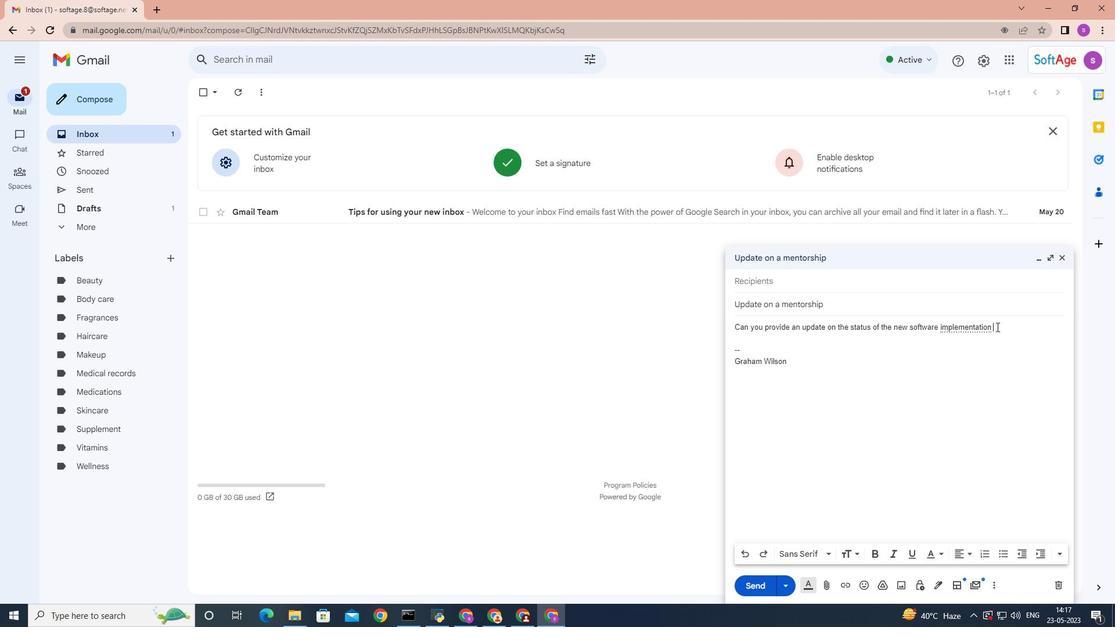 
Action: Mouse pressed left at (996, 327)
Screenshot: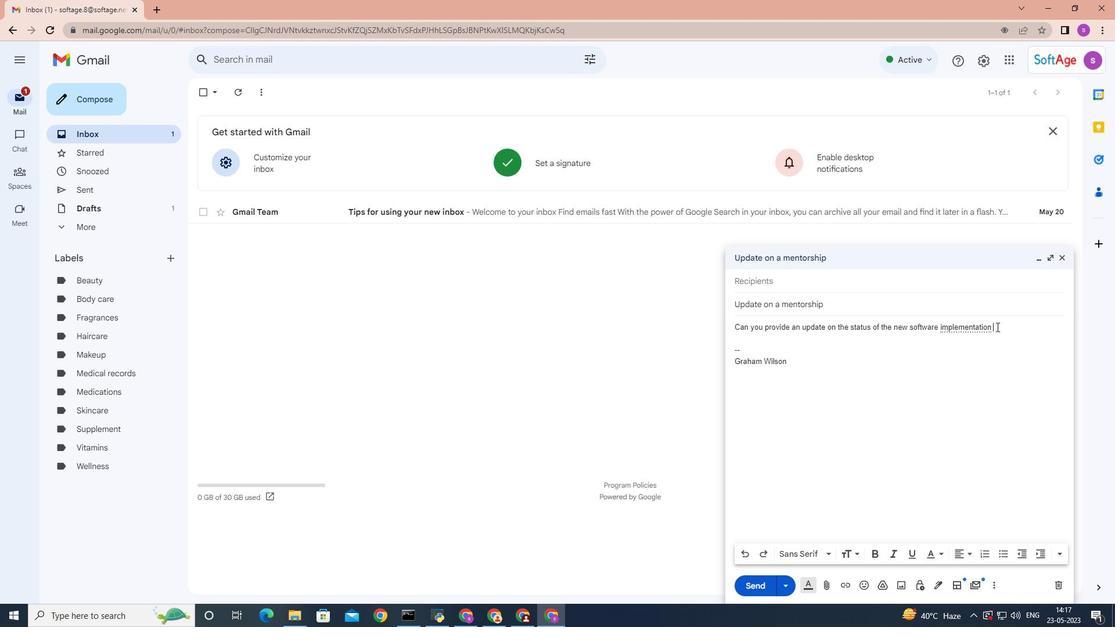 
Action: Mouse moved to (996, 327)
Screenshot: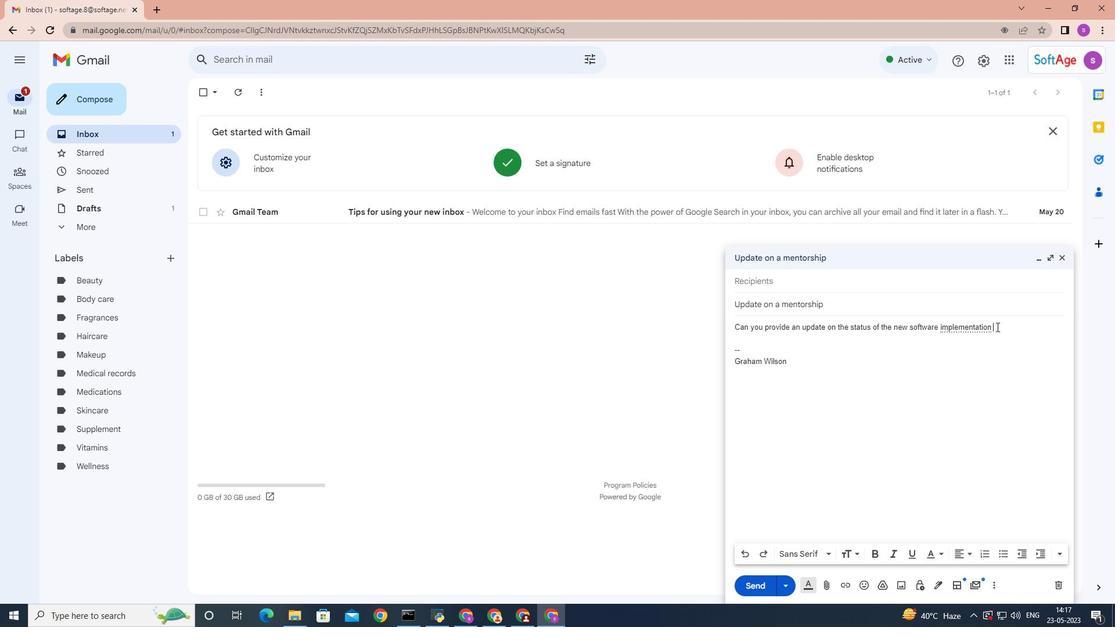 
Action: Key pressed <Key.shift_r><Key.shift_r><Key.shift_r><Key.shift_r><Key.shift_r><Key.shift_r><Key.shift_r><Key.shift_r><Key.shift_r><Key.shift_r><Key.shift_r><Key.shift_r><Key.shift_r><Key.shift_r><Key.shift_r><Key.shift_r><Key.shift_r><Key.shift_r><Key.shift_r><Key.shift_r><Key.shift_r>?
Screenshot: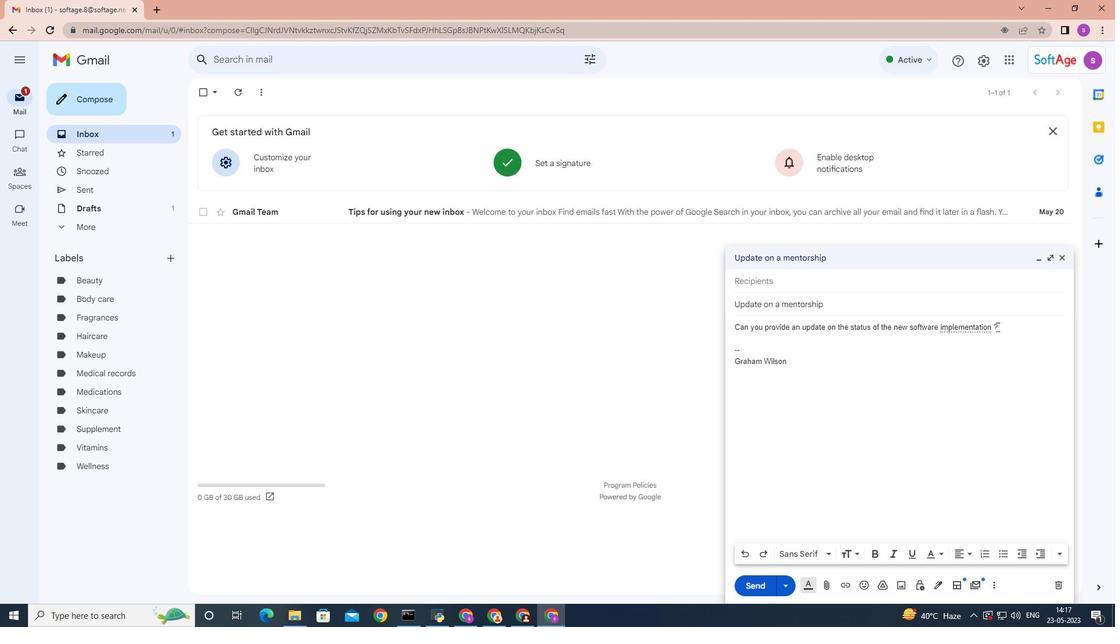 
Action: Mouse moved to (771, 280)
Screenshot: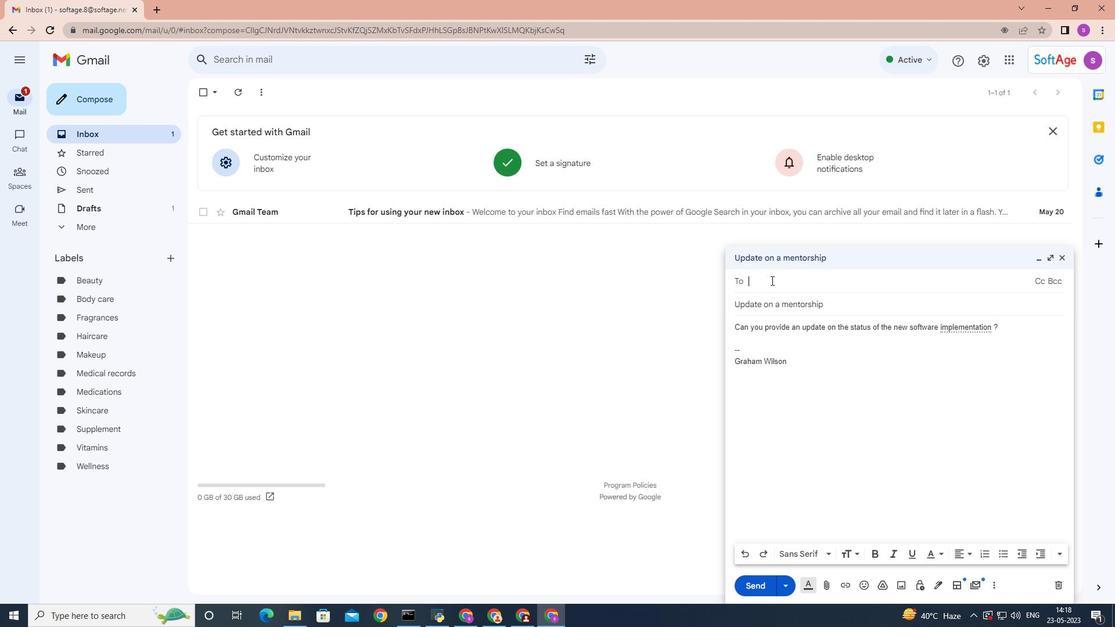 
Action: Mouse pressed left at (771, 280)
Screenshot: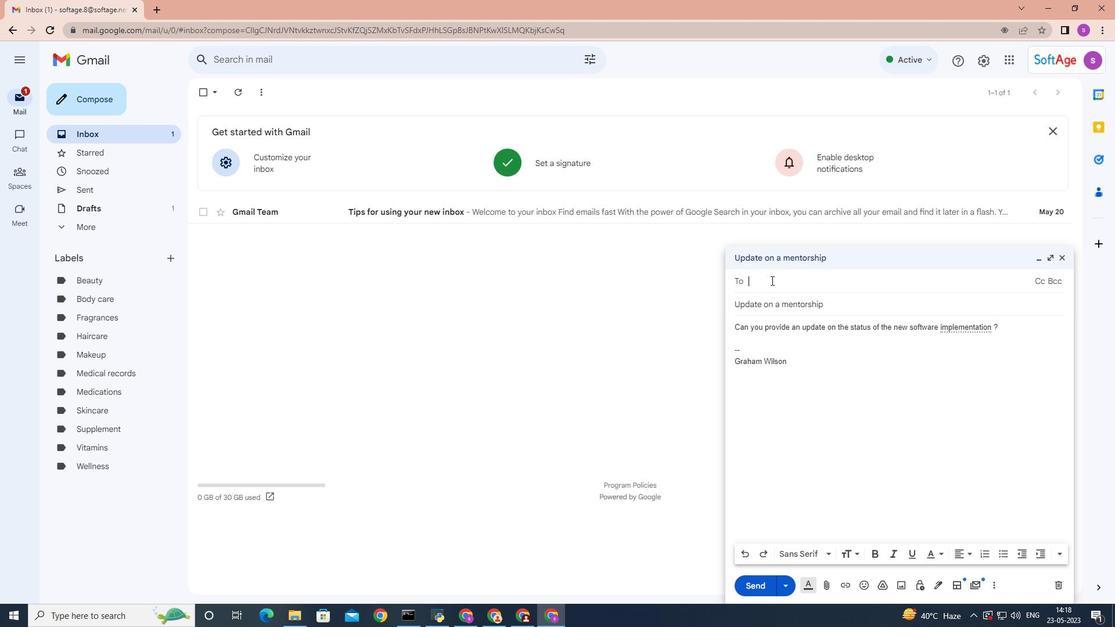 
Action: Mouse moved to (771, 280)
Screenshot: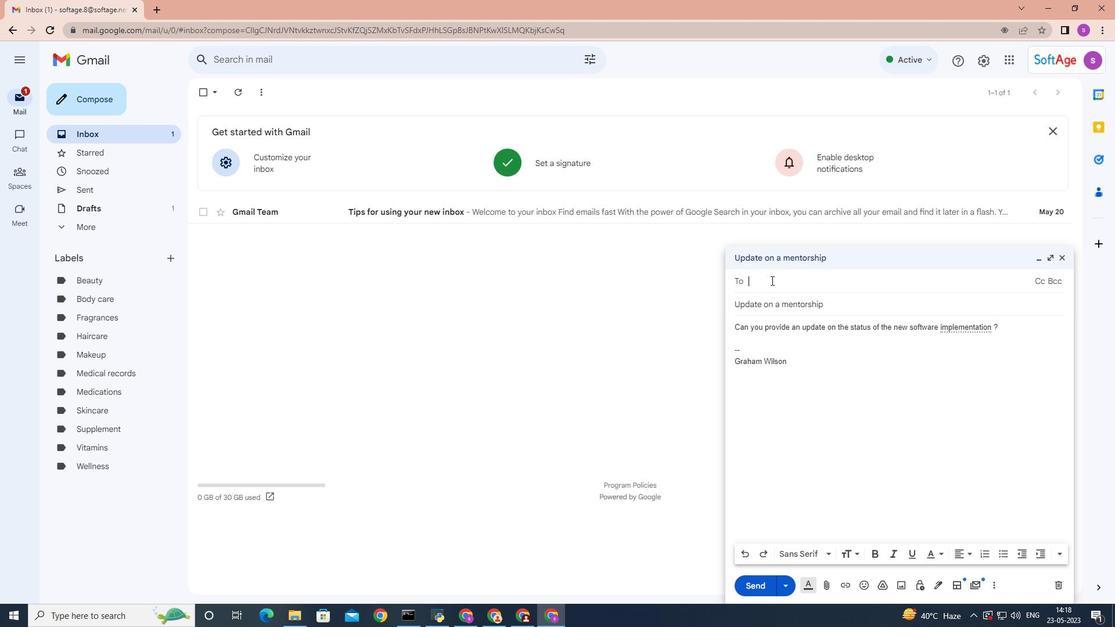 
Action: Key pressed softage.
Screenshot: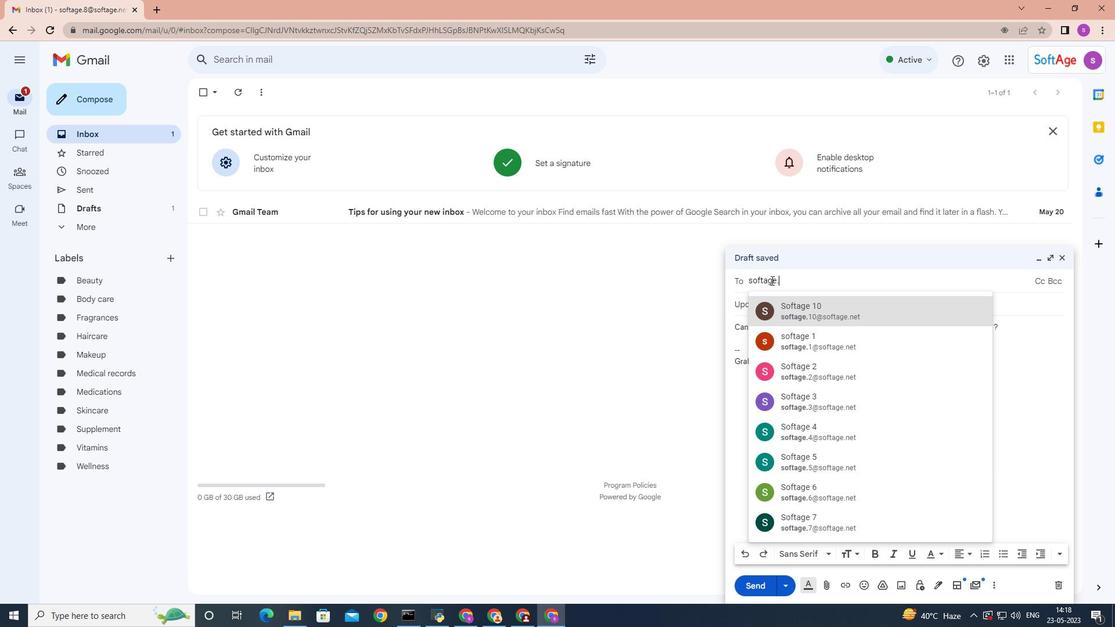 
Action: Mouse moved to (787, 332)
Screenshot: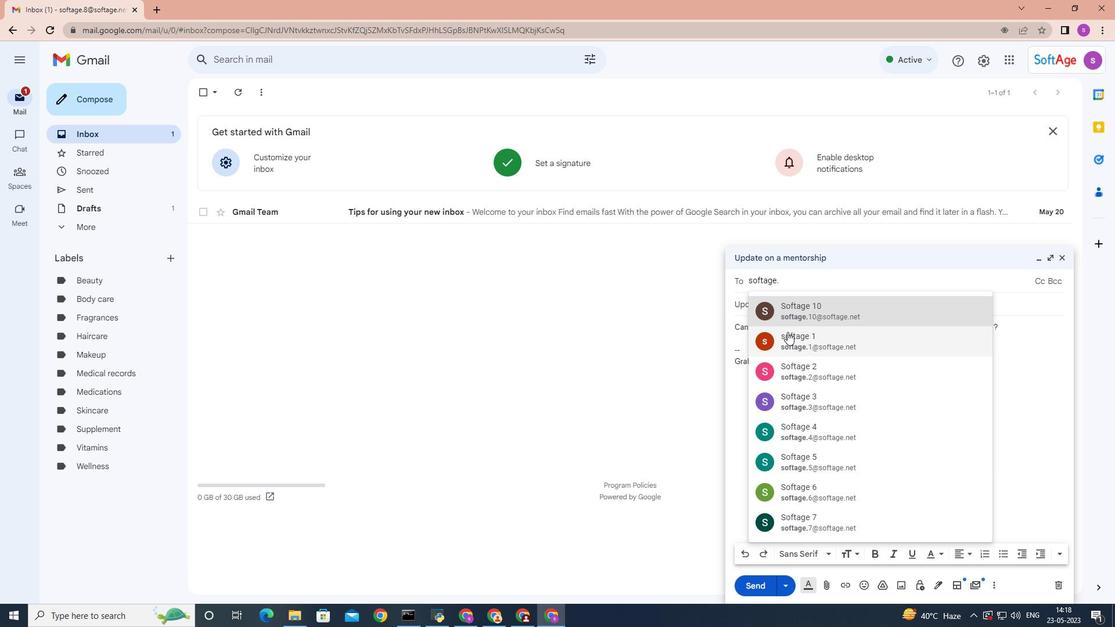 
Action: Key pressed 2
Screenshot: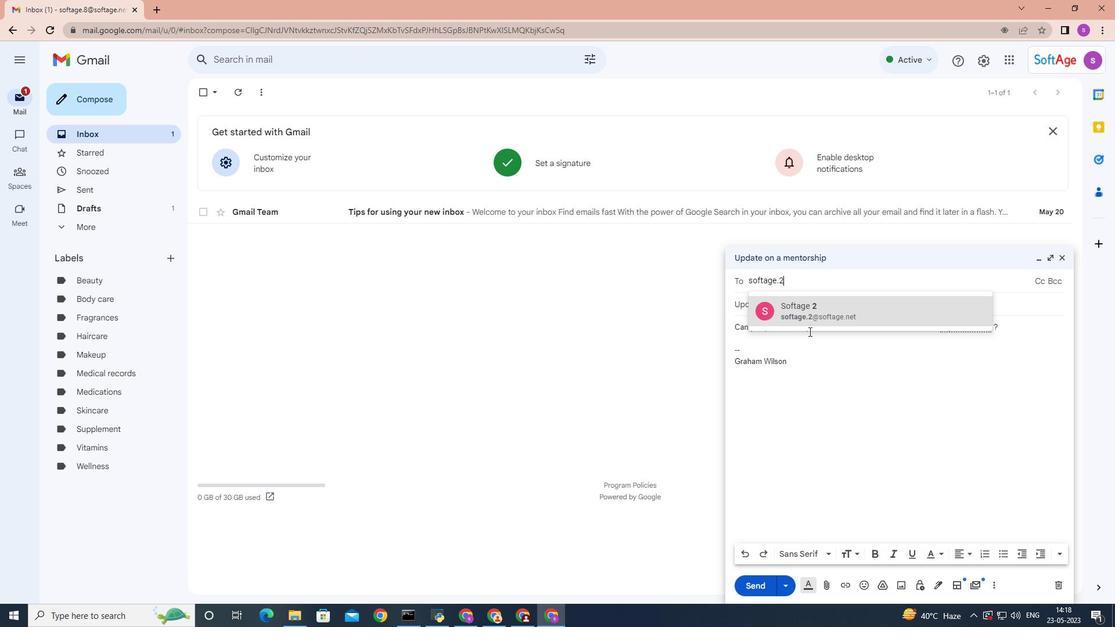
Action: Mouse moved to (816, 307)
Screenshot: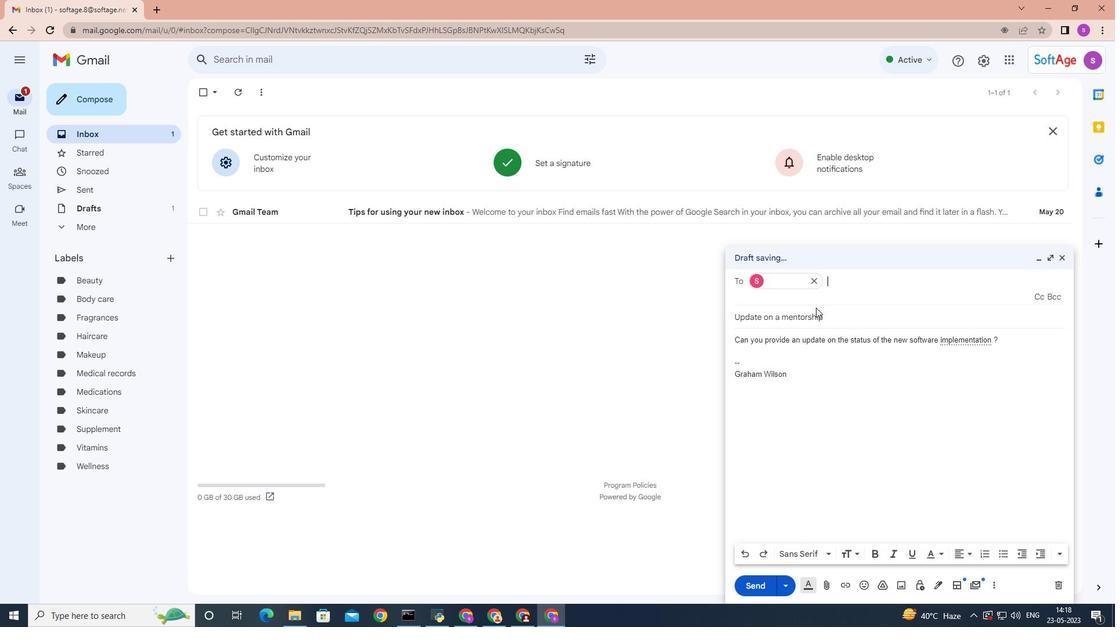 
Action: Mouse pressed left at (816, 307)
Screenshot: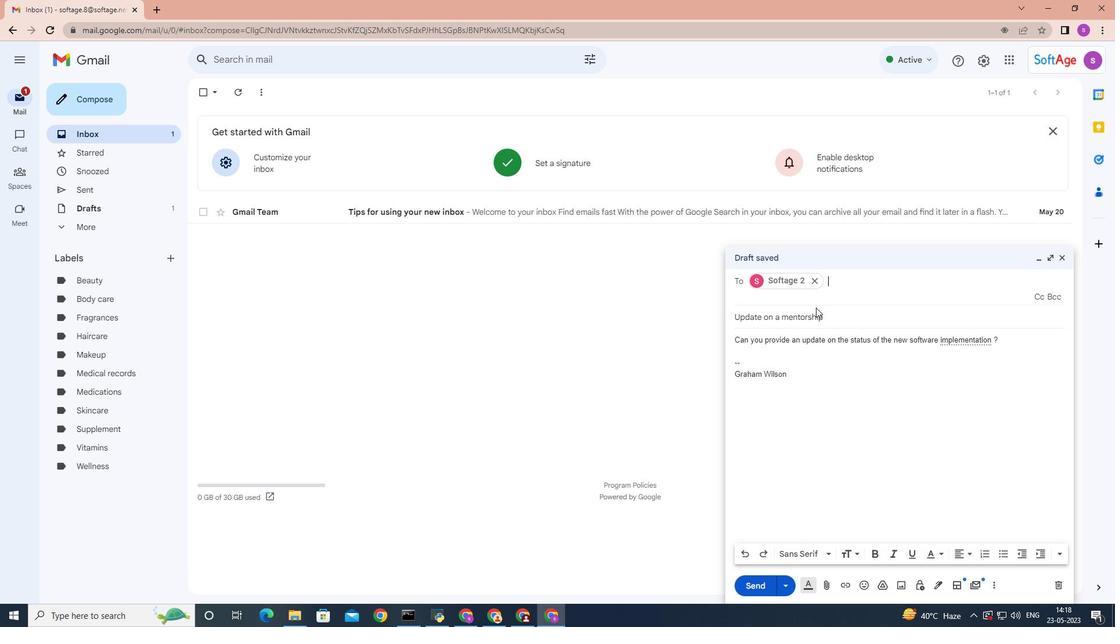 
Action: Mouse moved to (1000, 339)
Screenshot: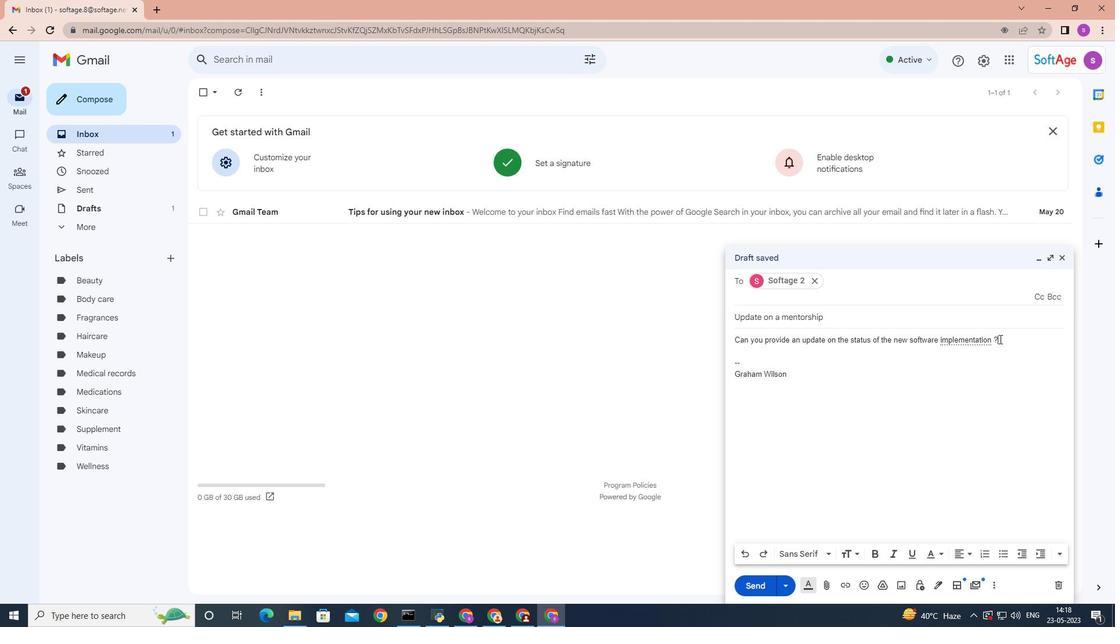 
Action: Mouse pressed left at (1000, 339)
Screenshot: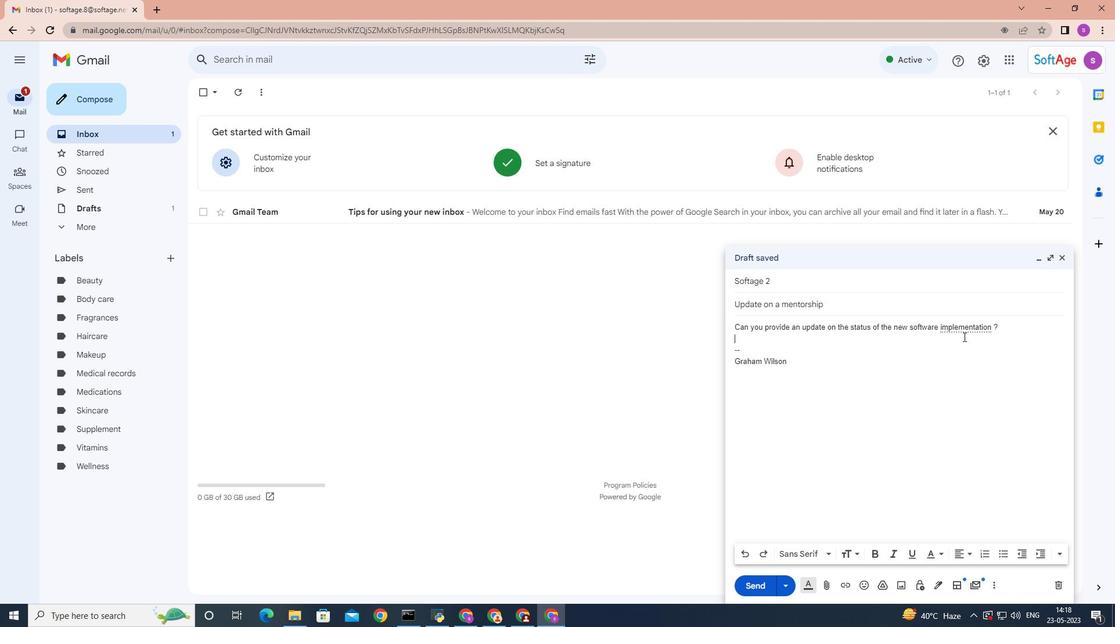 
Action: Mouse moved to (998, 326)
Screenshot: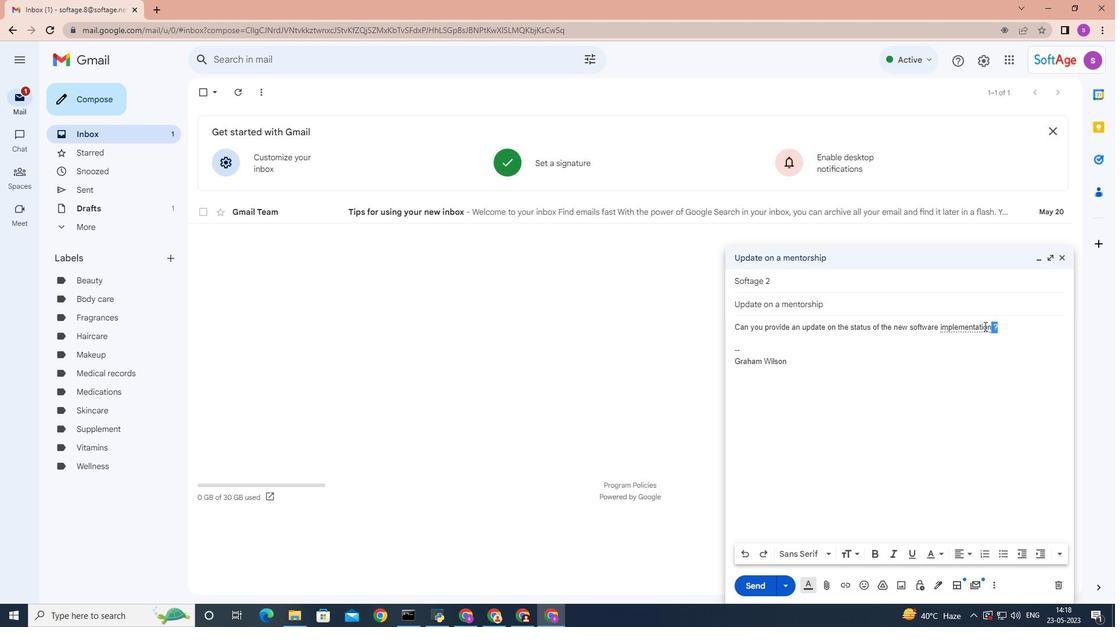 
Action: Mouse pressed left at (998, 326)
Screenshot: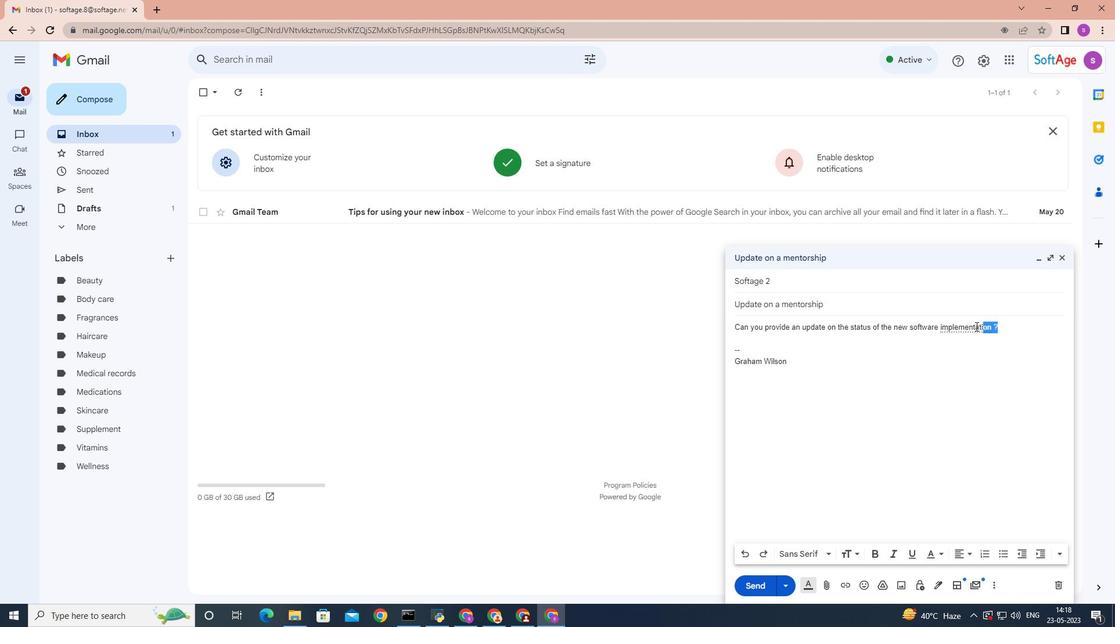 
Action: Mouse moved to (985, 554)
Screenshot: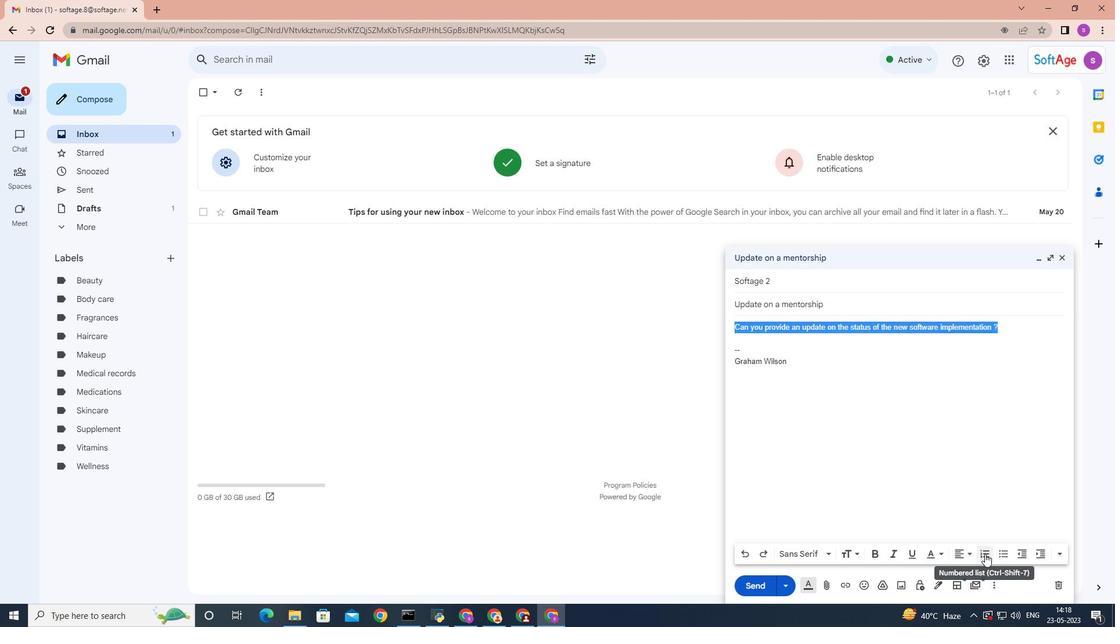 
Action: Mouse pressed left at (985, 554)
Screenshot: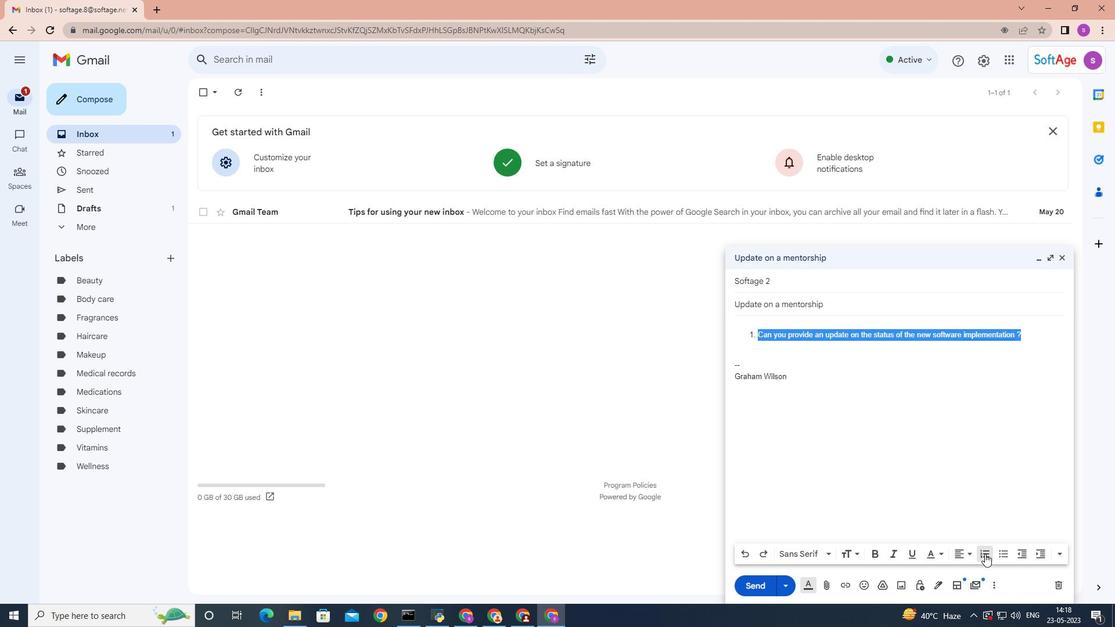 
Action: Mouse moved to (825, 551)
Screenshot: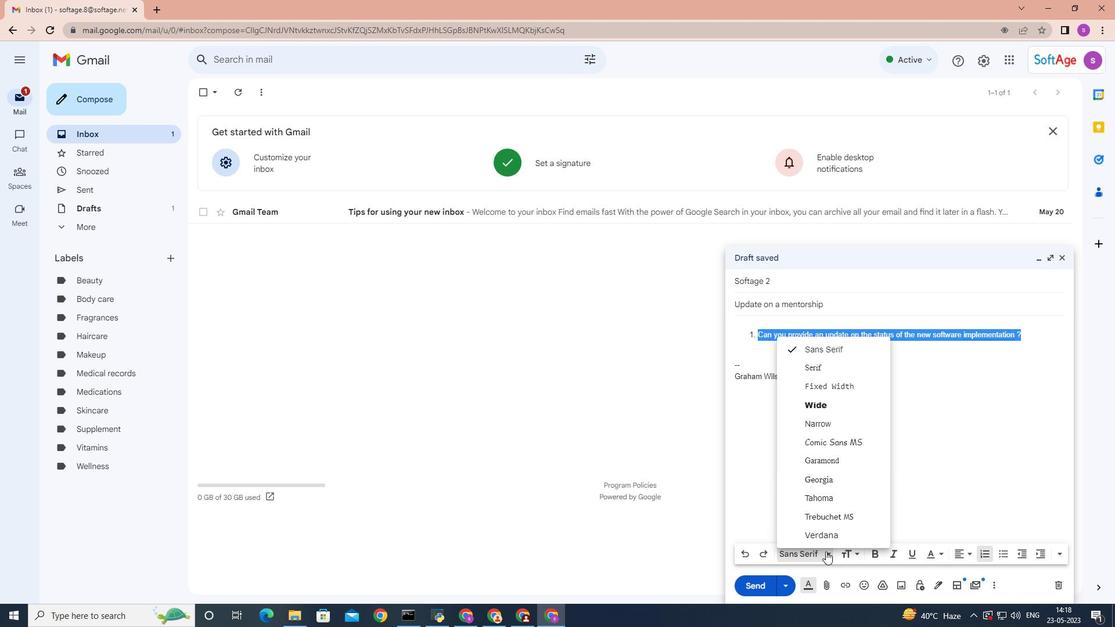 
Action: Mouse pressed left at (825, 551)
Screenshot: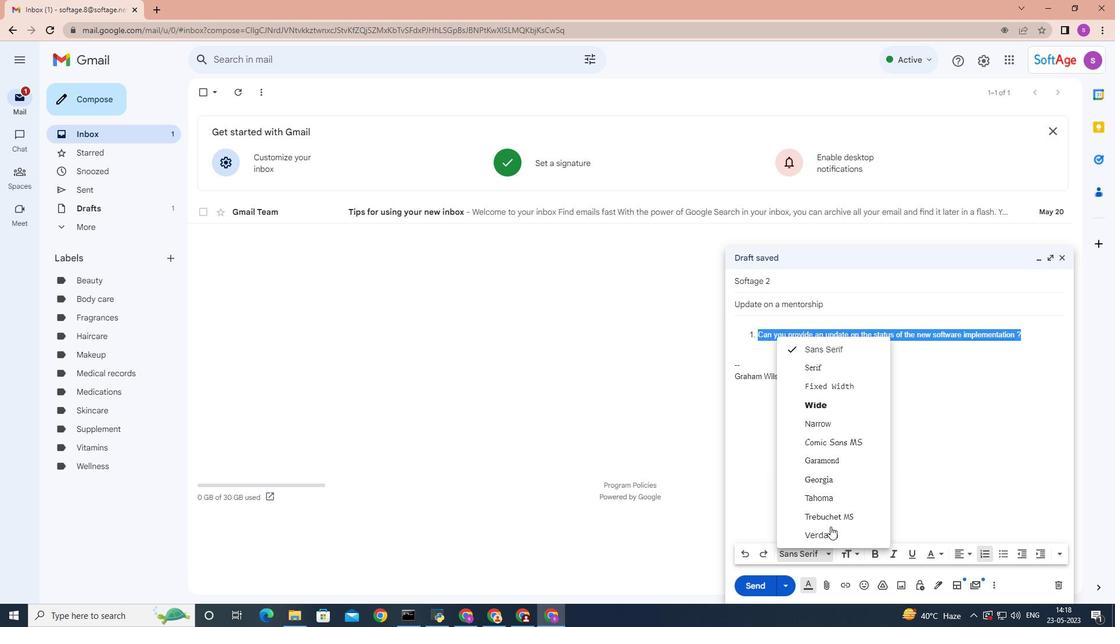 
Action: Mouse moved to (829, 400)
Screenshot: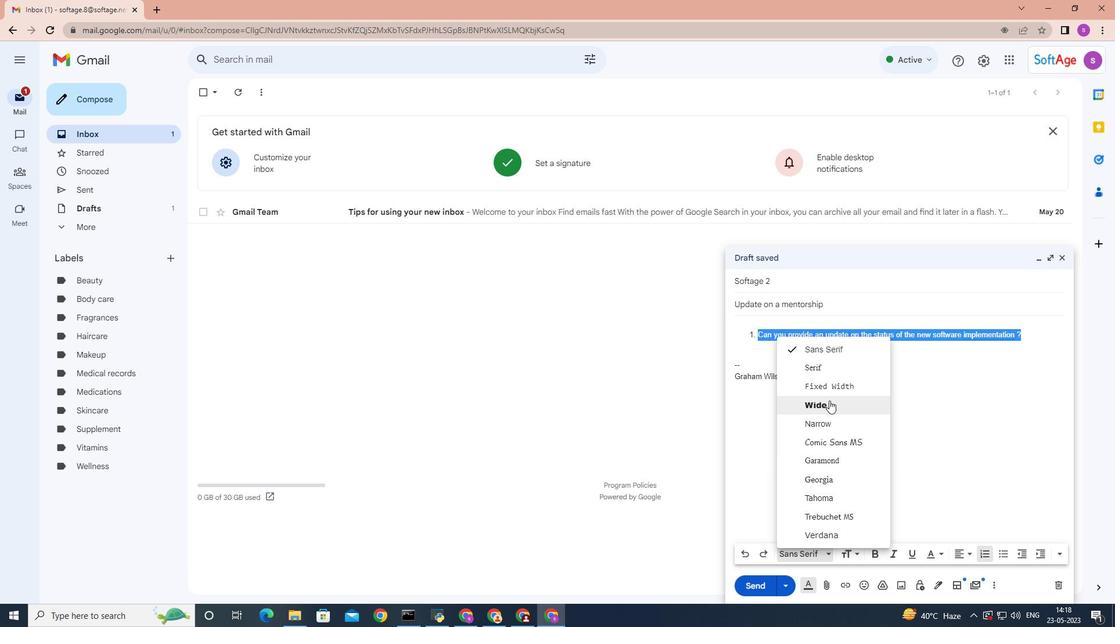 
Action: Mouse pressed left at (829, 400)
Screenshot: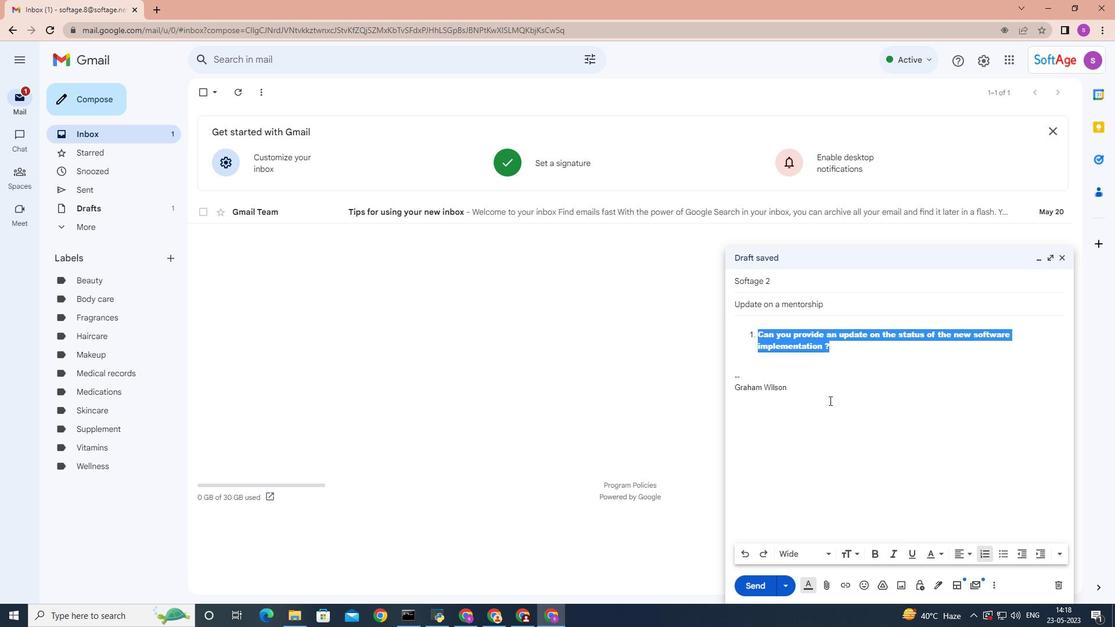 
Action: Mouse moved to (1059, 551)
Screenshot: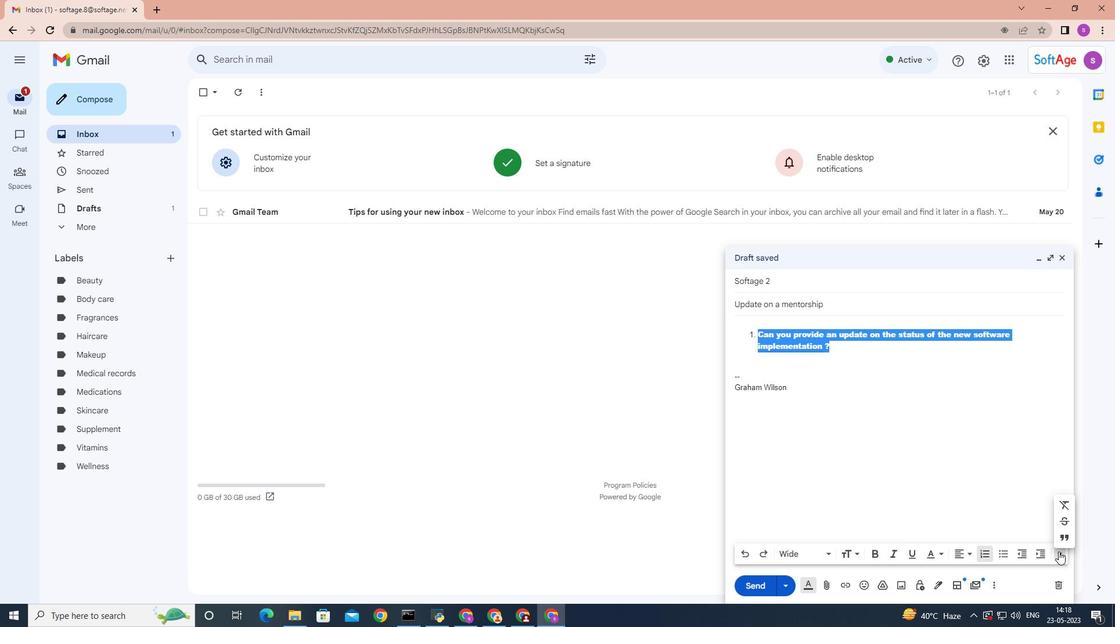 
Action: Mouse pressed left at (1059, 551)
Screenshot: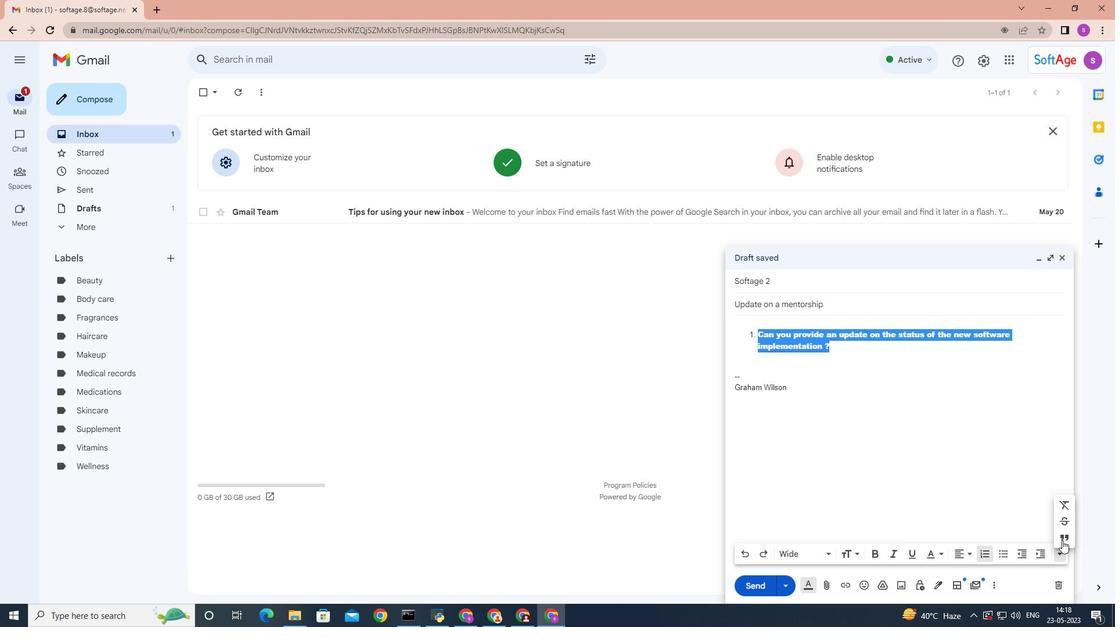 
Action: Mouse moved to (1060, 518)
Screenshot: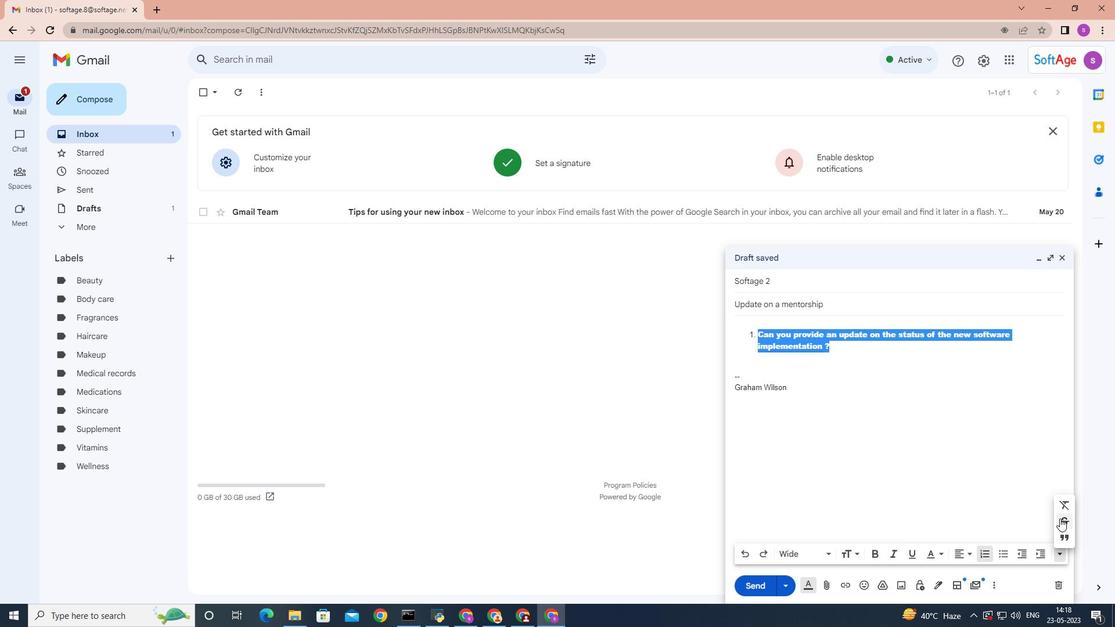 
Action: Mouse pressed left at (1060, 518)
Screenshot: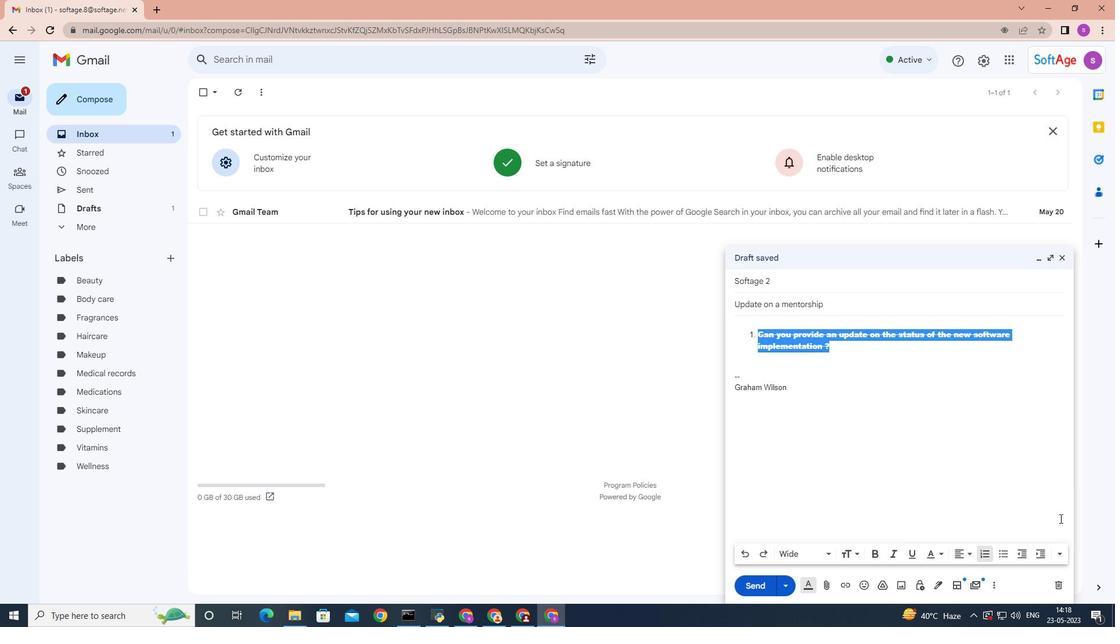 
Action: Mouse moved to (986, 554)
Screenshot: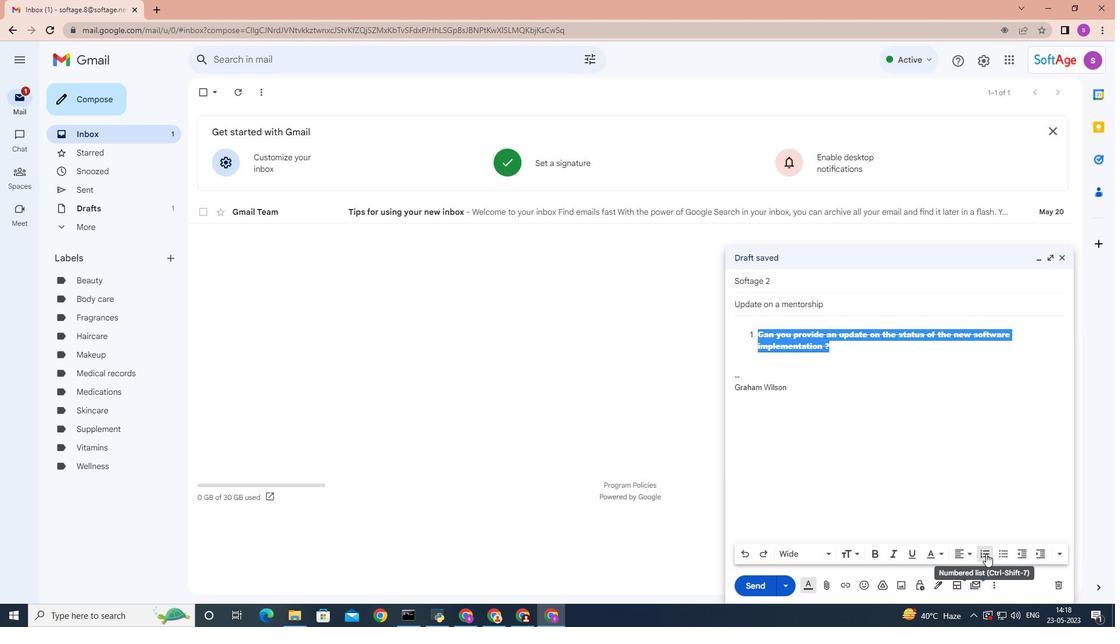 
Action: Mouse pressed left at (986, 554)
Screenshot: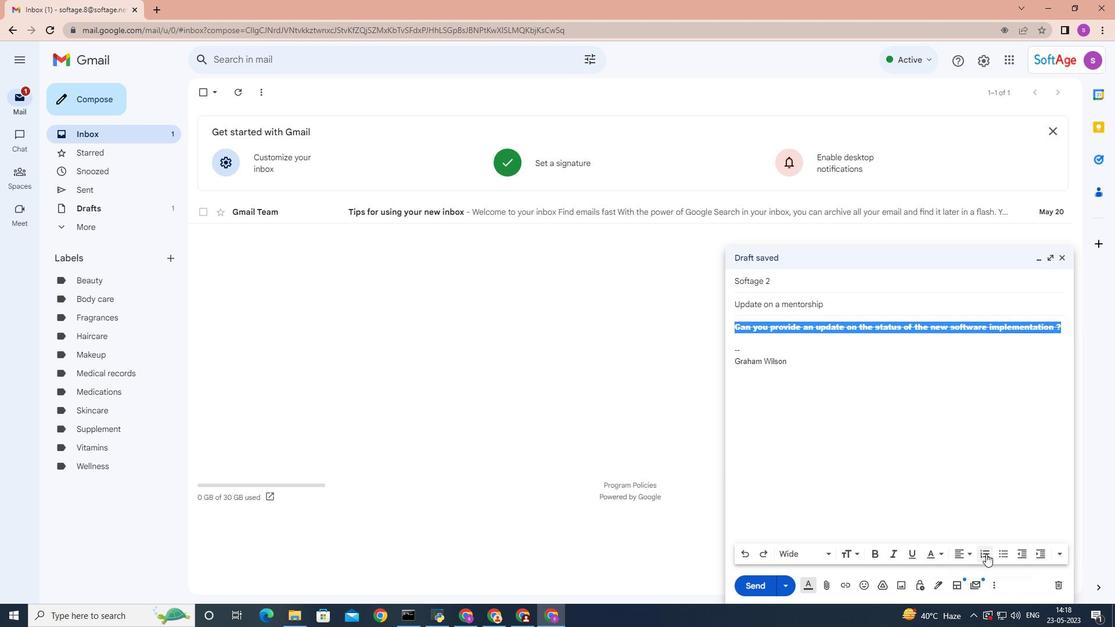 
Action: Mouse moved to (827, 551)
Screenshot: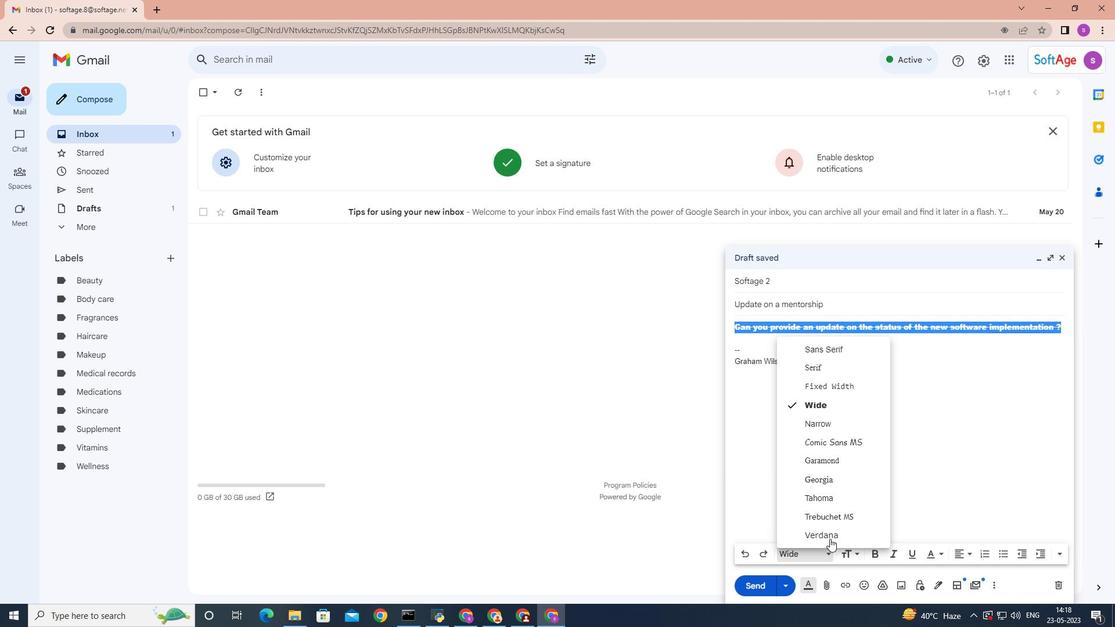 
Action: Mouse pressed left at (827, 551)
Screenshot: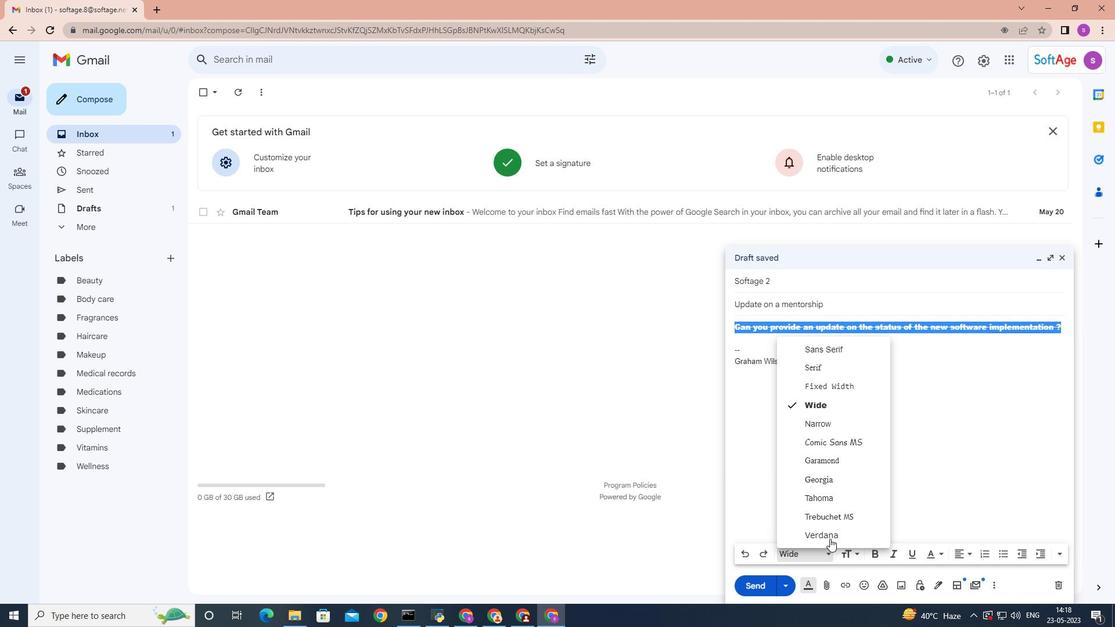 
Action: Mouse moved to (840, 349)
Screenshot: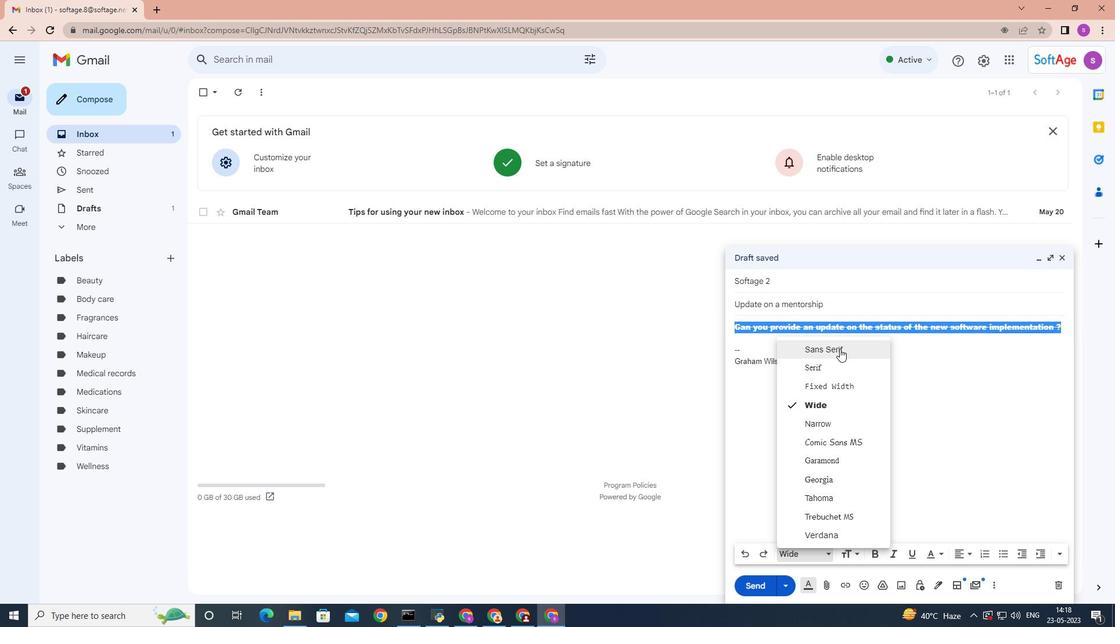 
Action: Mouse pressed left at (840, 349)
Screenshot: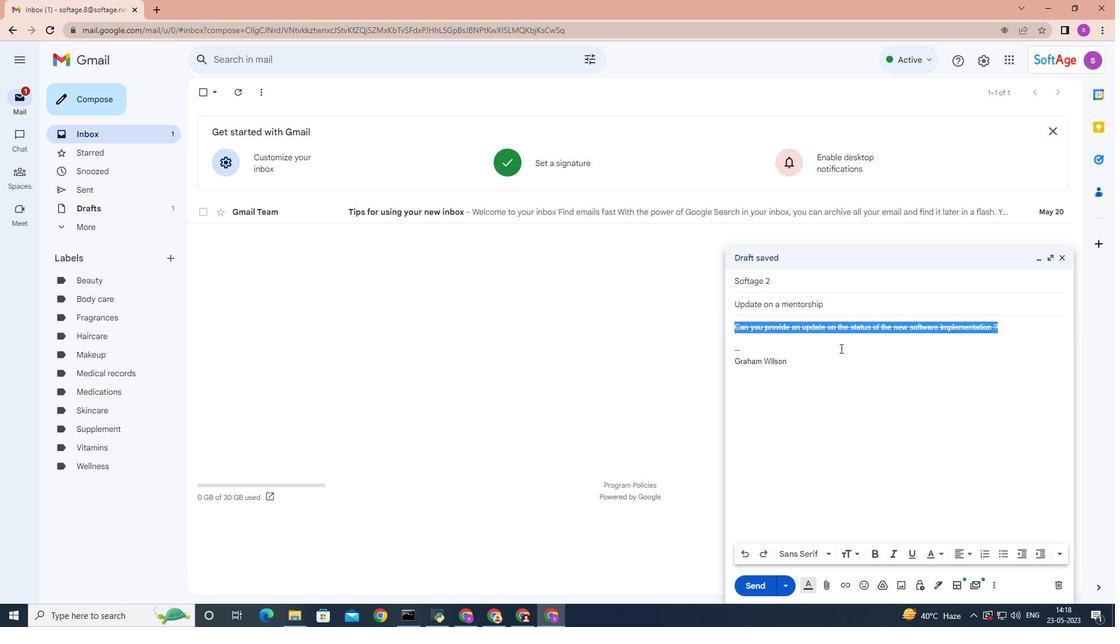 
Action: Mouse moved to (760, 586)
Screenshot: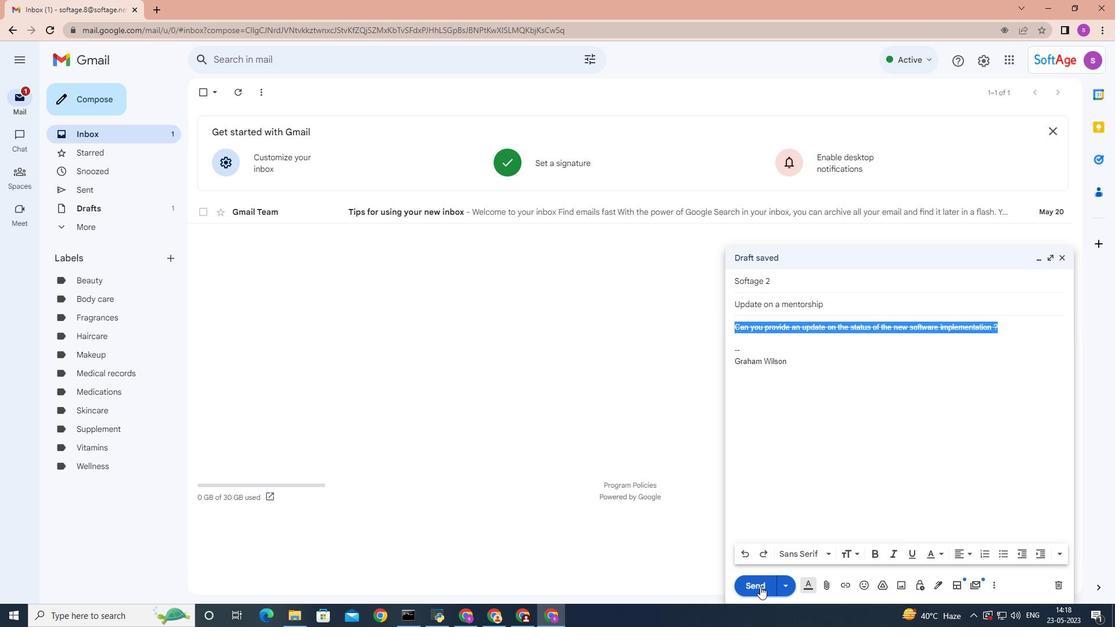 
Action: Mouse pressed left at (760, 586)
Screenshot: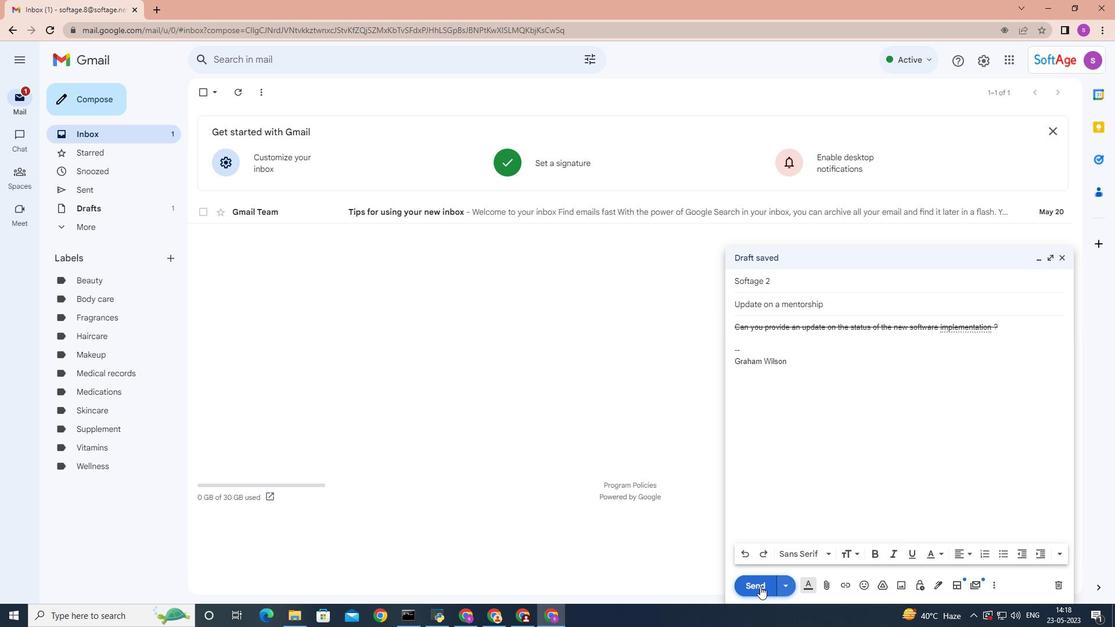
Action: Mouse moved to (91, 189)
Screenshot: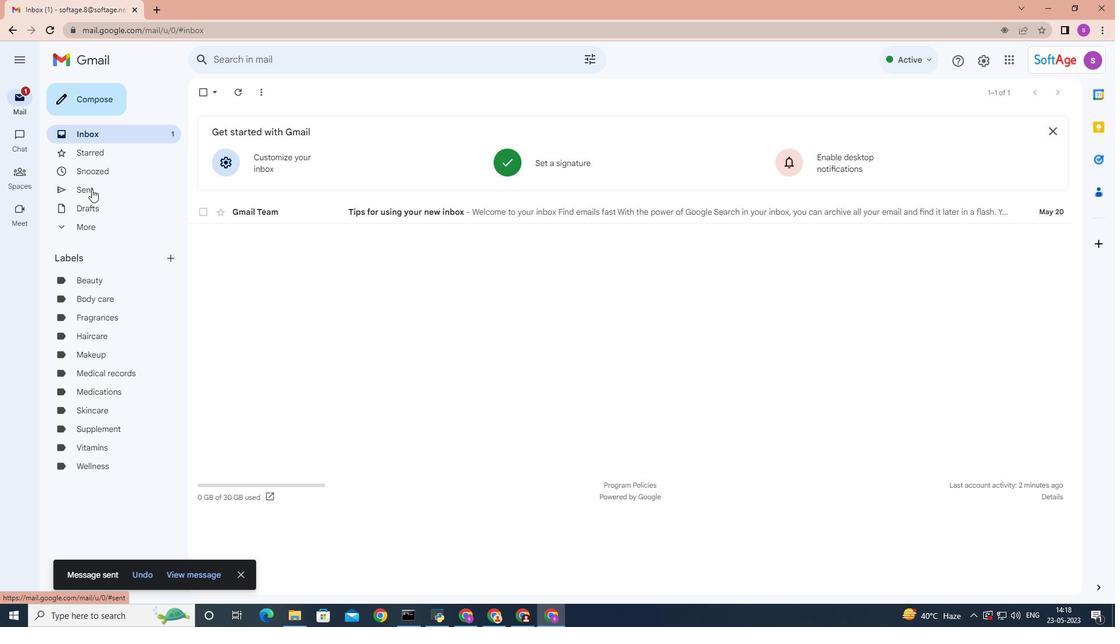 
Action: Mouse pressed left at (91, 189)
Screenshot: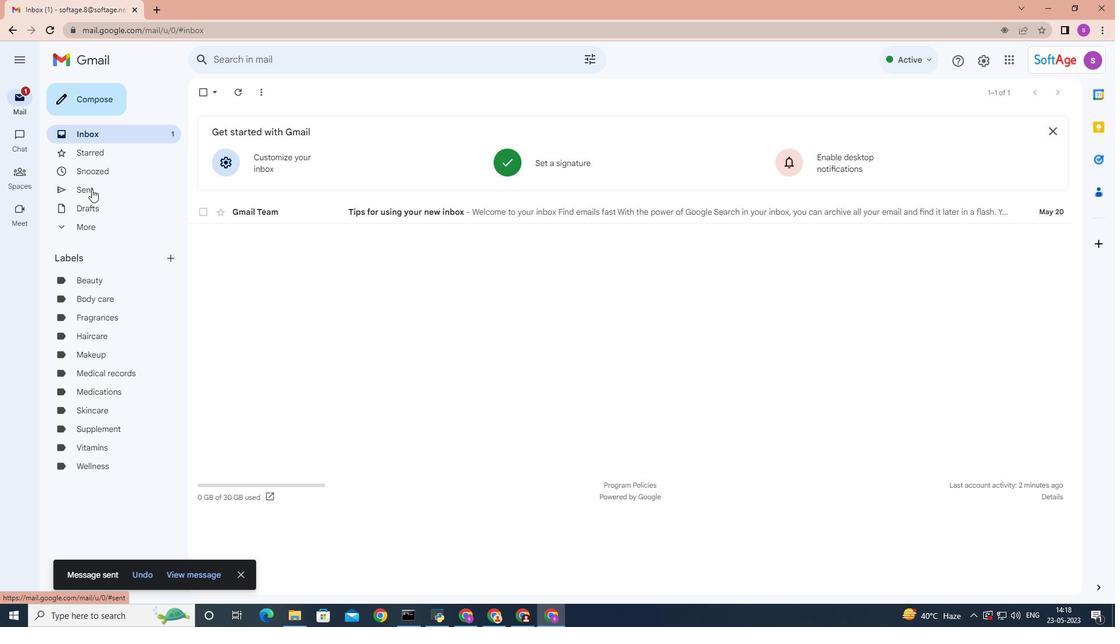 
Action: Mouse moved to (321, 149)
Screenshot: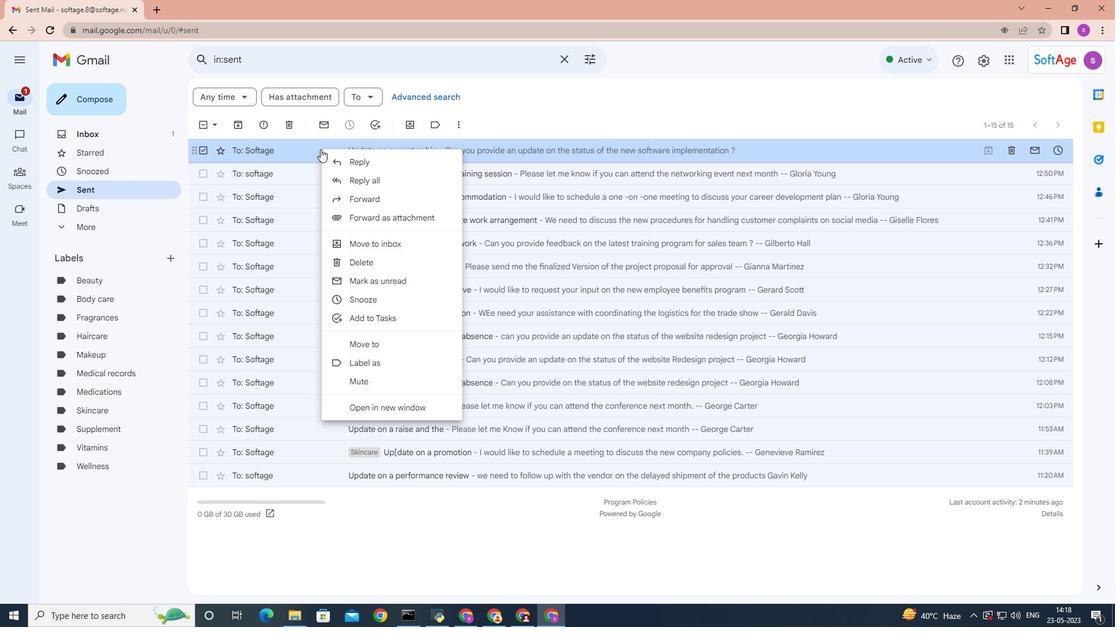 
Action: Mouse pressed right at (321, 149)
Screenshot: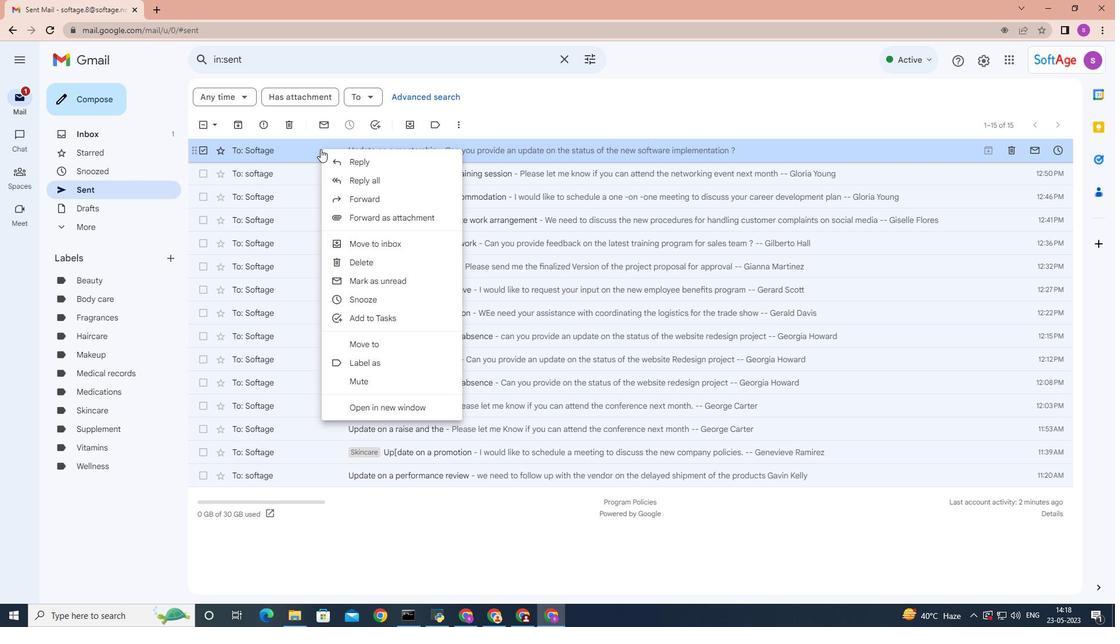 
Action: Mouse moved to (476, 378)
Screenshot: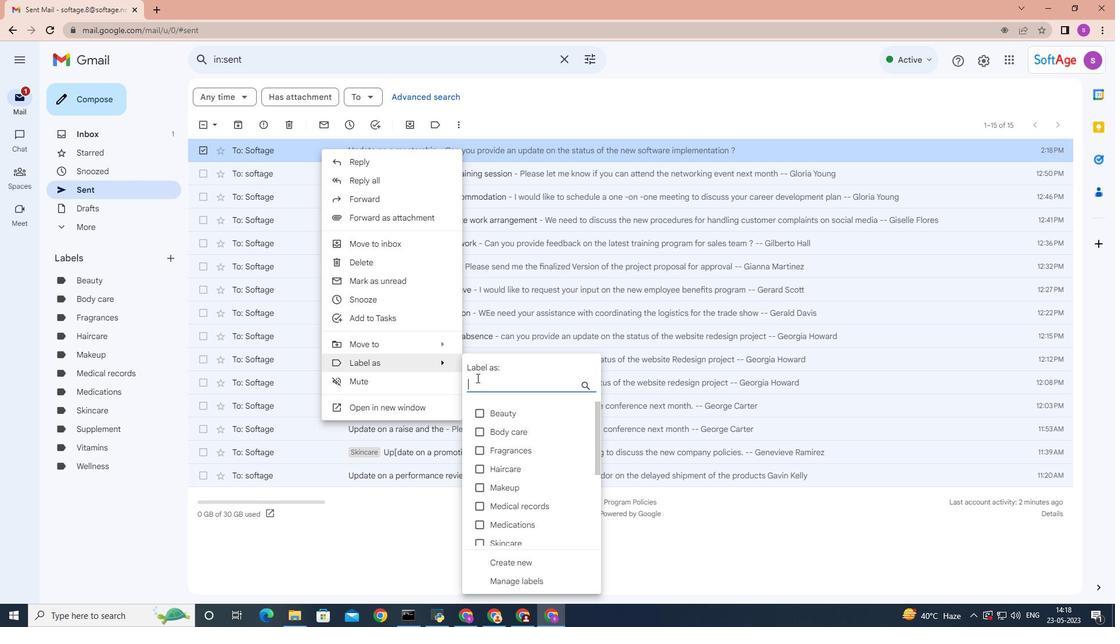 
Action: Key pressed <Key.shift>Insurance
Screenshot: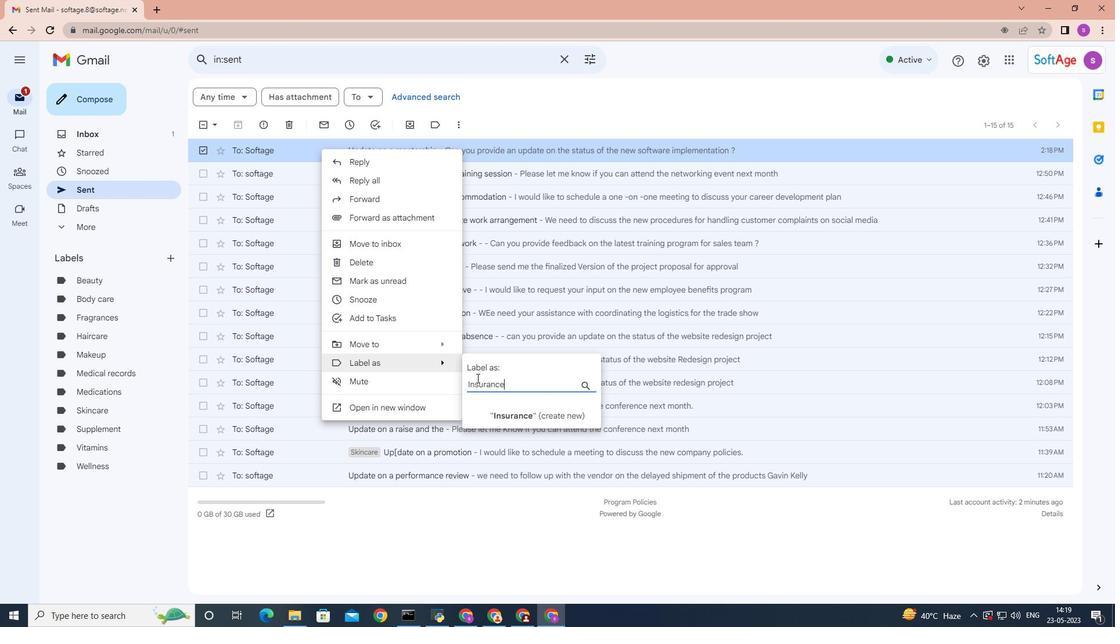 
Action: Mouse moved to (543, 414)
Screenshot: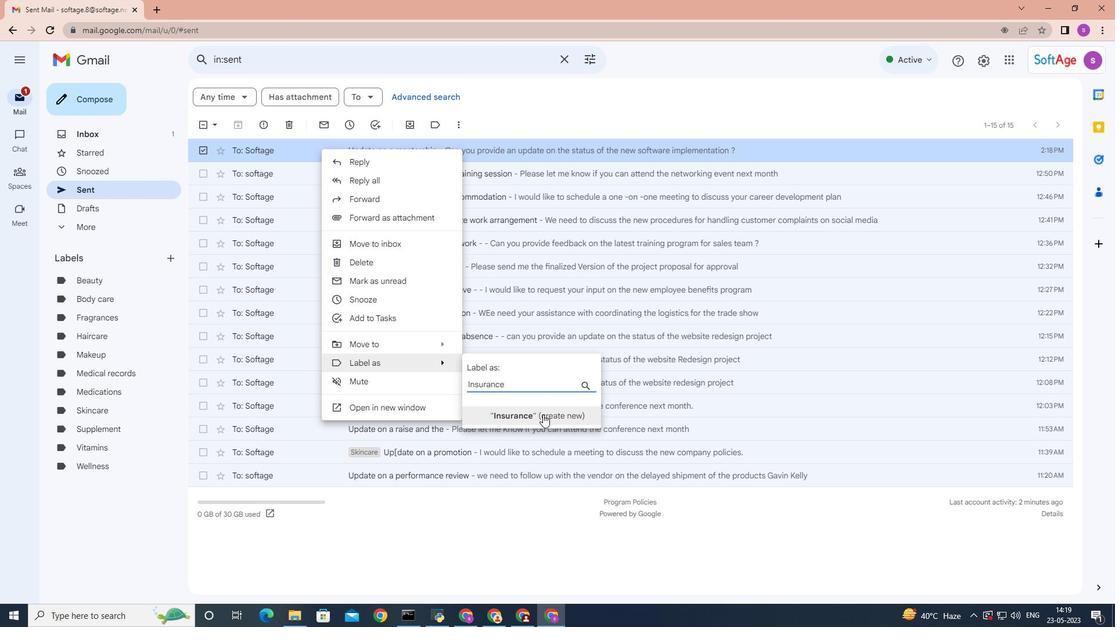 
Action: Mouse pressed left at (543, 414)
Screenshot: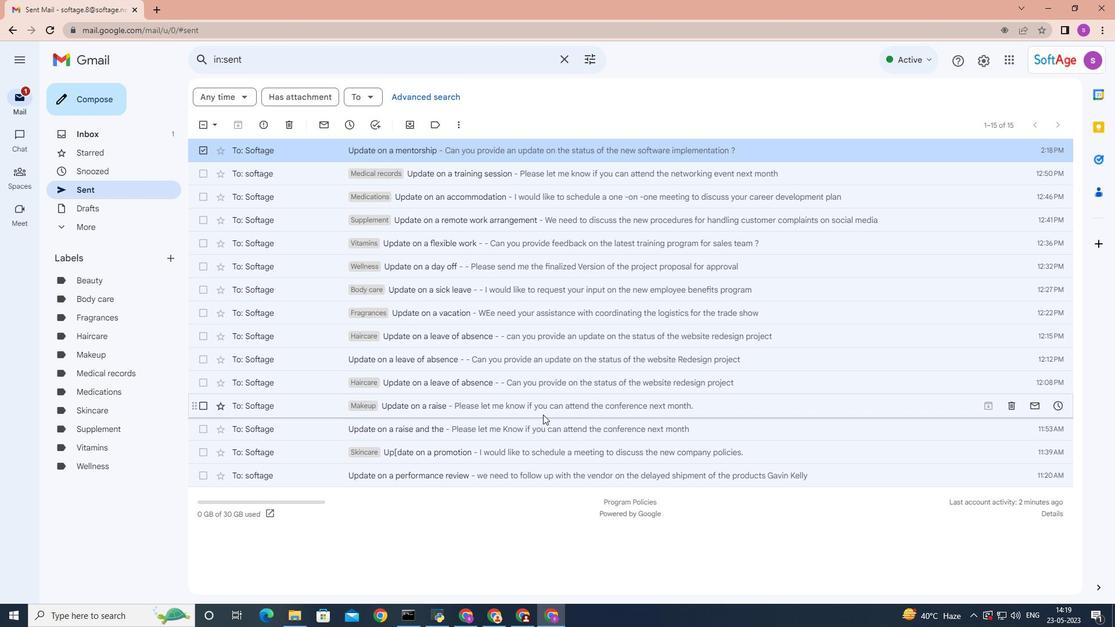 
Action: Mouse moved to (666, 366)
Screenshot: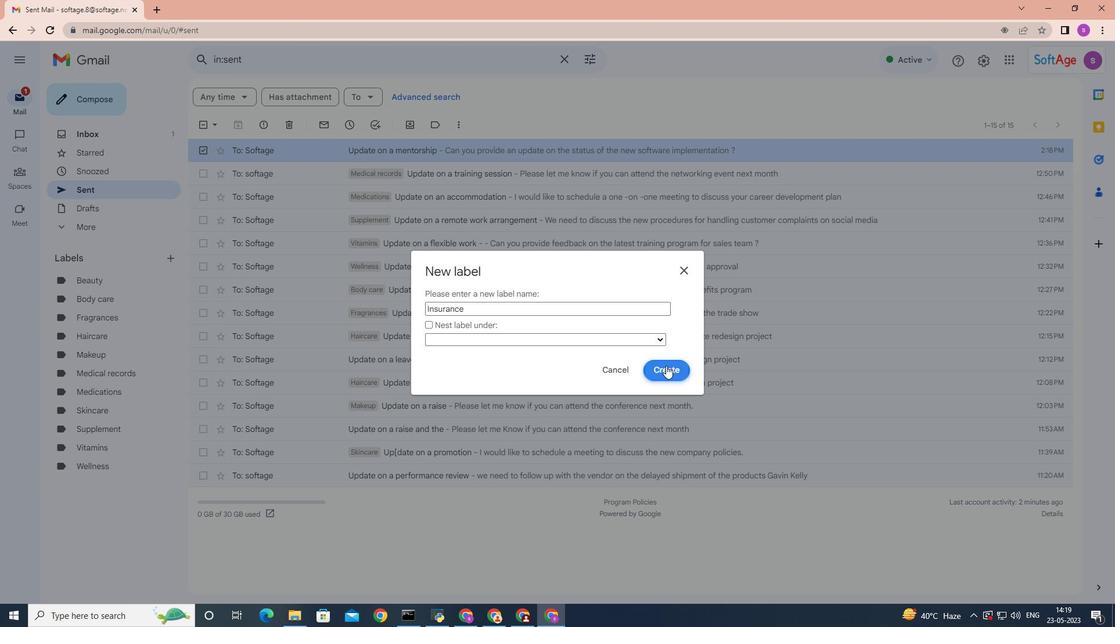 
Action: Mouse pressed left at (666, 366)
Screenshot: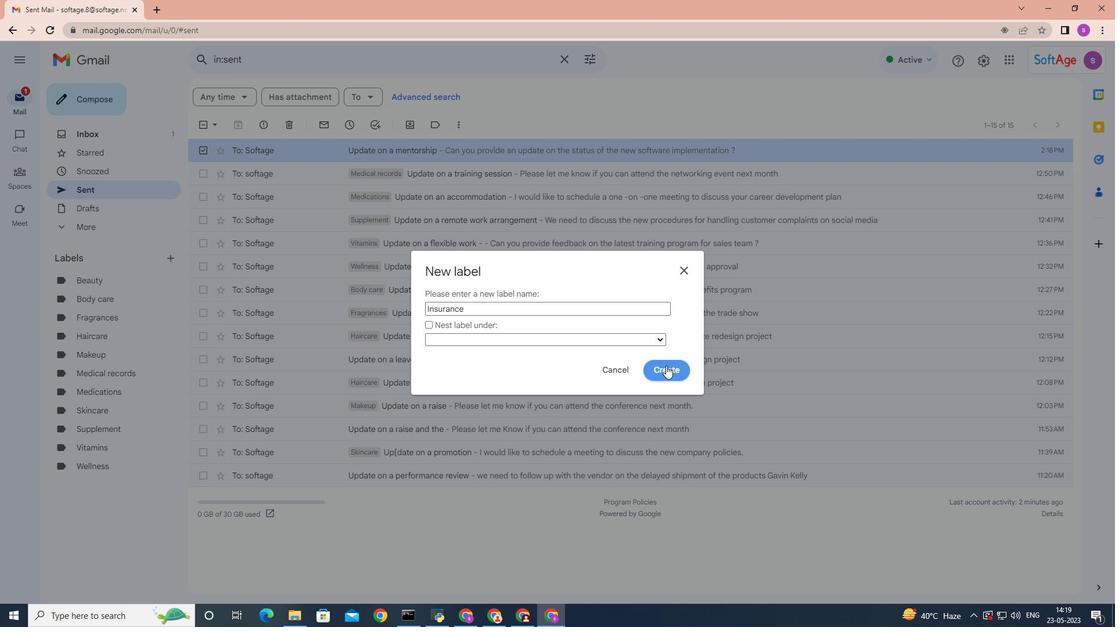 
